 Task: Look for space in Roșiorii de Vede, Romania from 5th June, 2023 to 16th June, 2023 for 2 adults in price range Rs.14000 to Rs.18000. Place can be entire place with 1  bedroom having 1 bed and 1 bathroom. Property type can be house, flat, guest house, hotel. Booking option can be shelf check-in. Required host language is English.
Action: Mouse moved to (542, 85)
Screenshot: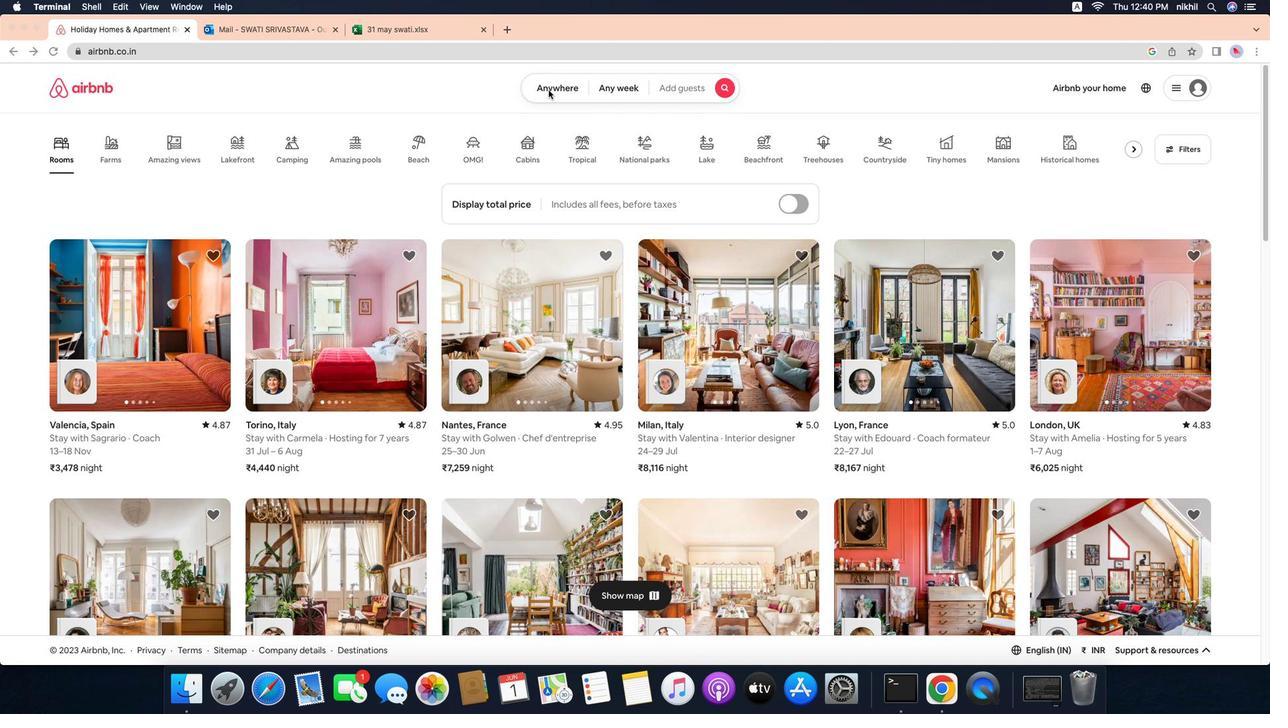 
Action: Mouse pressed left at (542, 85)
Screenshot: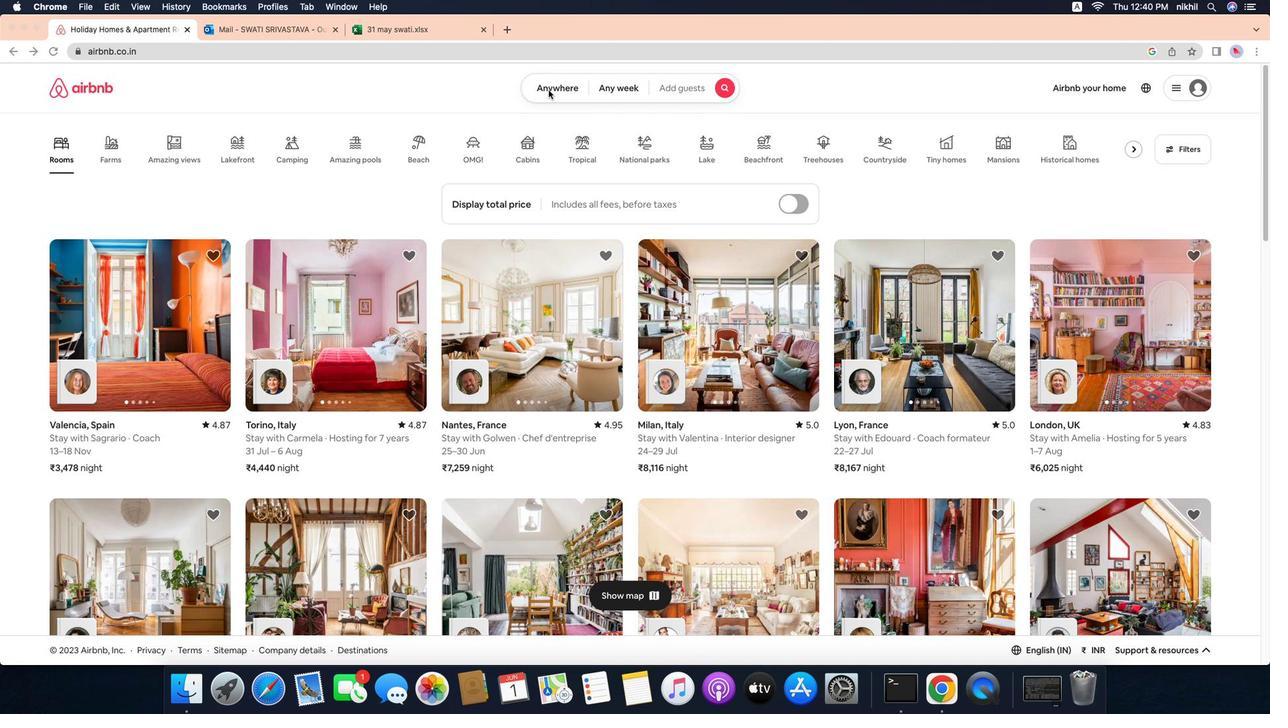 
Action: Mouse moved to (543, 86)
Screenshot: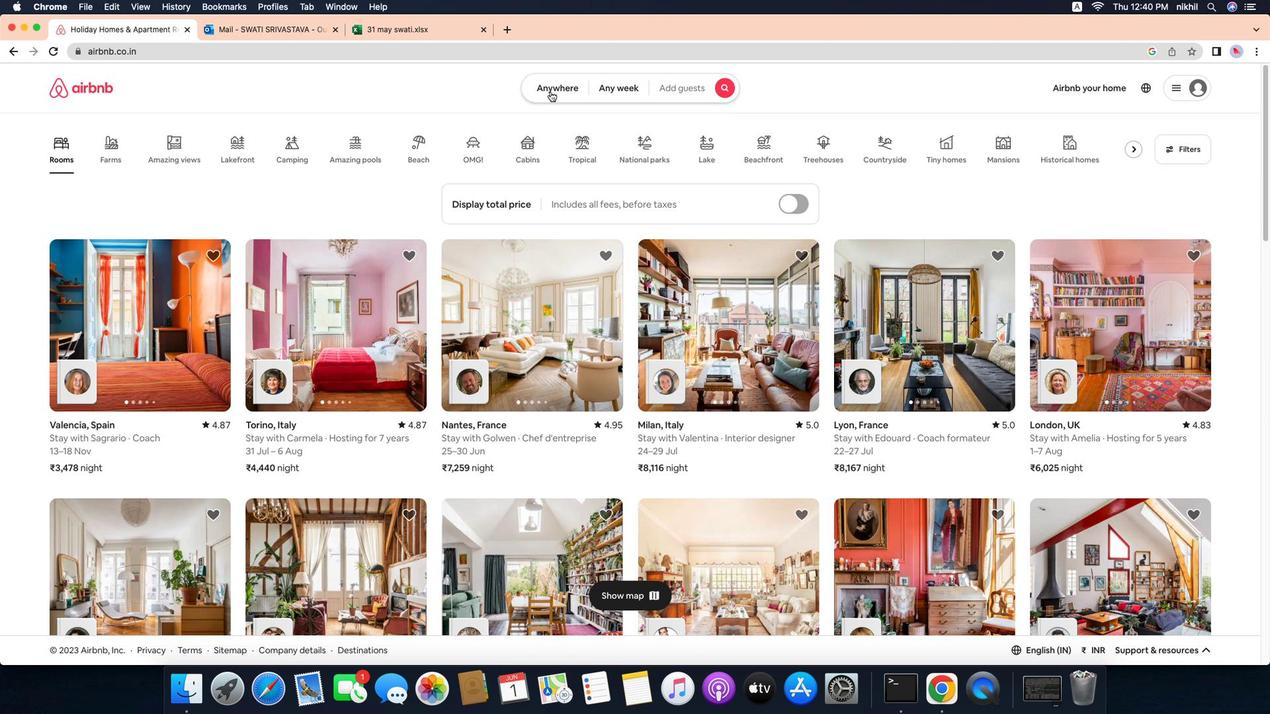 
Action: Mouse pressed left at (543, 86)
Screenshot: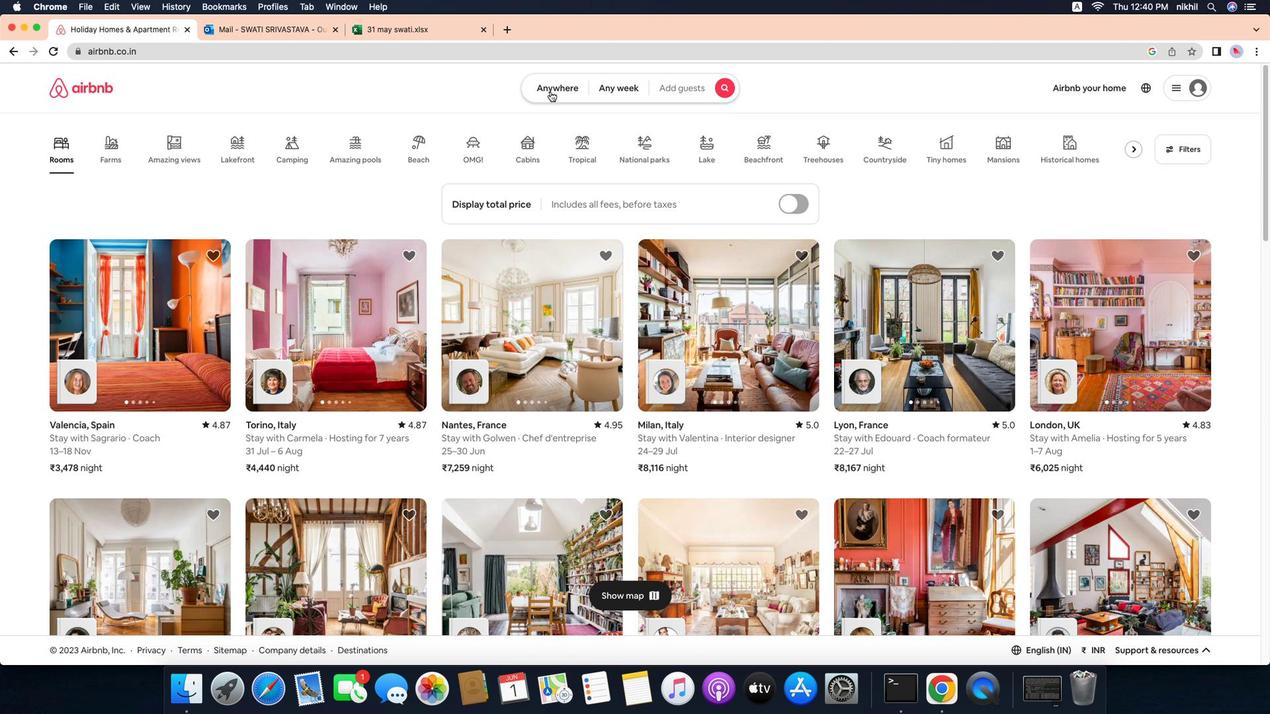 
Action: Mouse moved to (516, 146)
Screenshot: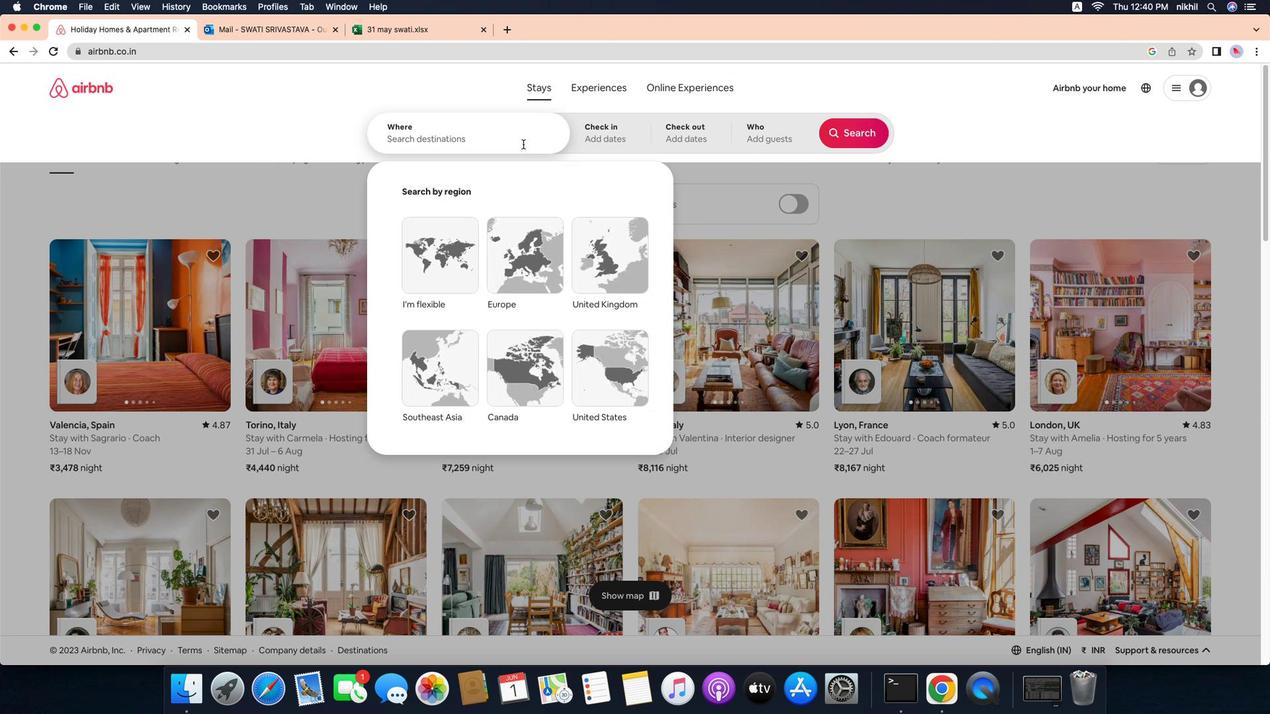 
Action: Mouse pressed left at (516, 146)
Screenshot: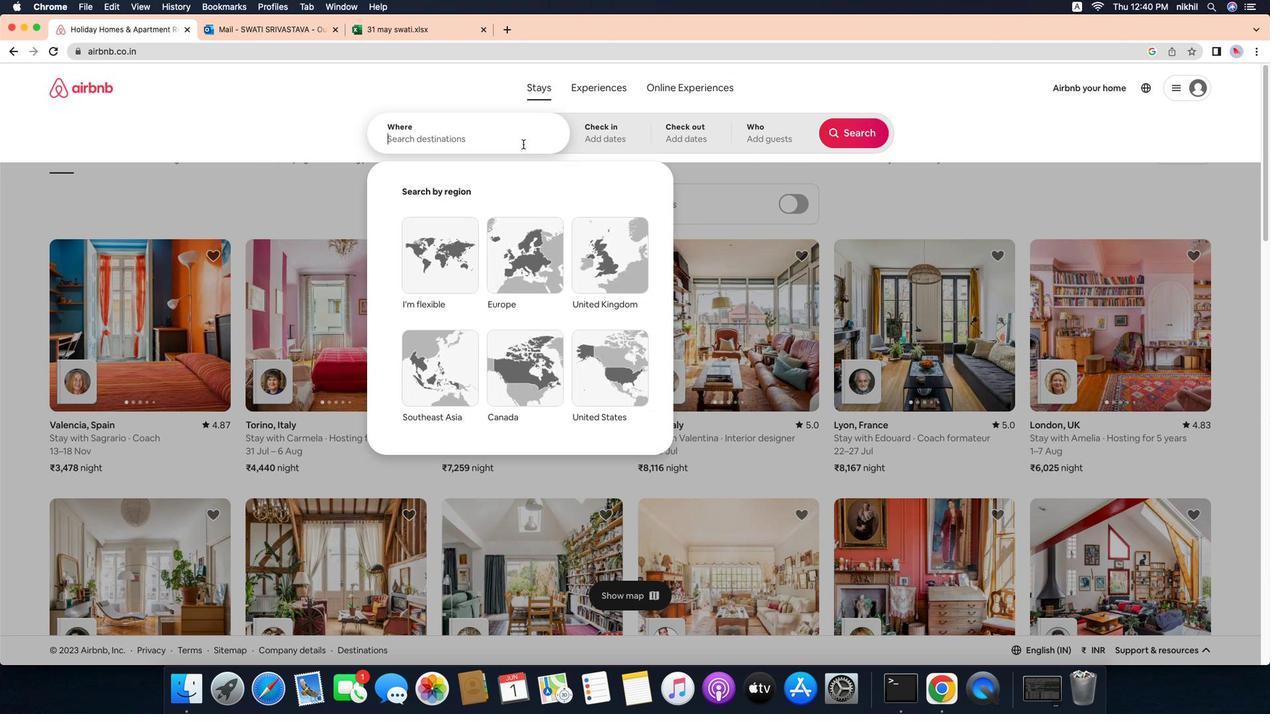 
Action: Mouse moved to (516, 145)
Screenshot: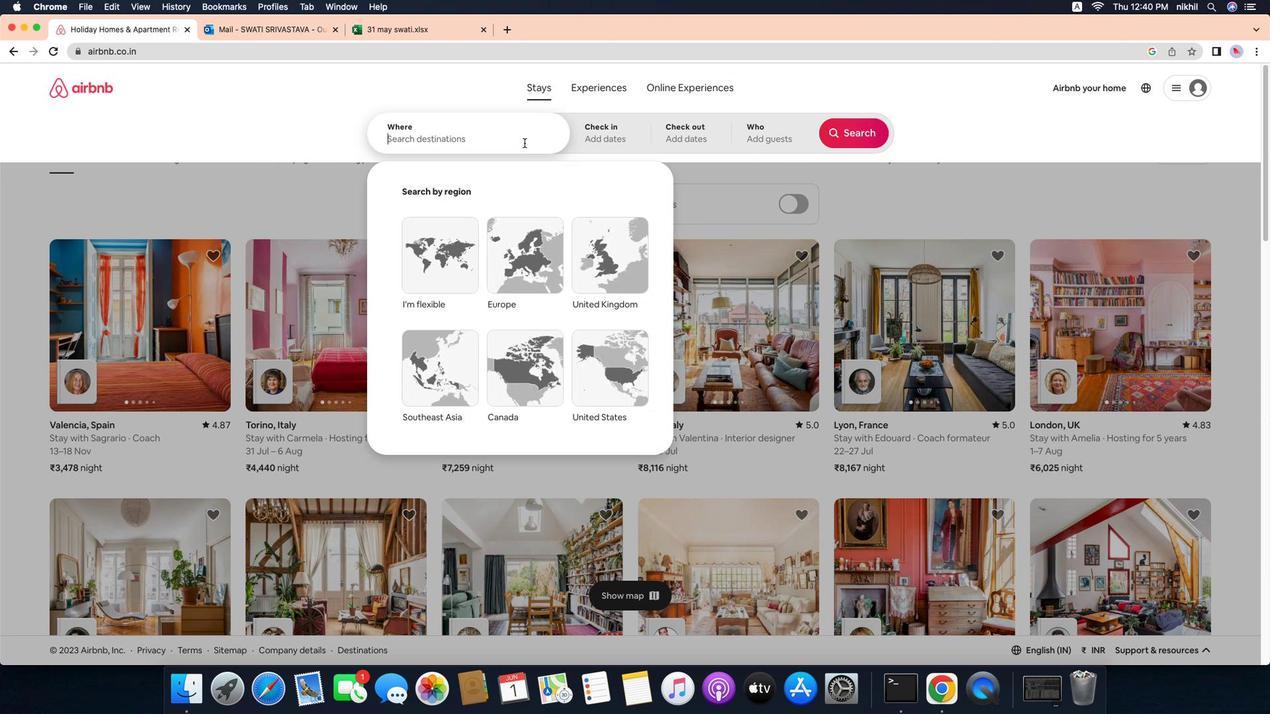
Action: Key pressed Key.caps_lock'R'Key.caps_lock'o''s''i''o''r''i''i'Key.space
Screenshot: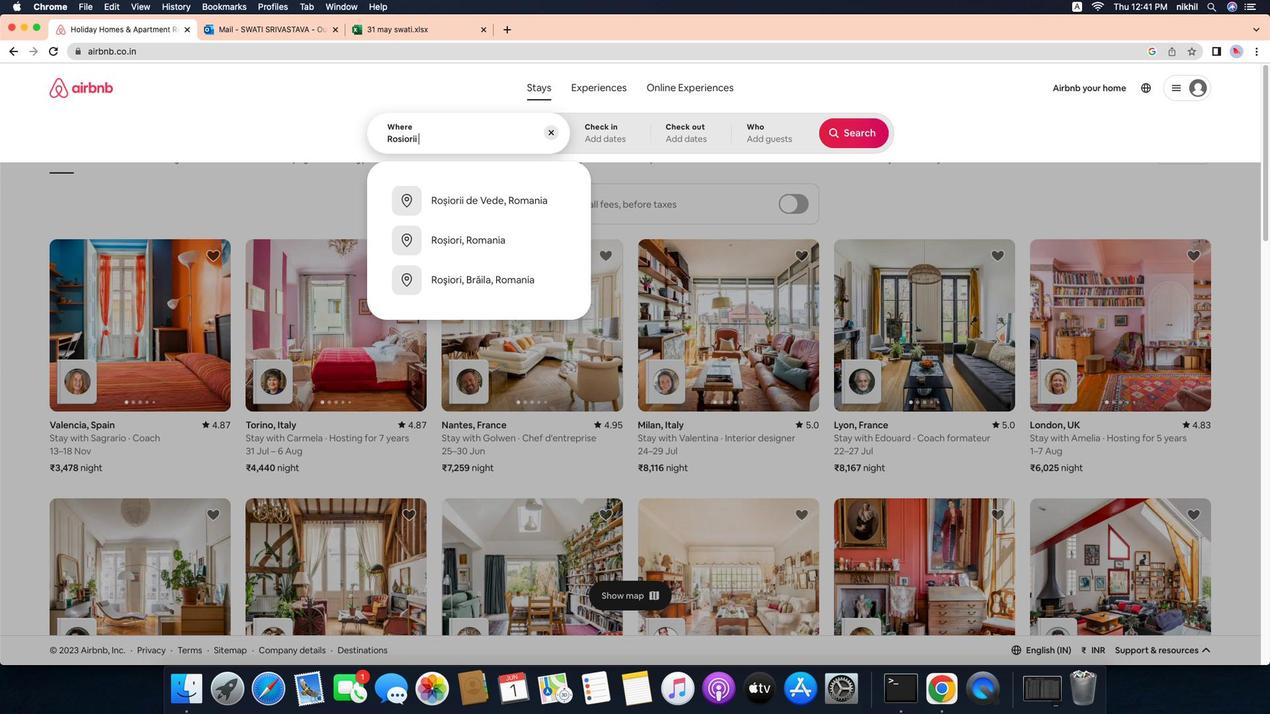
Action: Mouse moved to (541, 211)
Screenshot: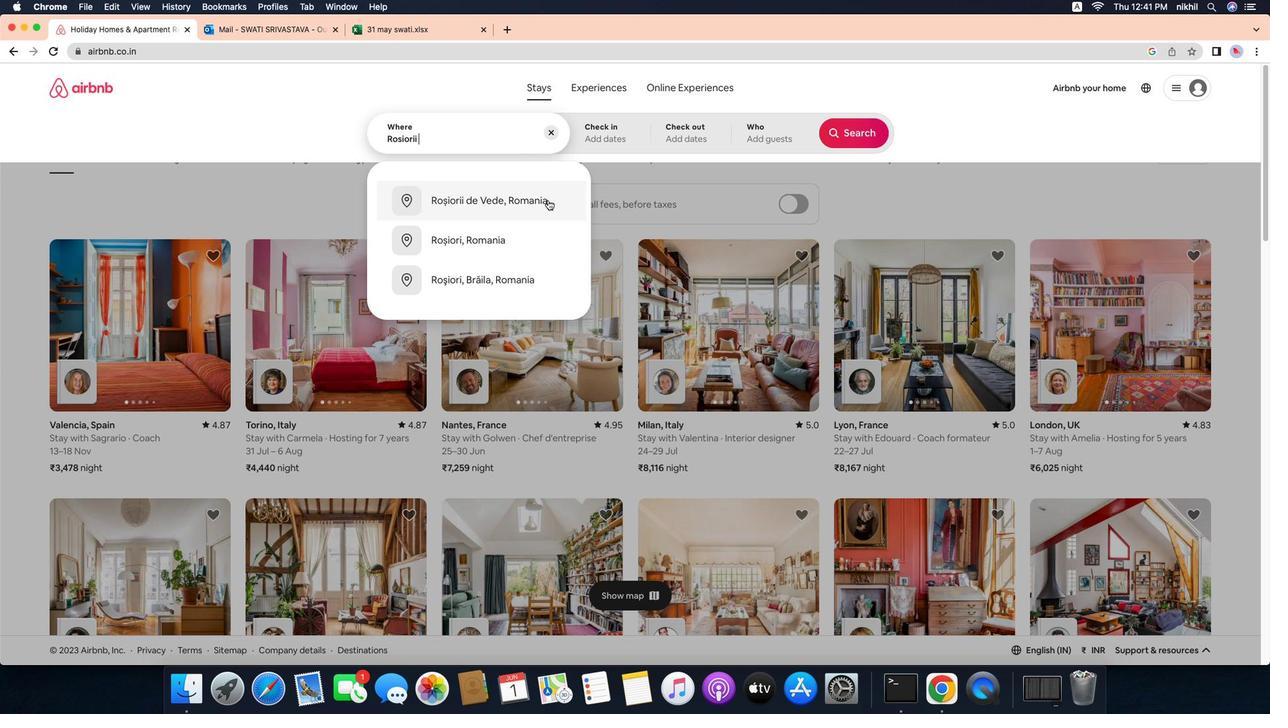 
Action: Mouse pressed left at (541, 211)
Screenshot: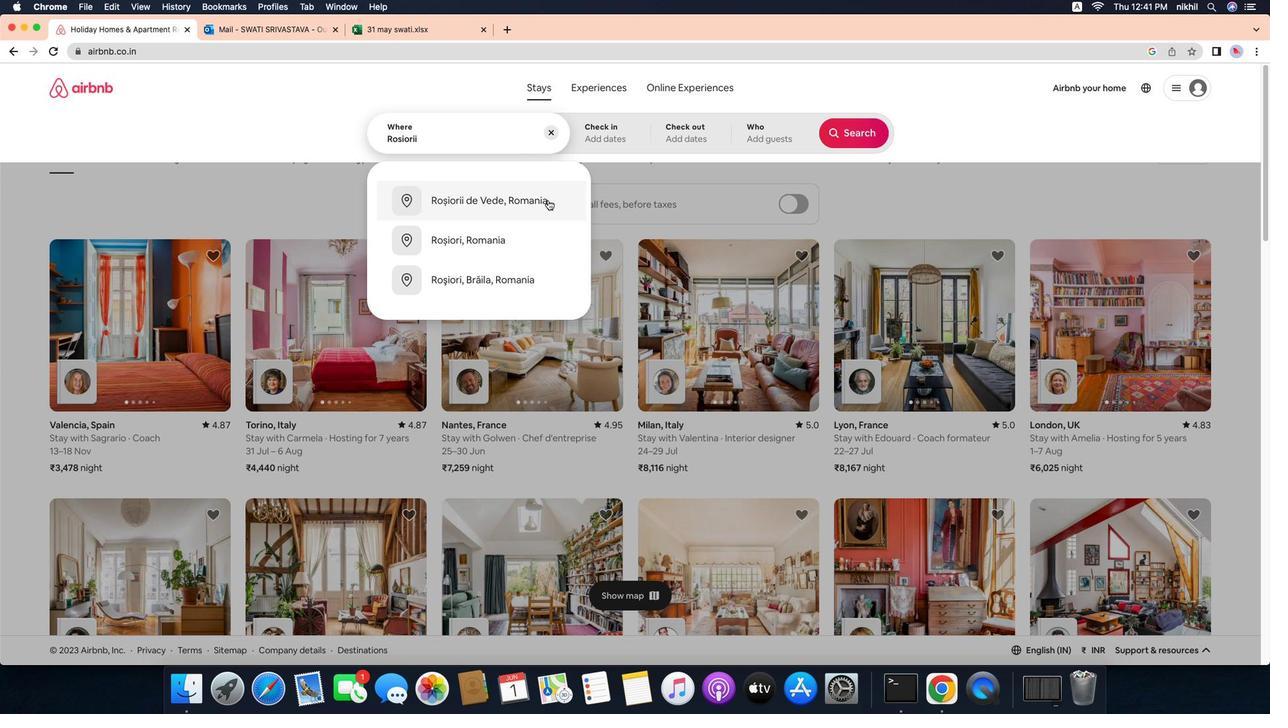 
Action: Mouse moved to (449, 332)
Screenshot: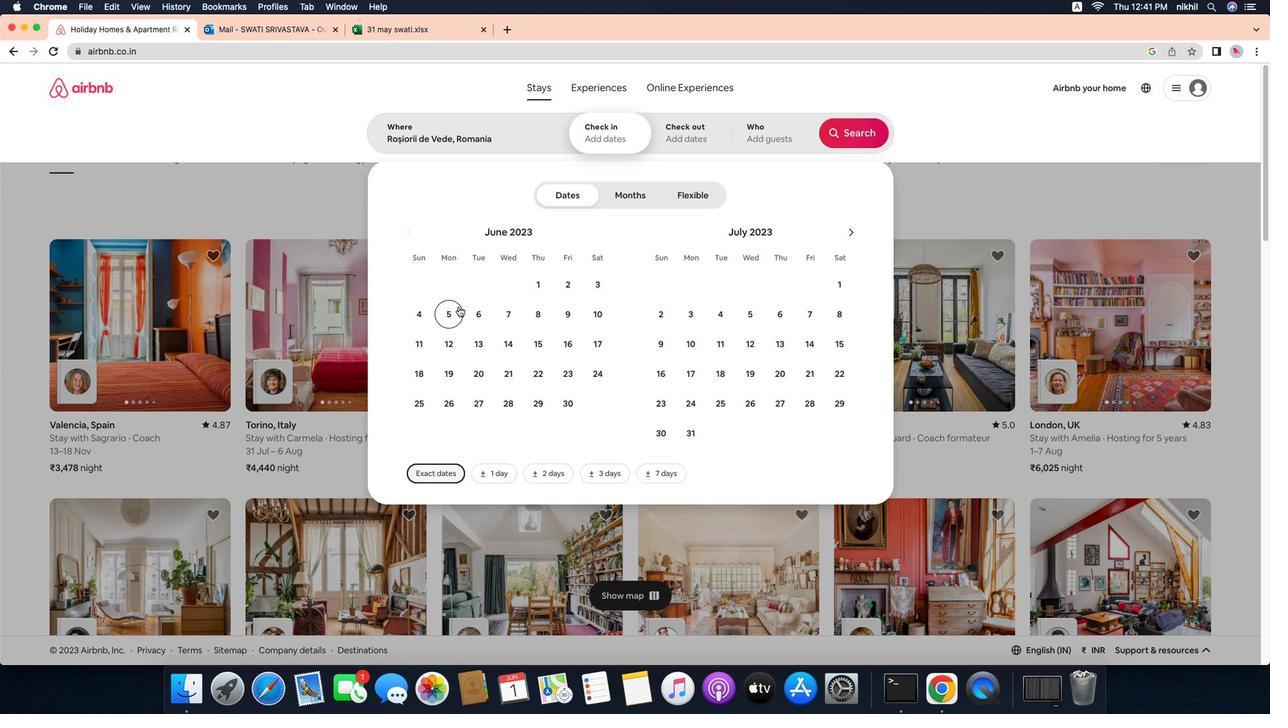 
Action: Mouse pressed left at (449, 332)
Screenshot: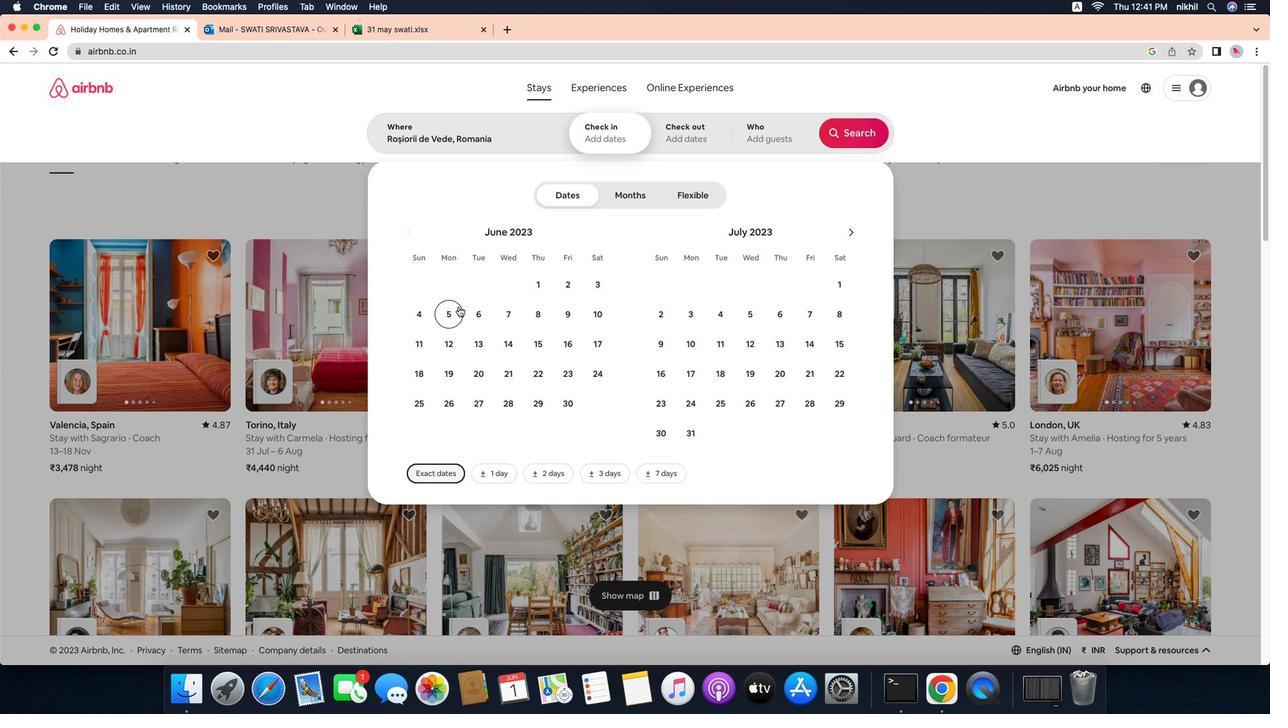 
Action: Mouse moved to (569, 382)
Screenshot: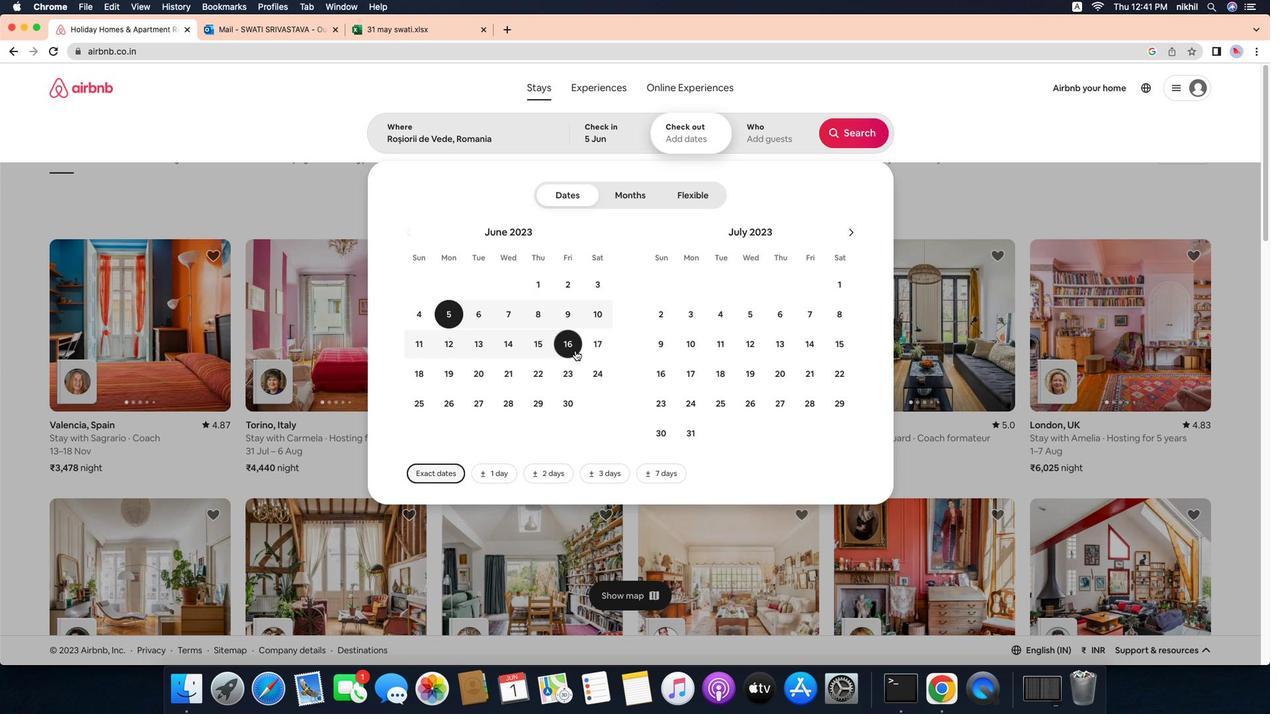 
Action: Mouse pressed left at (569, 382)
Screenshot: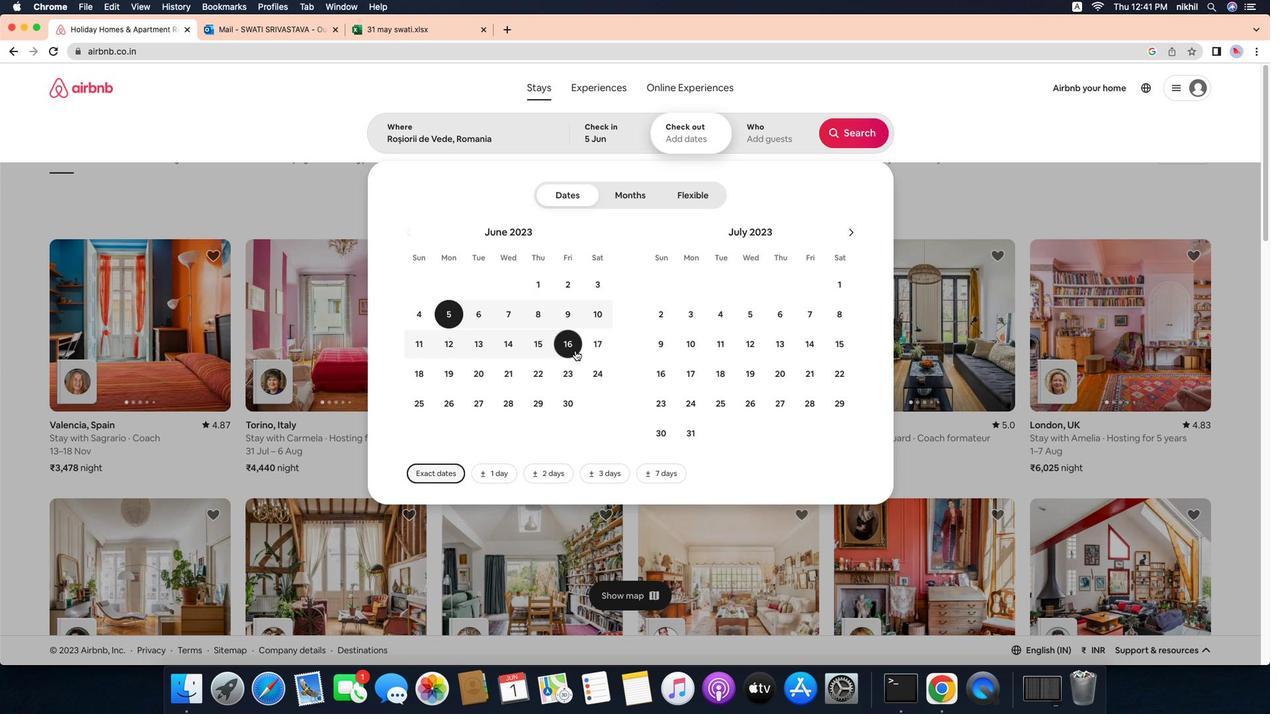 
Action: Mouse moved to (770, 138)
Screenshot: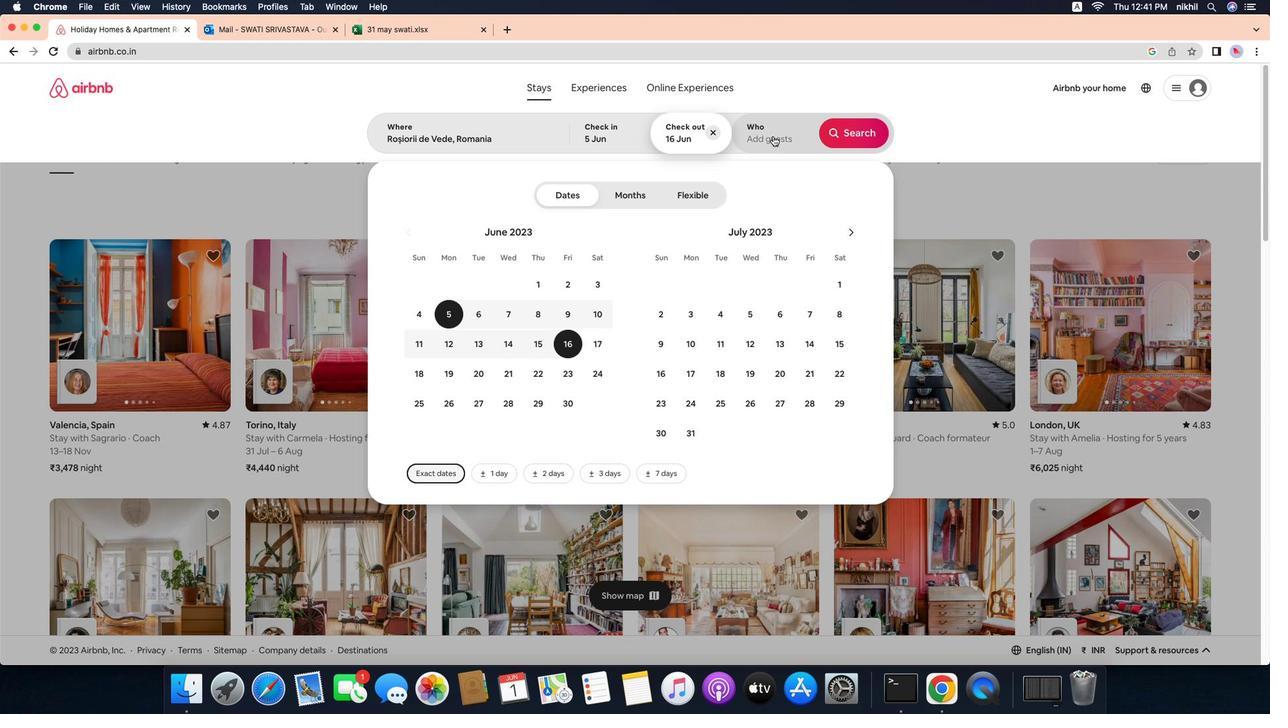 
Action: Mouse pressed left at (770, 138)
Screenshot: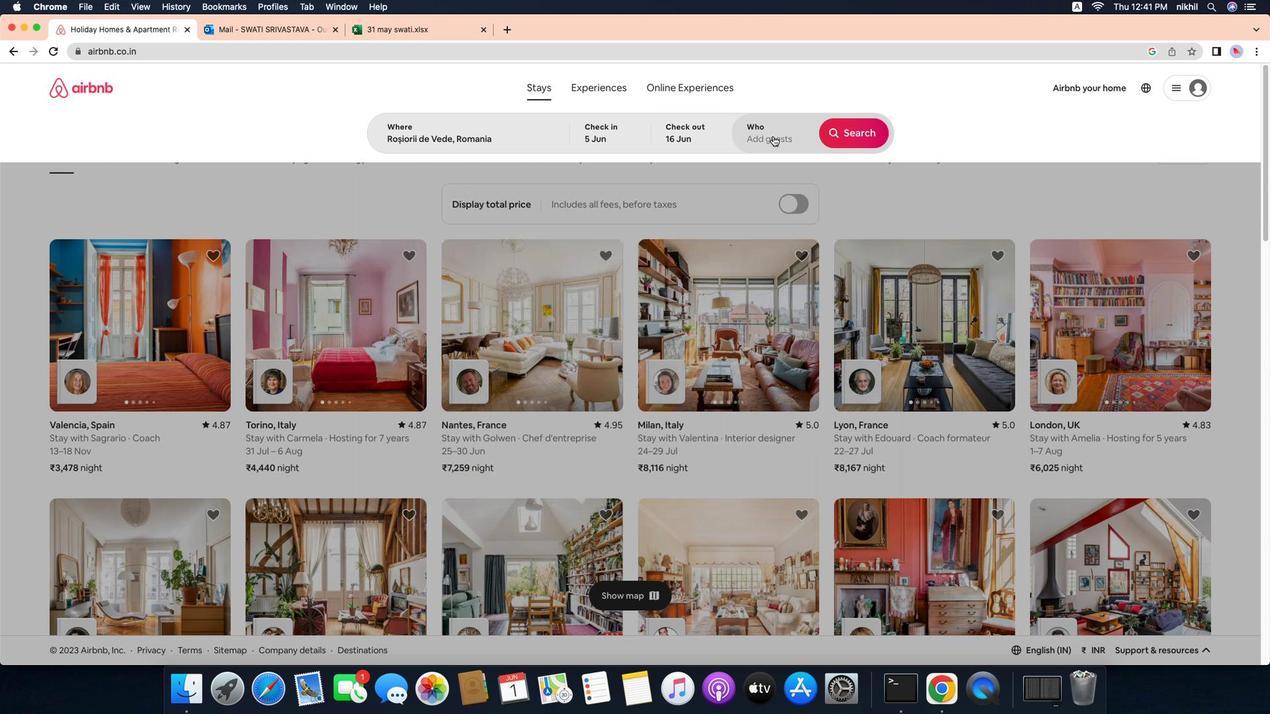 
Action: Mouse moved to (864, 205)
Screenshot: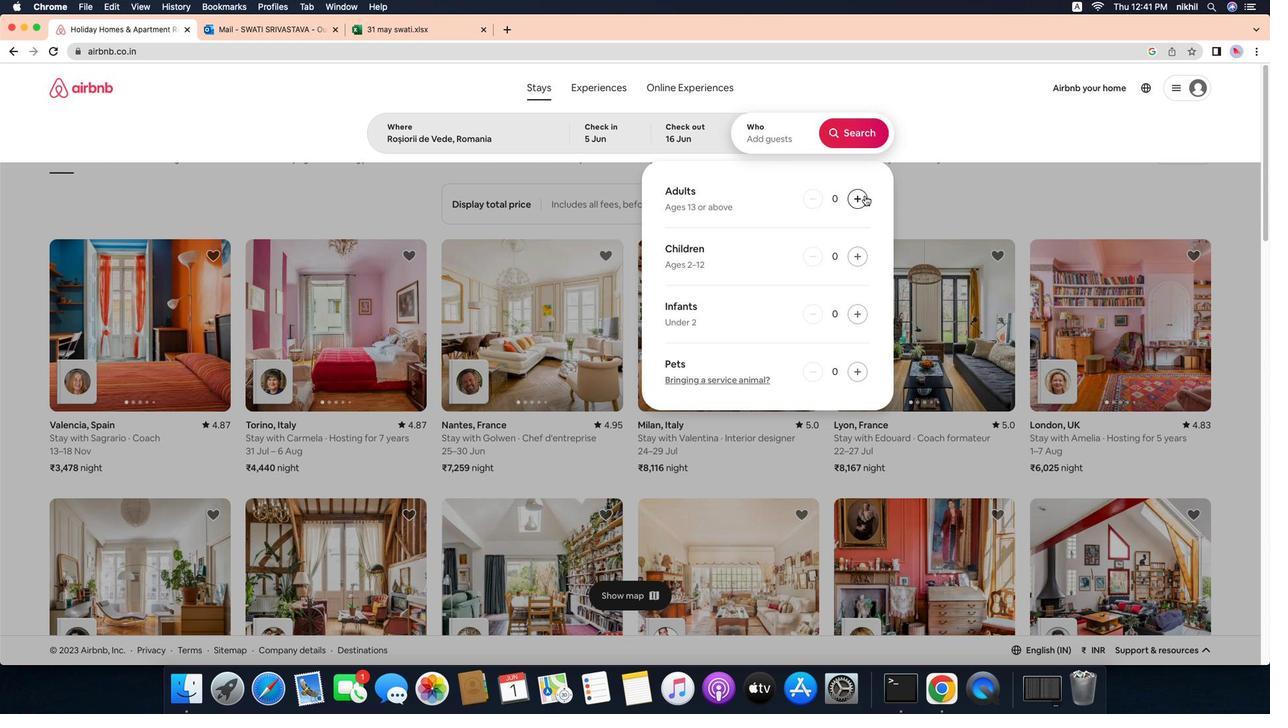 
Action: Mouse pressed left at (864, 205)
Screenshot: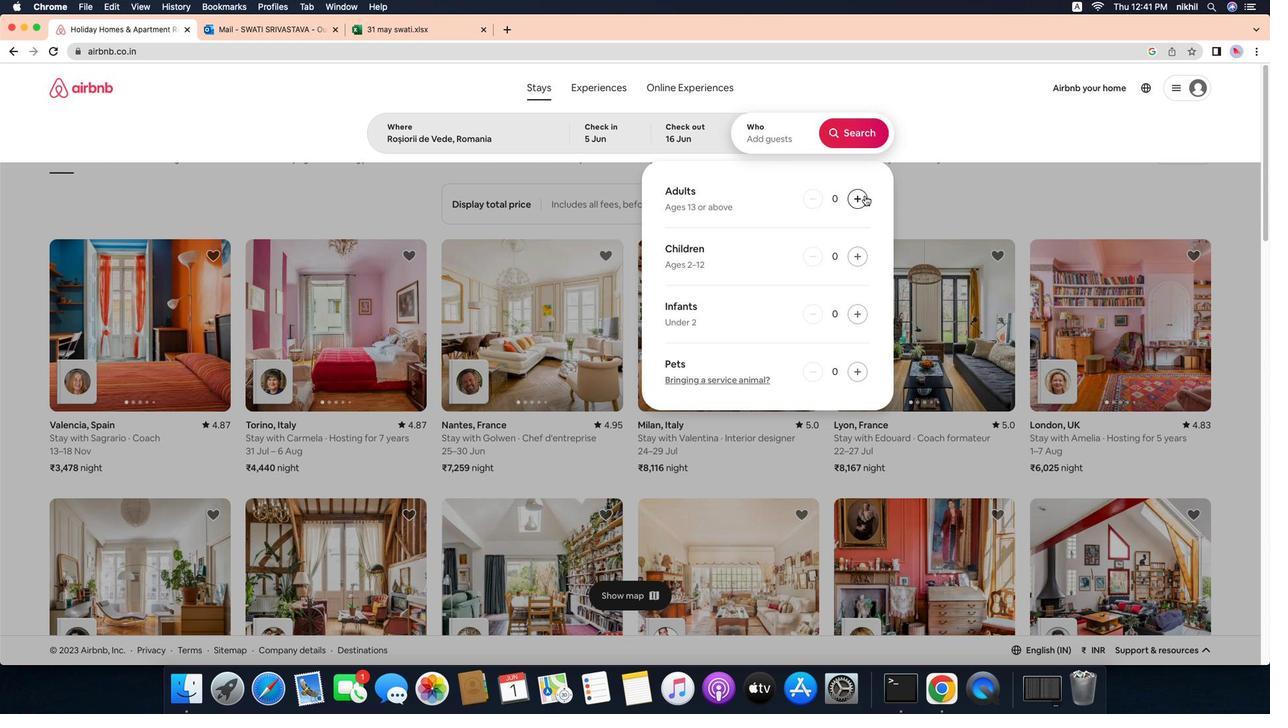 
Action: Mouse pressed left at (864, 205)
Screenshot: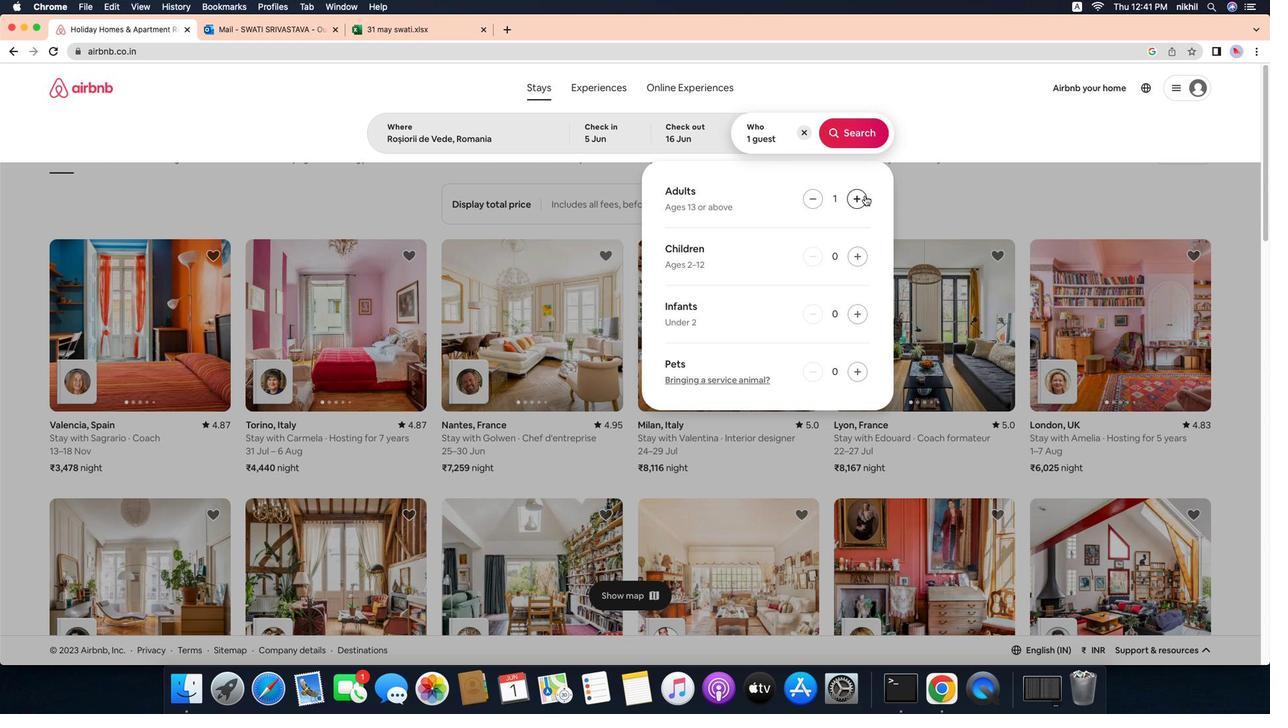
Action: Mouse moved to (856, 140)
Screenshot: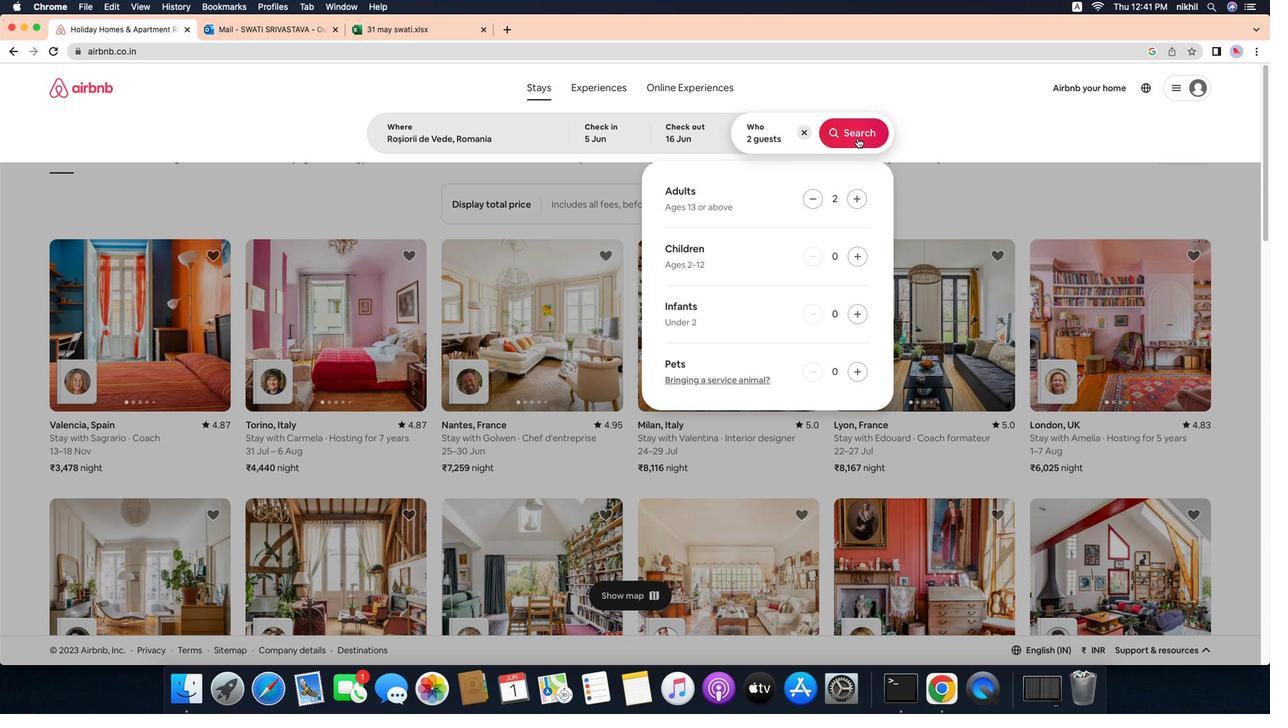 
Action: Mouse pressed left at (856, 140)
Screenshot: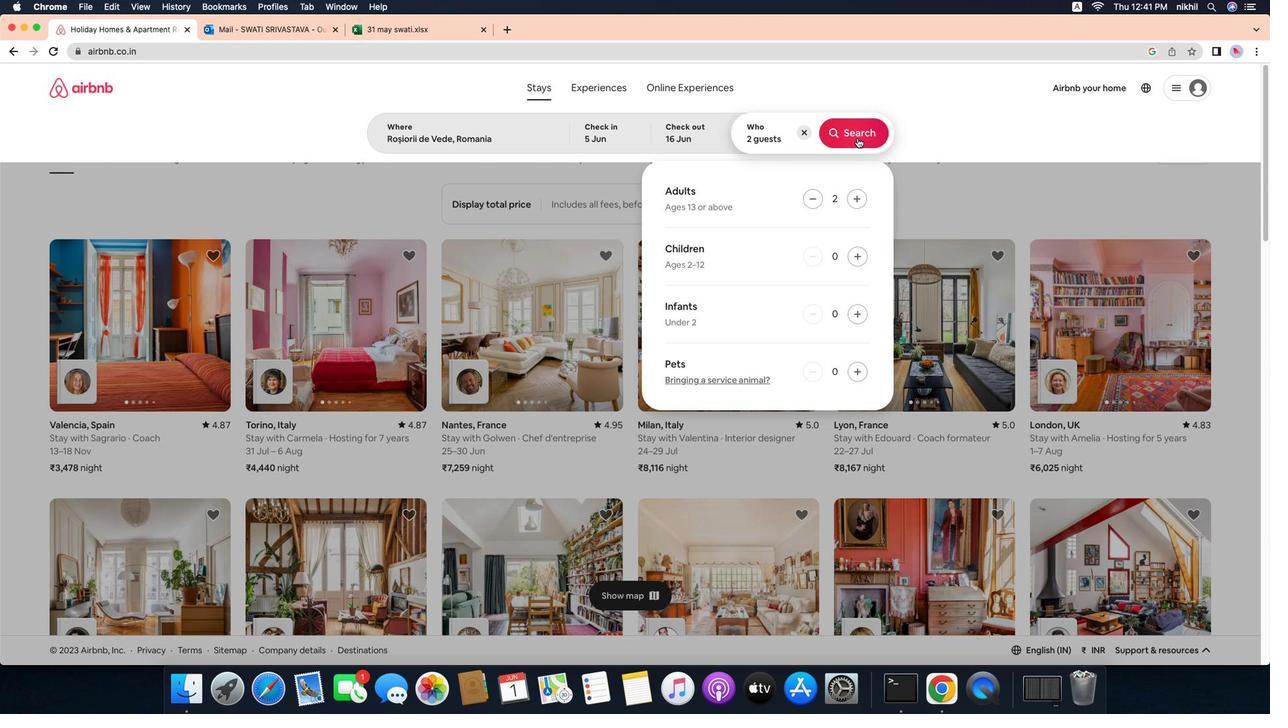 
Action: Mouse moved to (1226, 150)
Screenshot: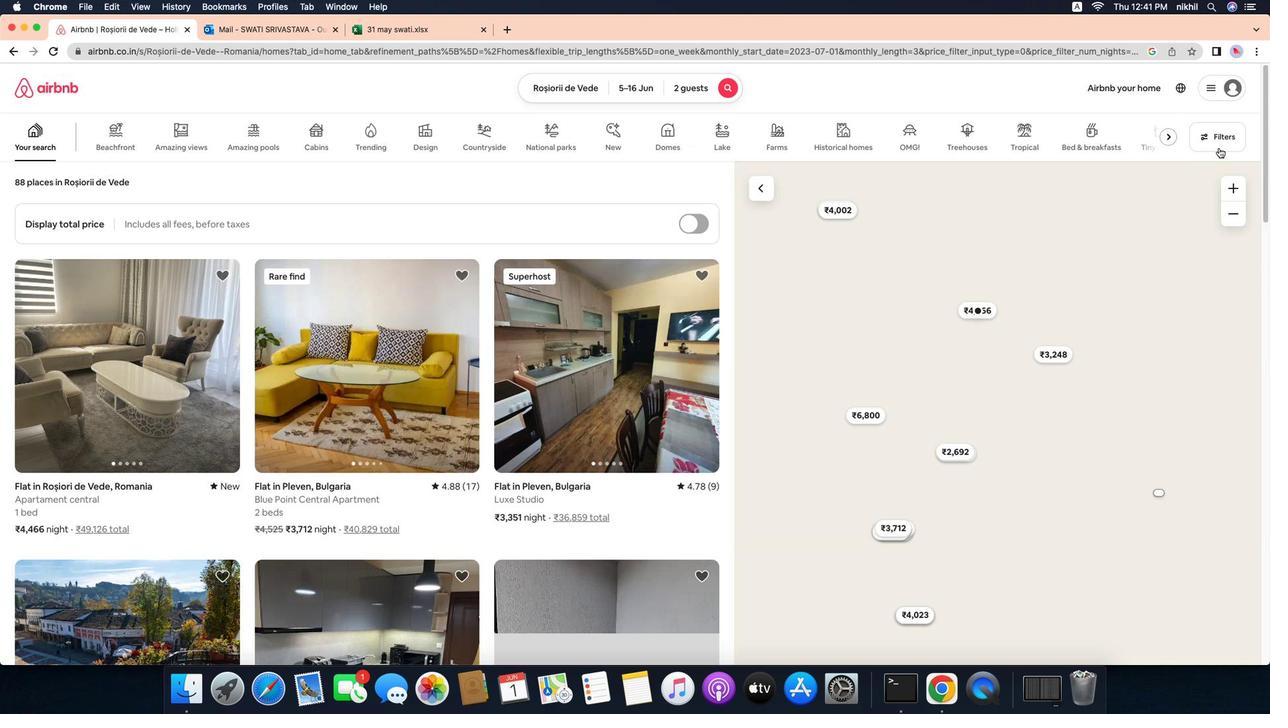 
Action: Mouse pressed left at (1226, 150)
Screenshot: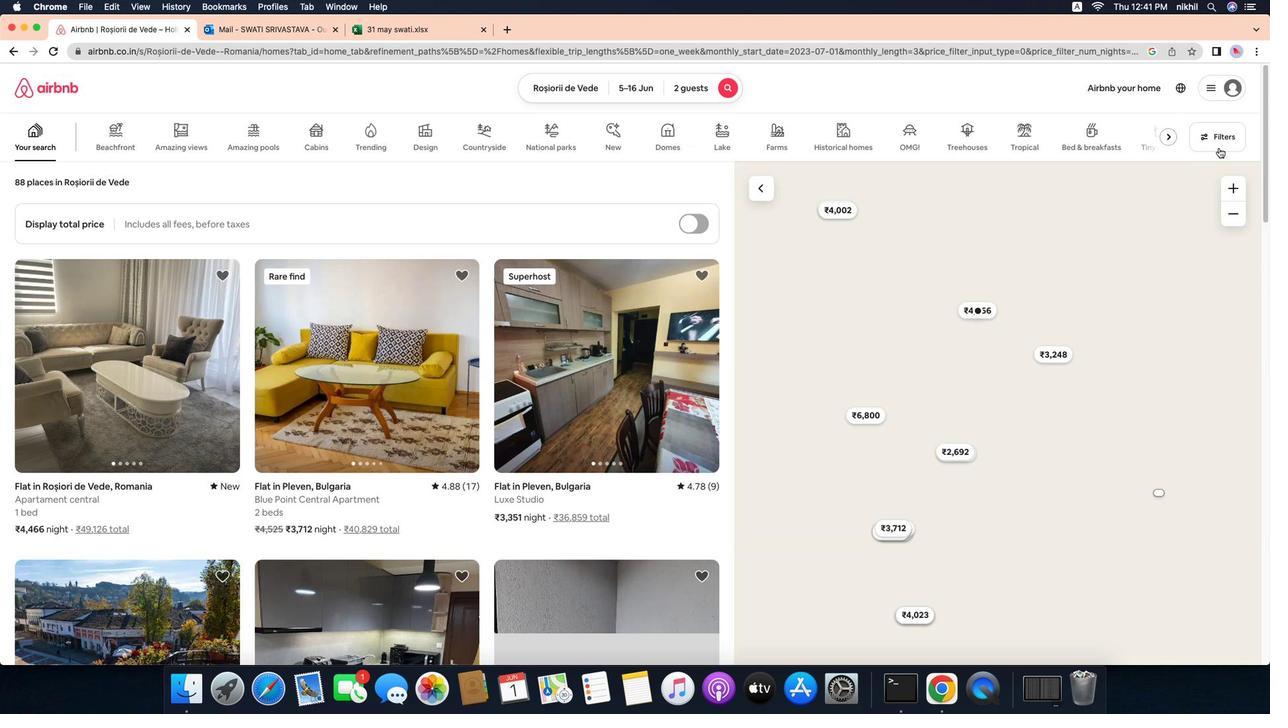 
Action: Mouse moved to (510, 489)
Screenshot: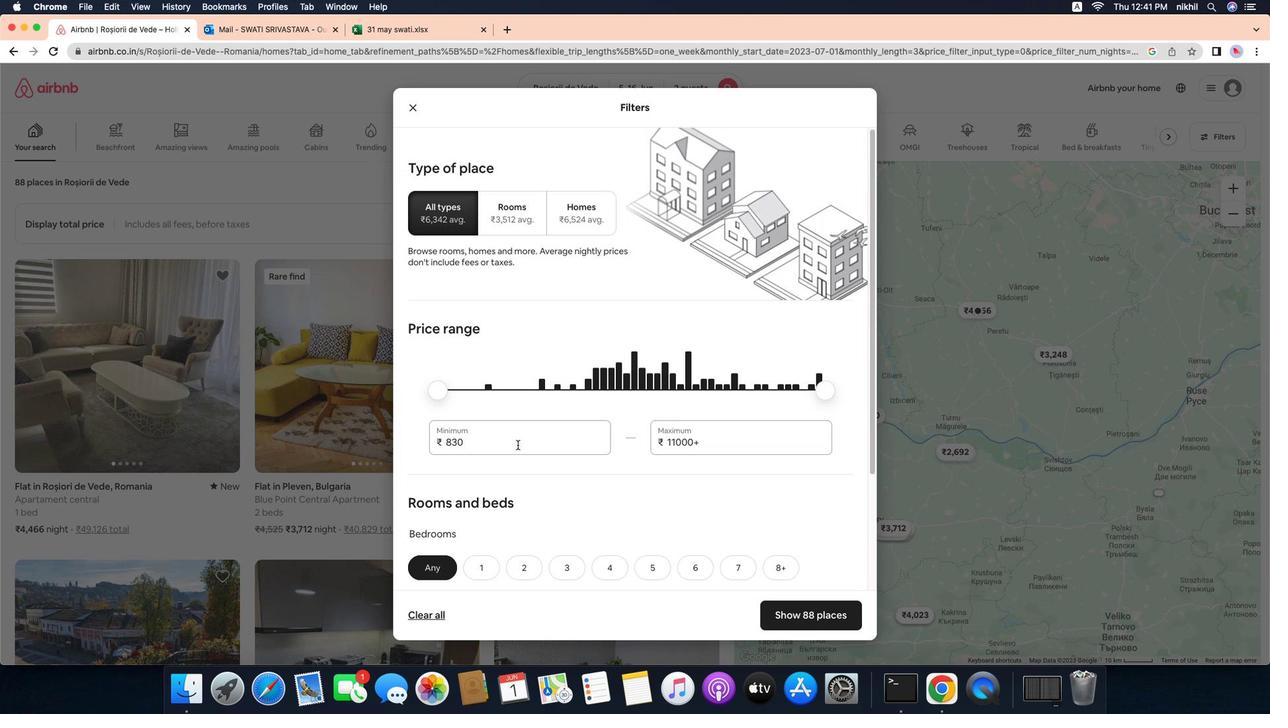 
Action: Mouse pressed left at (510, 489)
Screenshot: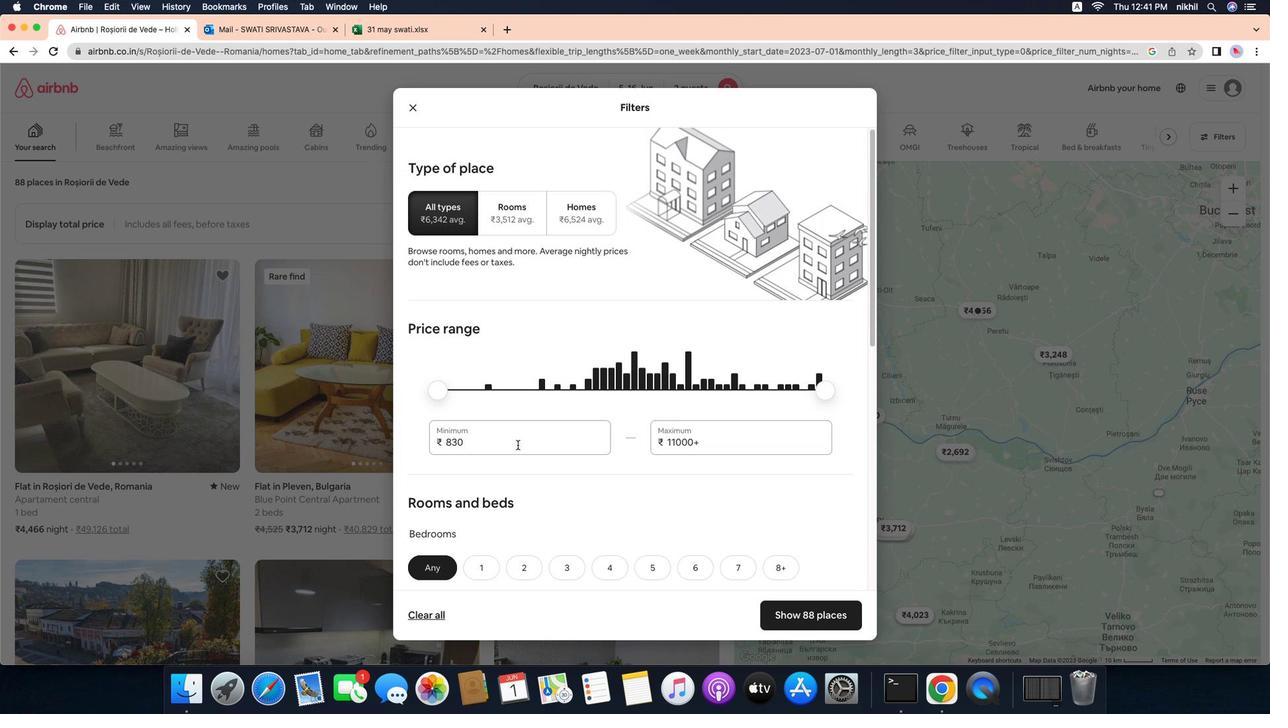 
Action: Key pressed Key.backspaceKey.backspaceKey.backspace'1''4''0''0''0'
Screenshot: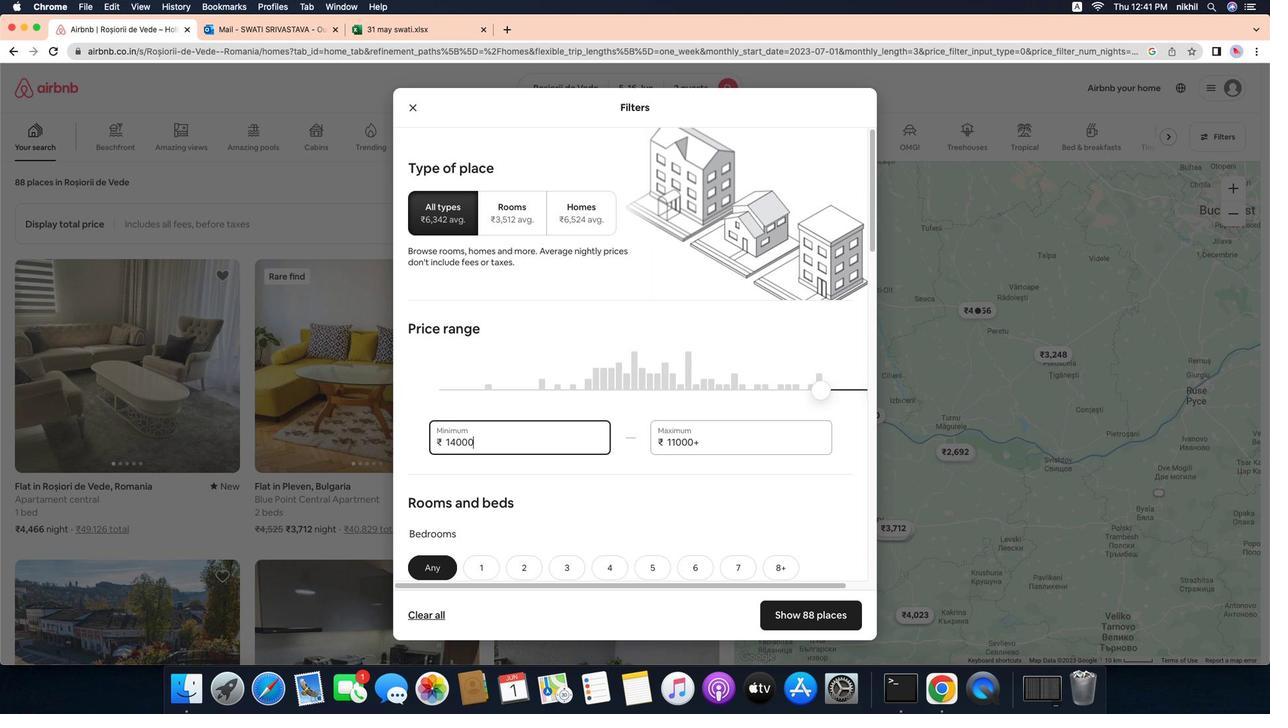 
Action: Mouse moved to (717, 492)
Screenshot: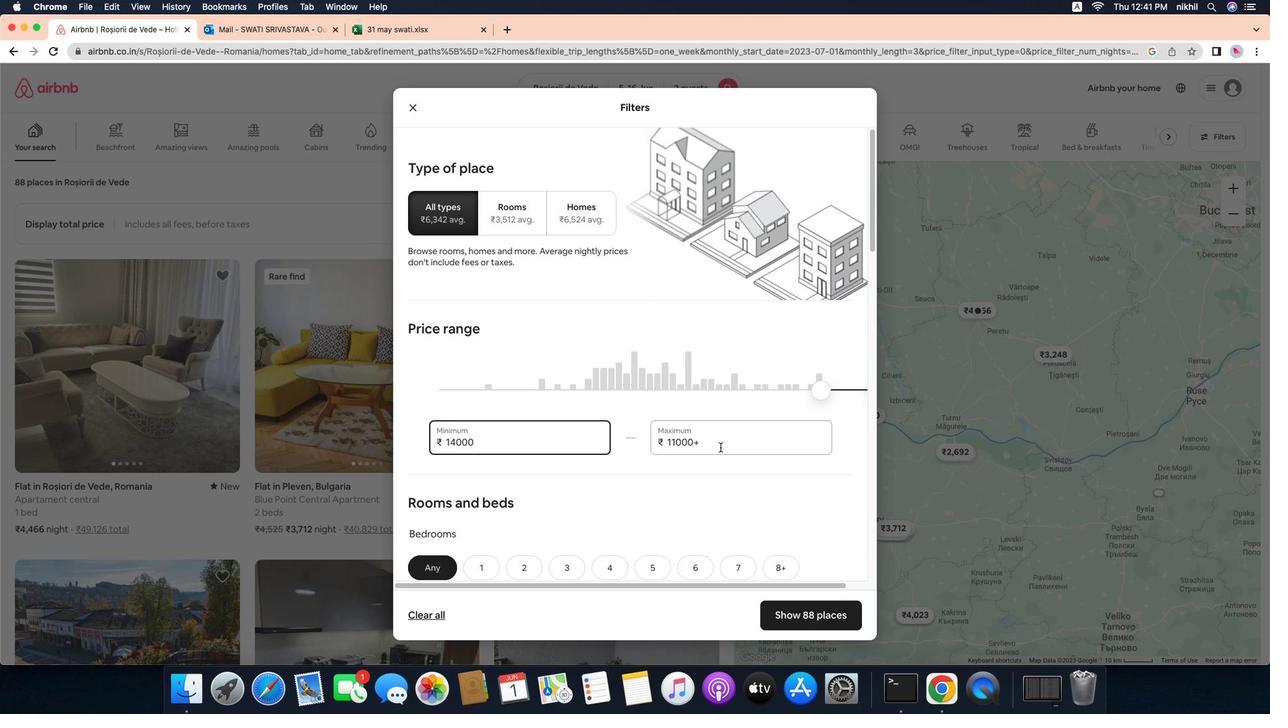 
Action: Mouse pressed left at (717, 492)
Screenshot: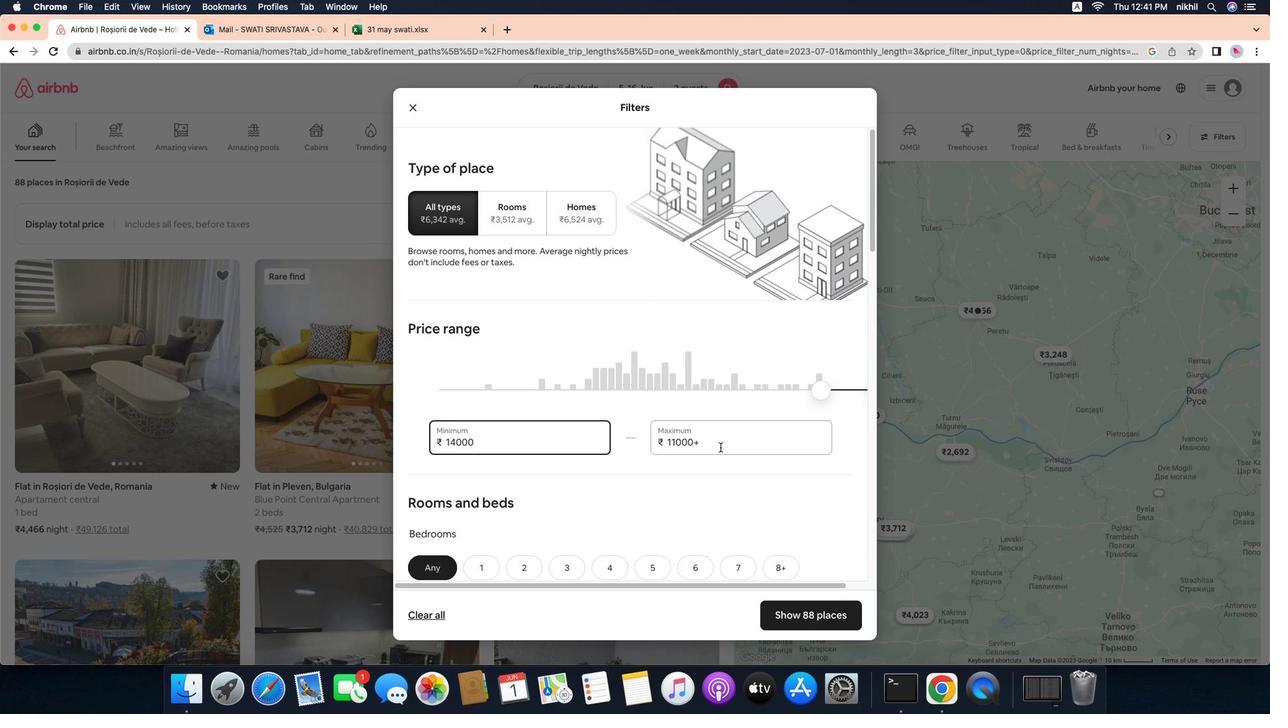 
Action: Key pressed Key.backspaceKey.backspaceKey.backspaceKey.backspaceKey.backspaceKey.backspace'1''8''0''0''0'
Screenshot: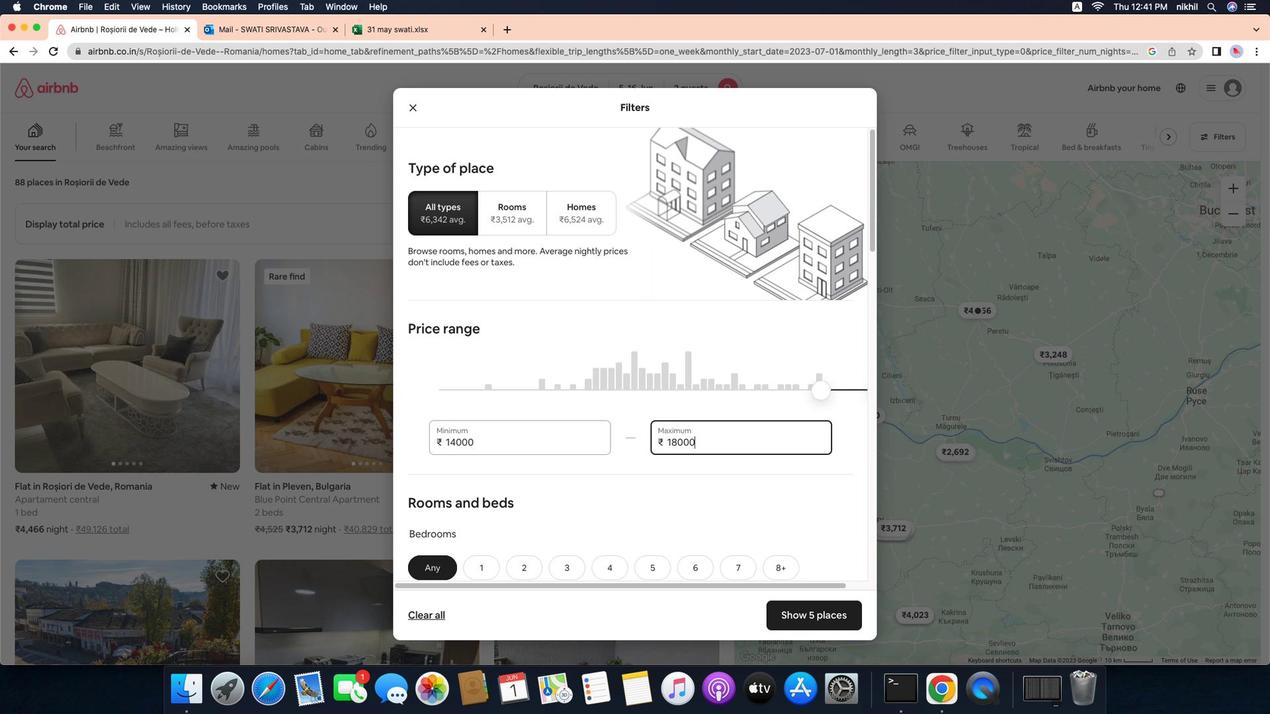 
Action: Mouse moved to (645, 531)
Screenshot: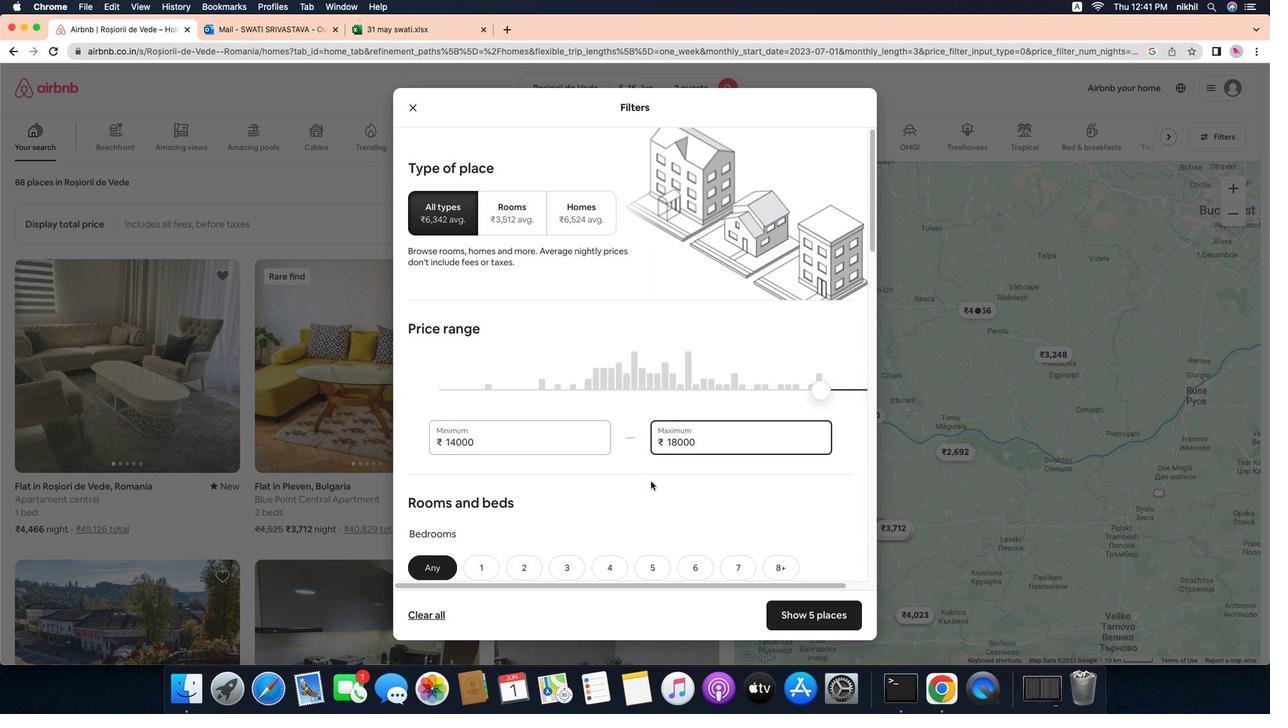 
Action: Mouse scrolled (645, 531) with delta (-17, -17)
Screenshot: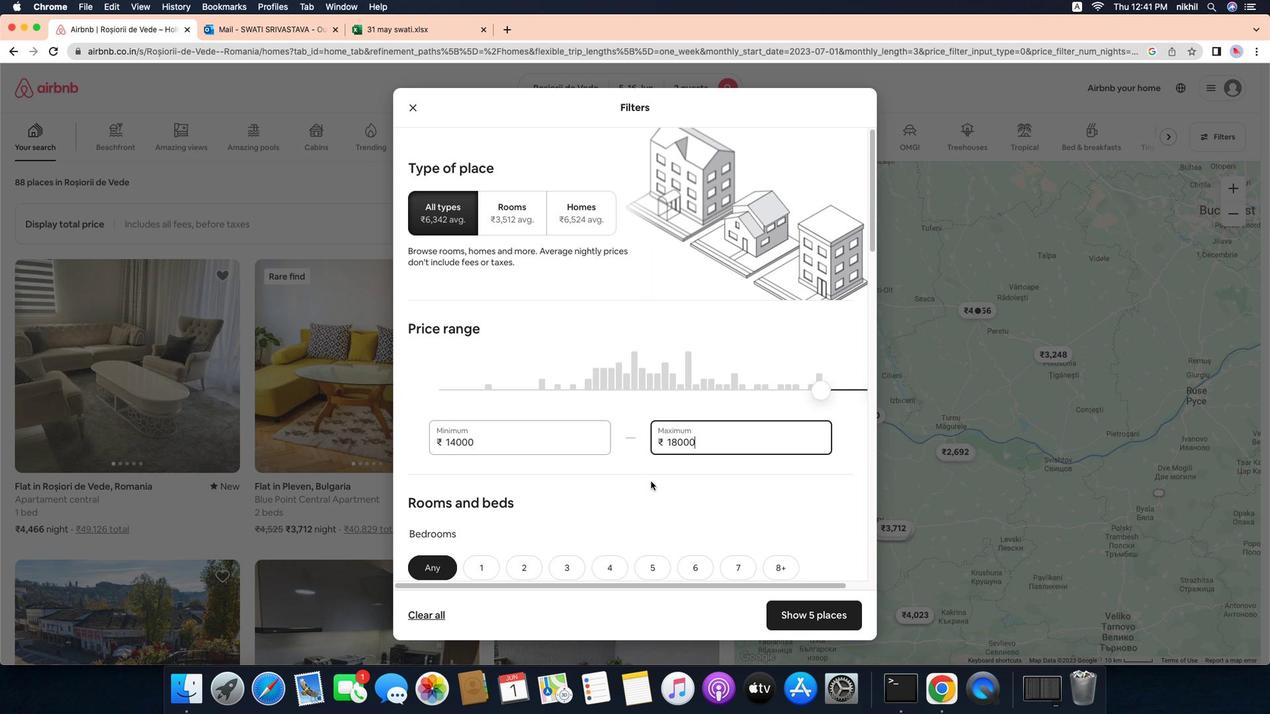 
Action: Mouse scrolled (645, 531) with delta (-17, -17)
Screenshot: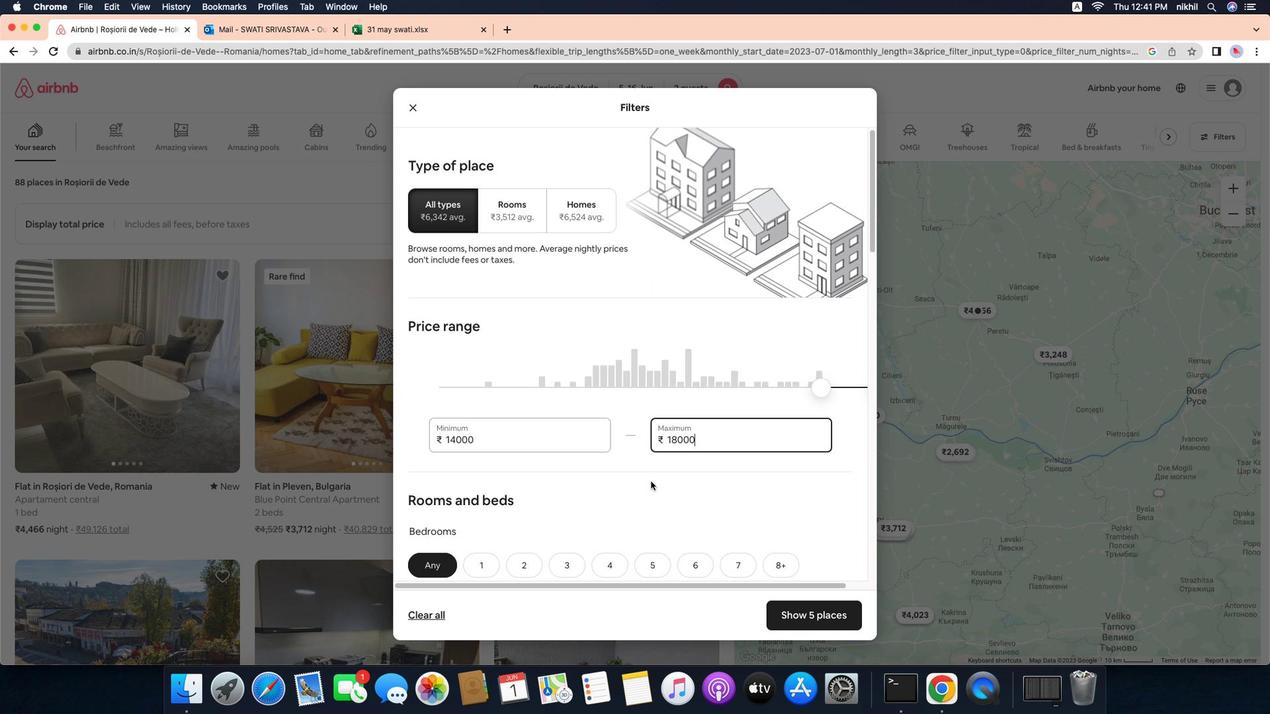 
Action: Mouse scrolled (645, 531) with delta (-17, -18)
Screenshot: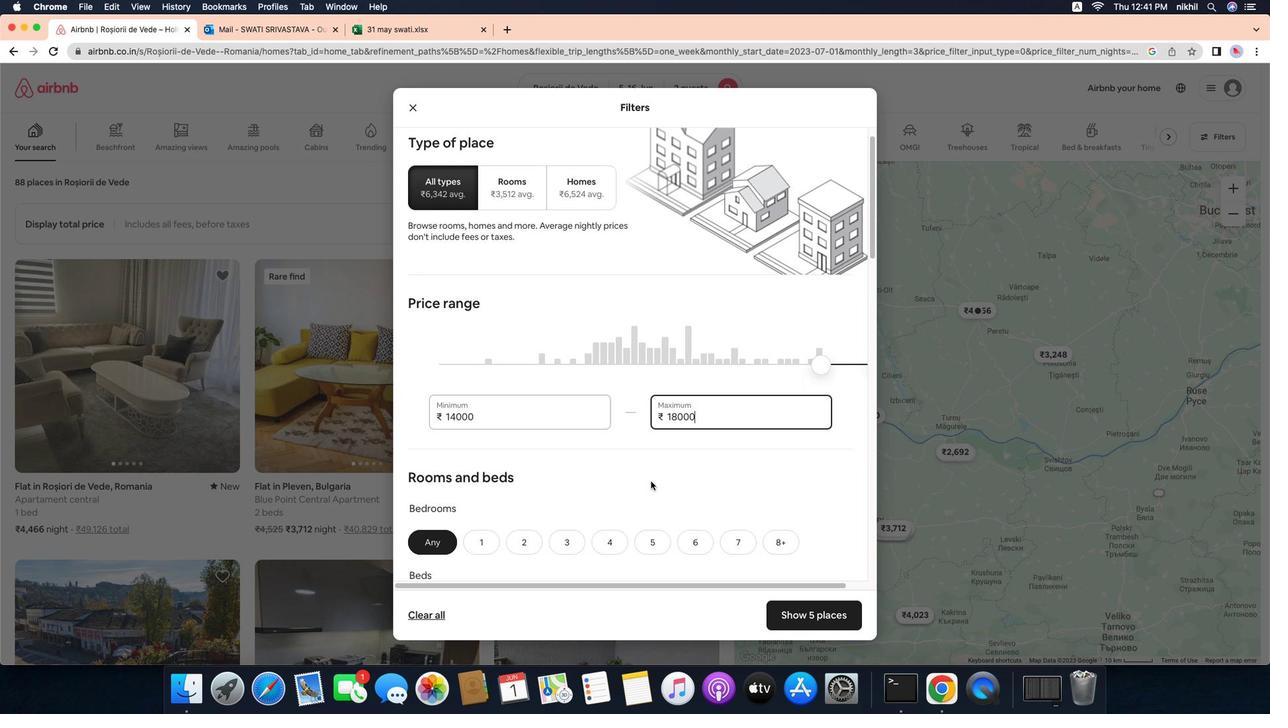 
Action: Mouse moved to (647, 529)
Screenshot: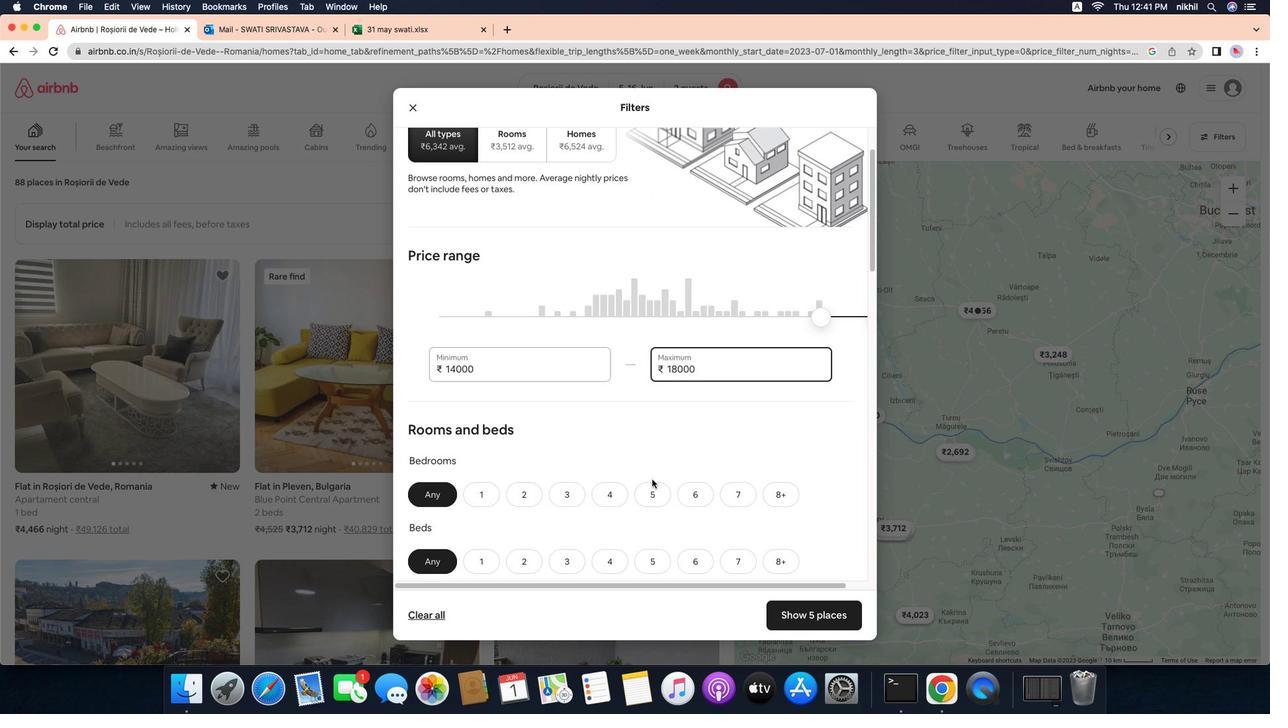 
Action: Mouse scrolled (647, 529) with delta (-17, -17)
Screenshot: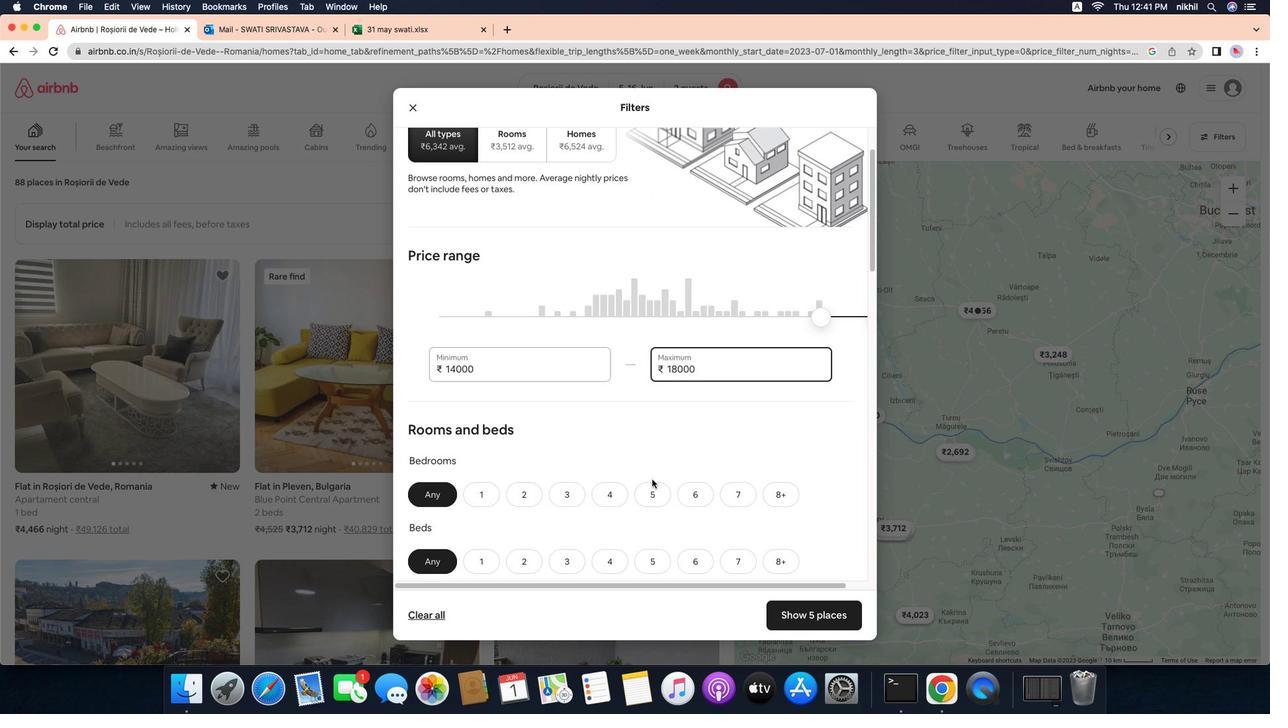 
Action: Mouse scrolled (647, 529) with delta (-17, -17)
Screenshot: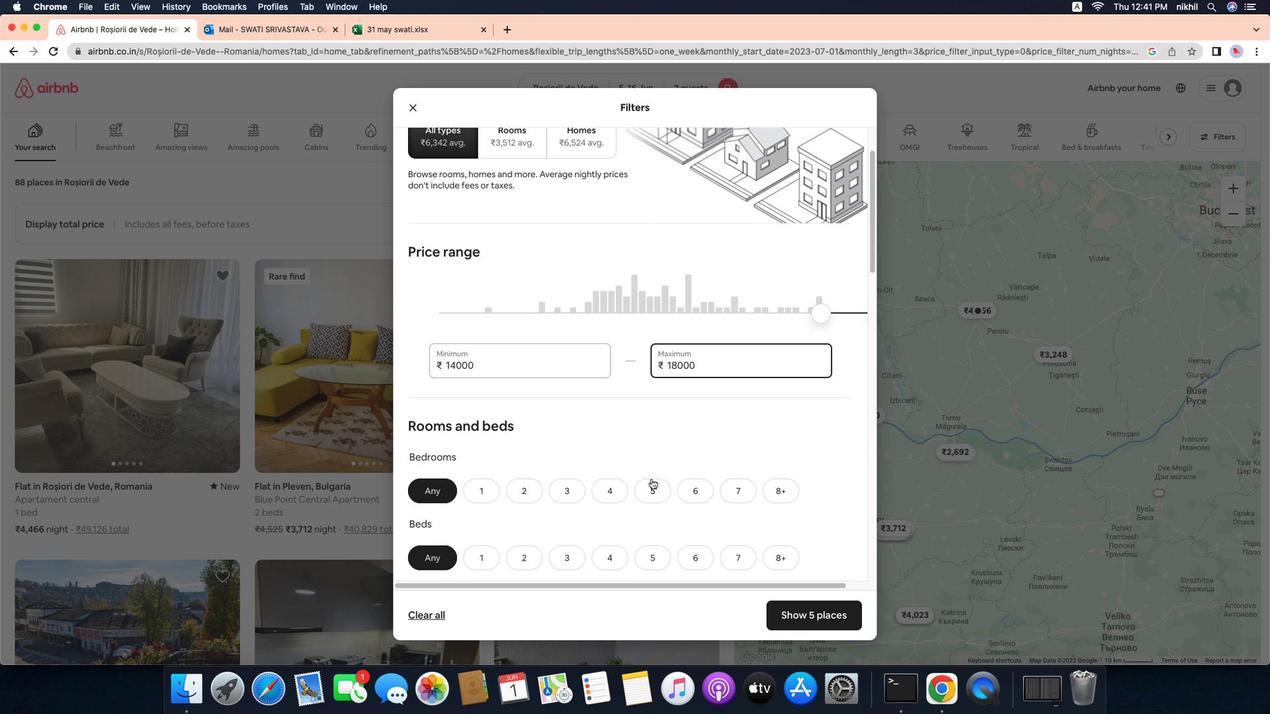 
Action: Mouse moved to (647, 528)
Screenshot: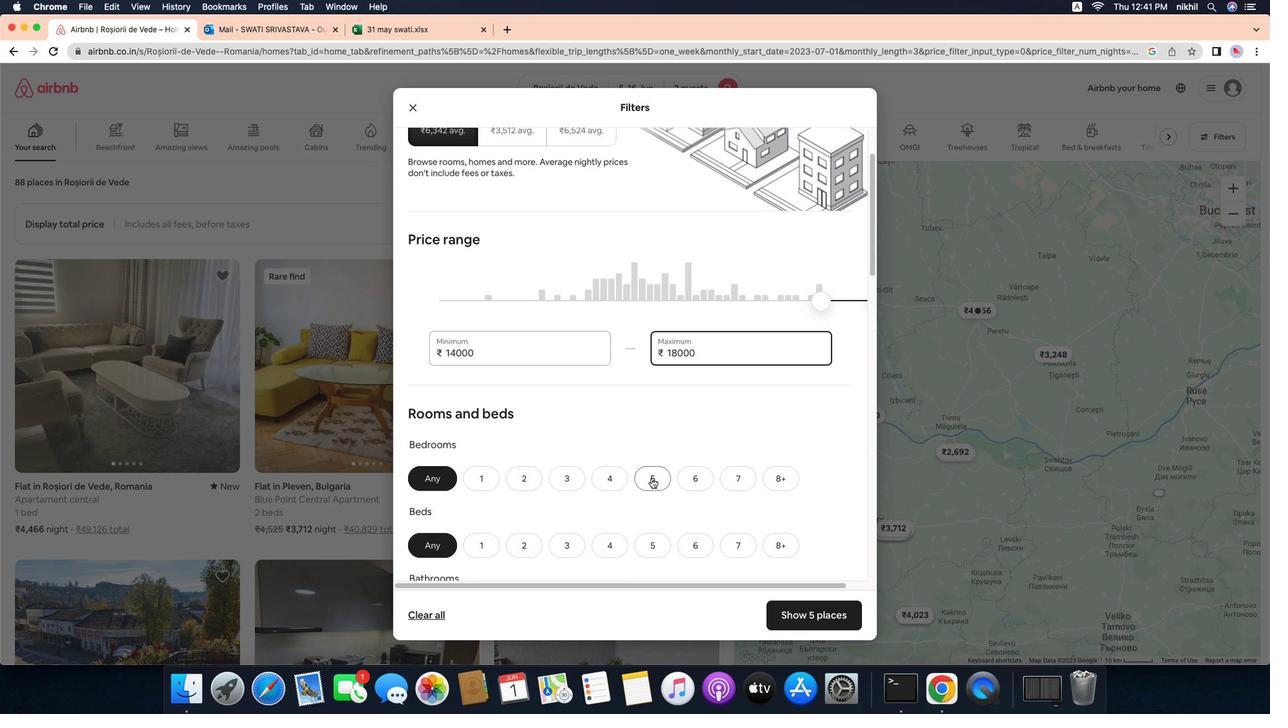 
Action: Mouse scrolled (647, 528) with delta (-17, -18)
Screenshot: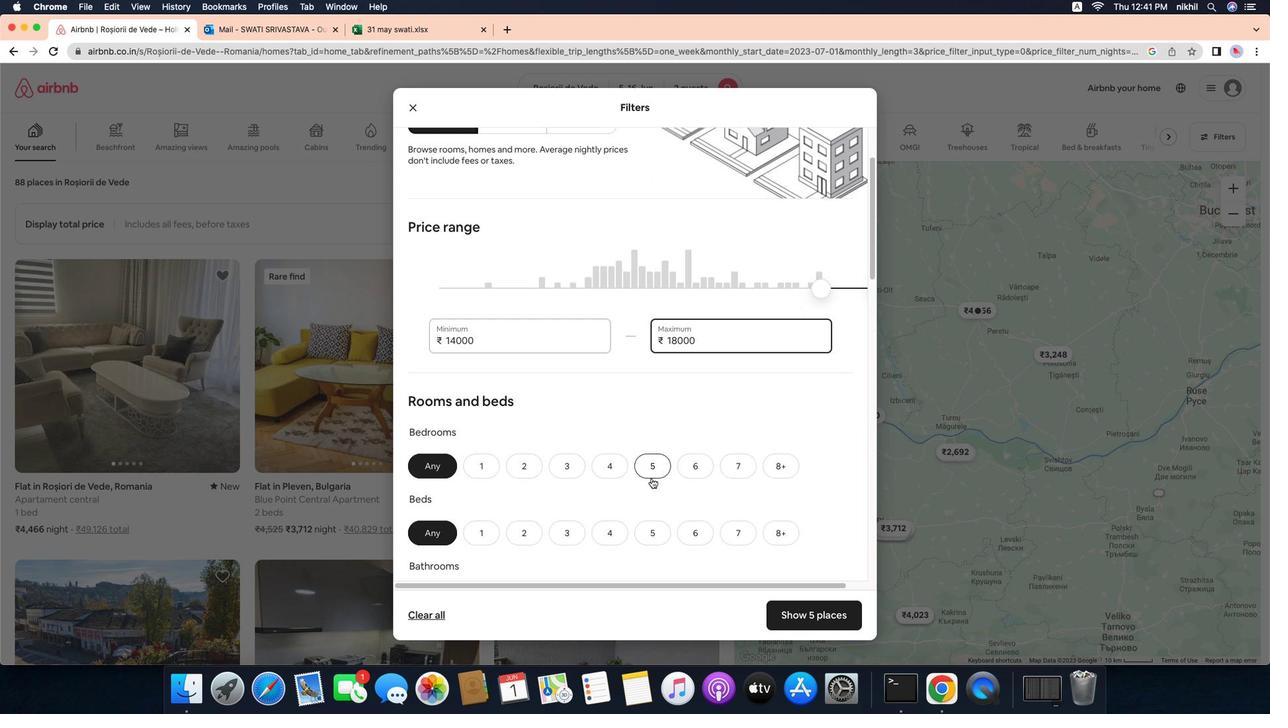 
Action: Mouse moved to (481, 463)
Screenshot: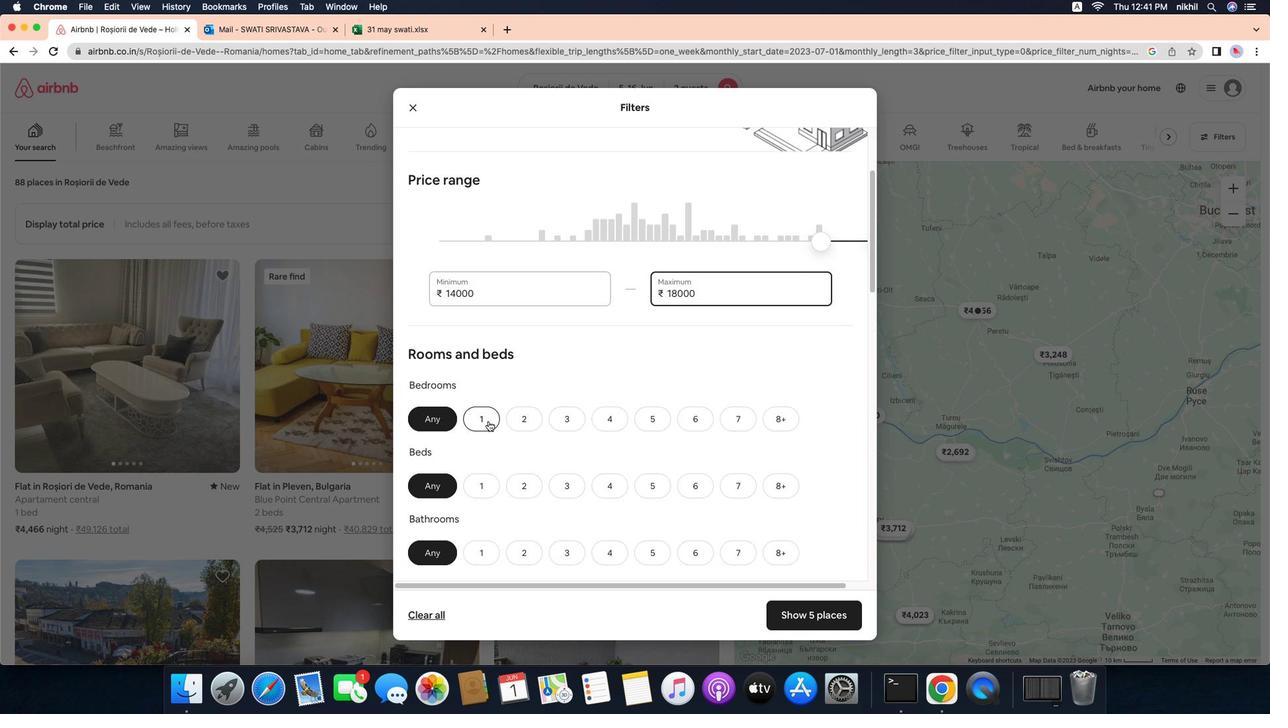 
Action: Mouse pressed left at (481, 463)
Screenshot: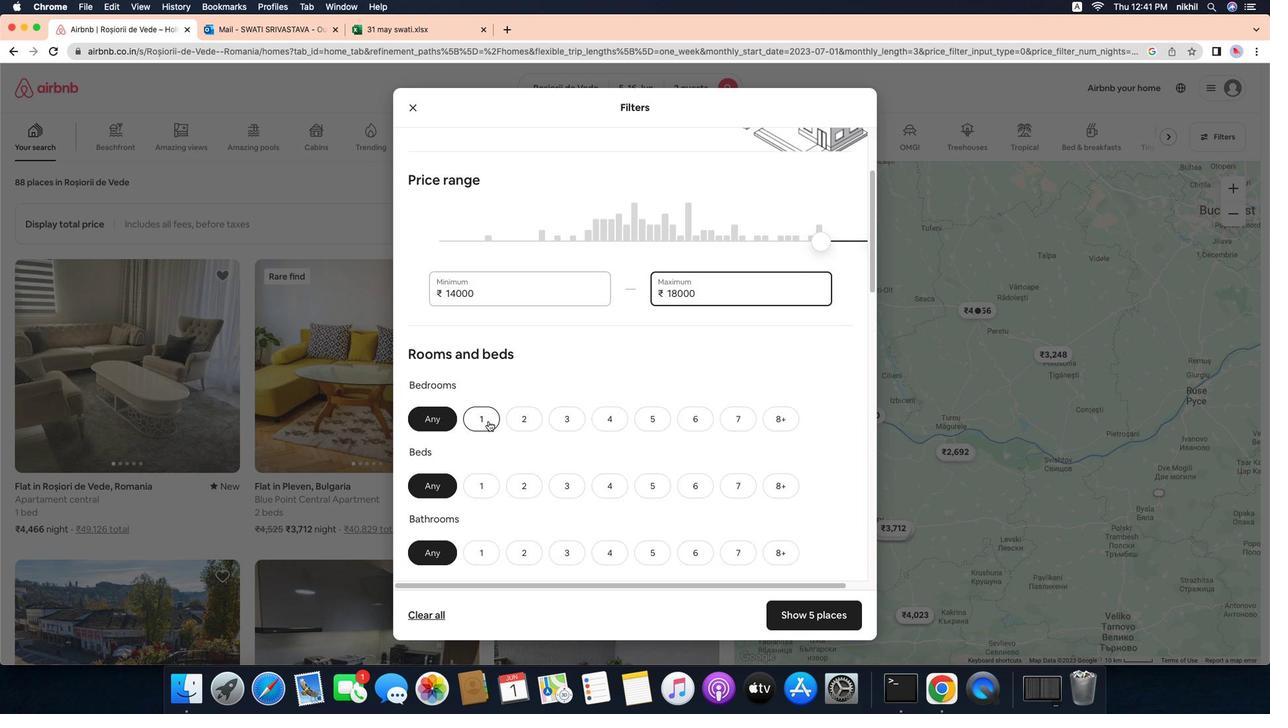
Action: Mouse moved to (476, 536)
Screenshot: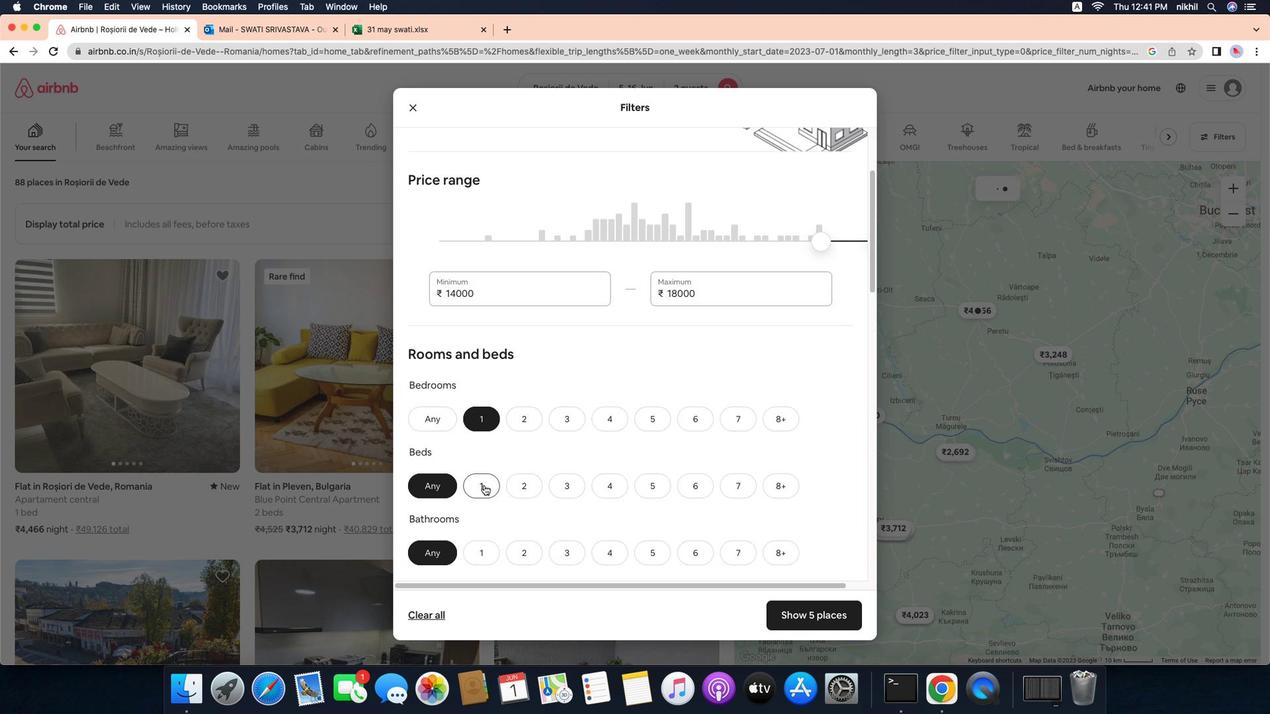 
Action: Mouse pressed left at (476, 536)
Screenshot: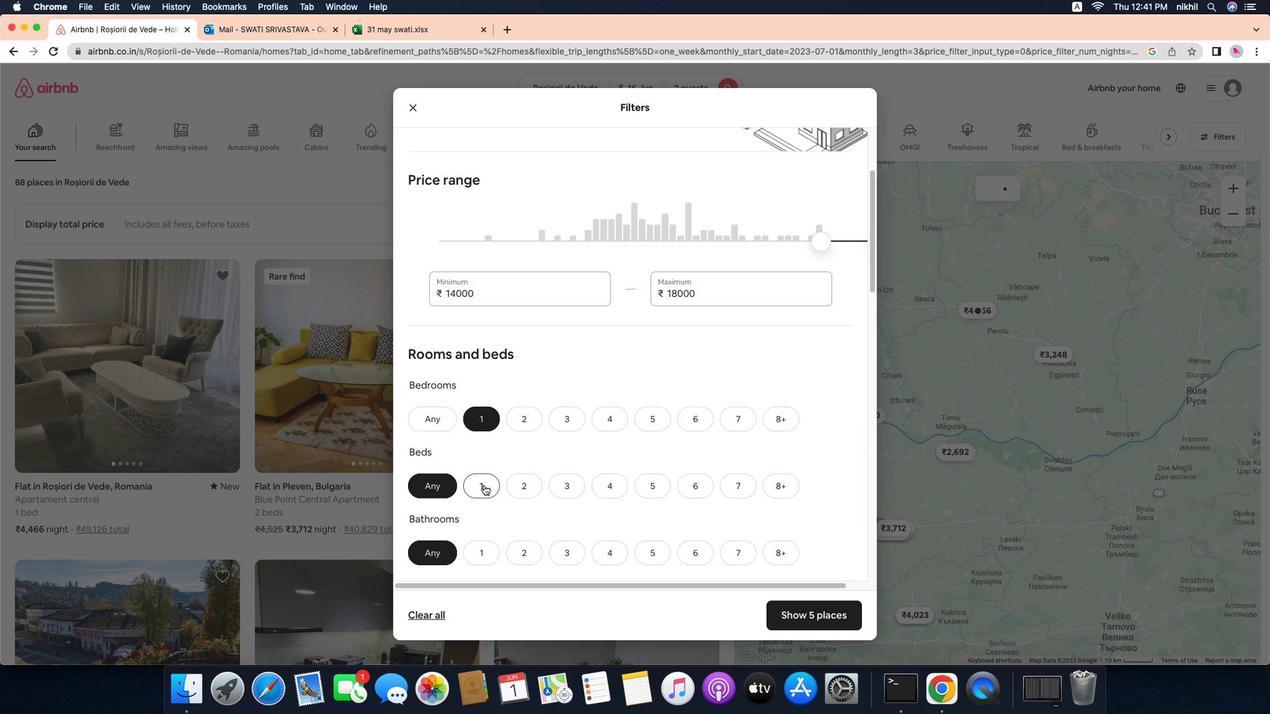 
Action: Mouse moved to (474, 611)
Screenshot: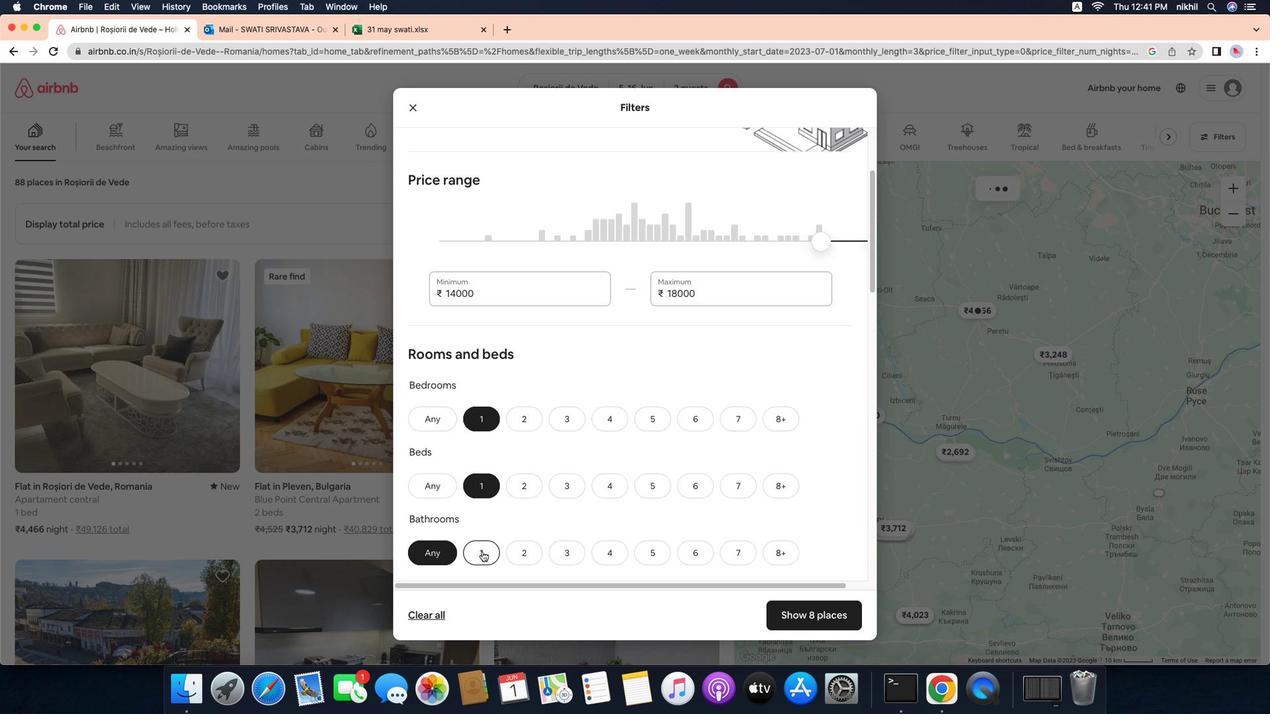 
Action: Mouse pressed left at (474, 611)
Screenshot: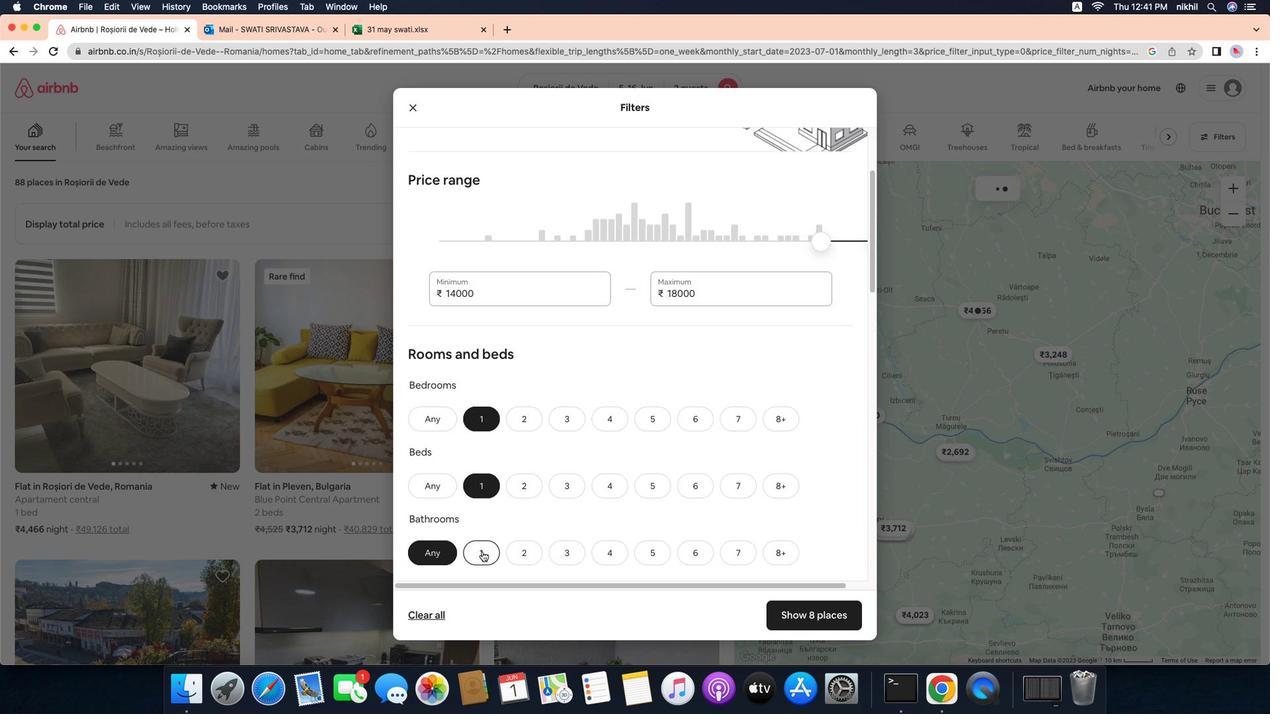 
Action: Mouse moved to (583, 532)
Screenshot: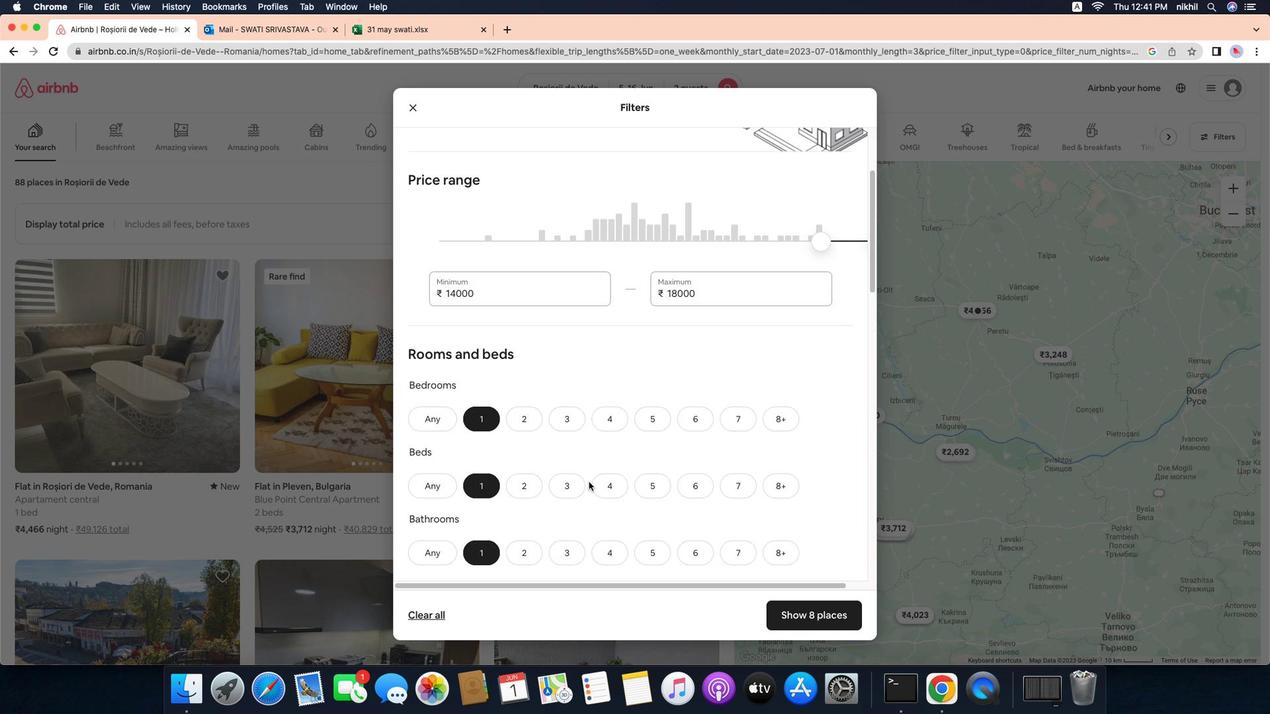 
Action: Mouse scrolled (583, 532) with delta (-17, -17)
Screenshot: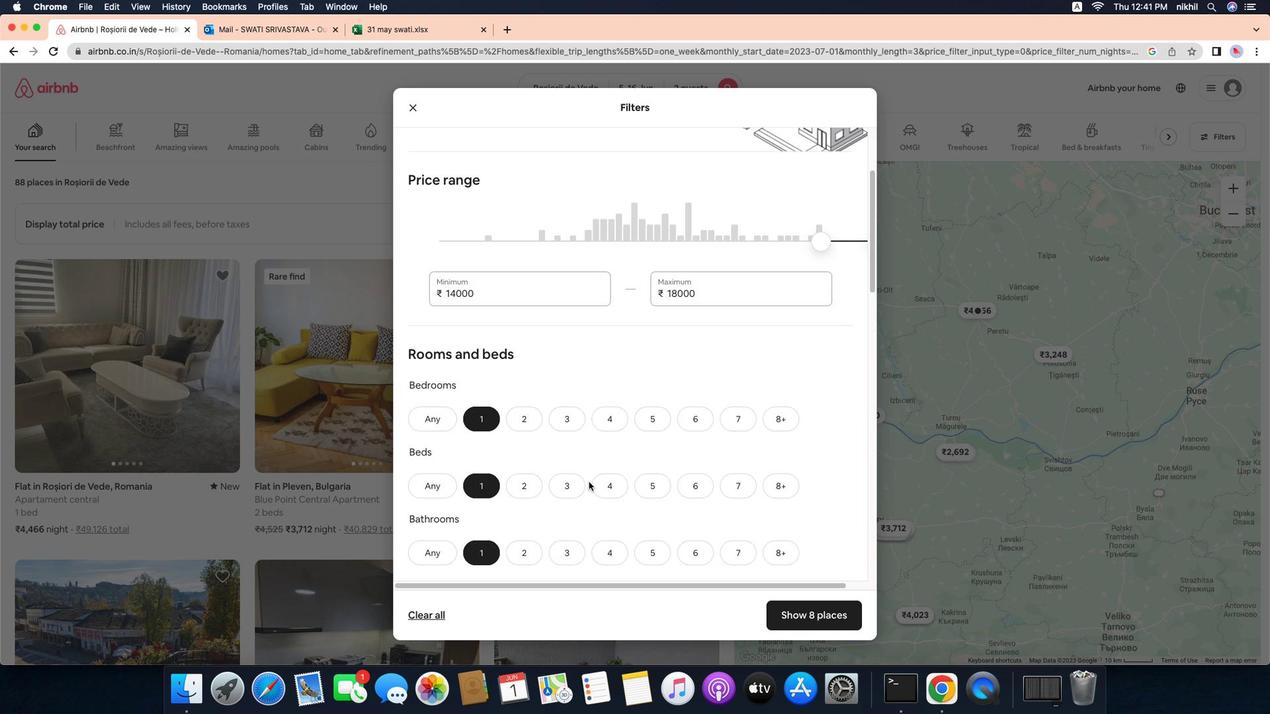 
Action: Mouse scrolled (583, 532) with delta (-17, -17)
Screenshot: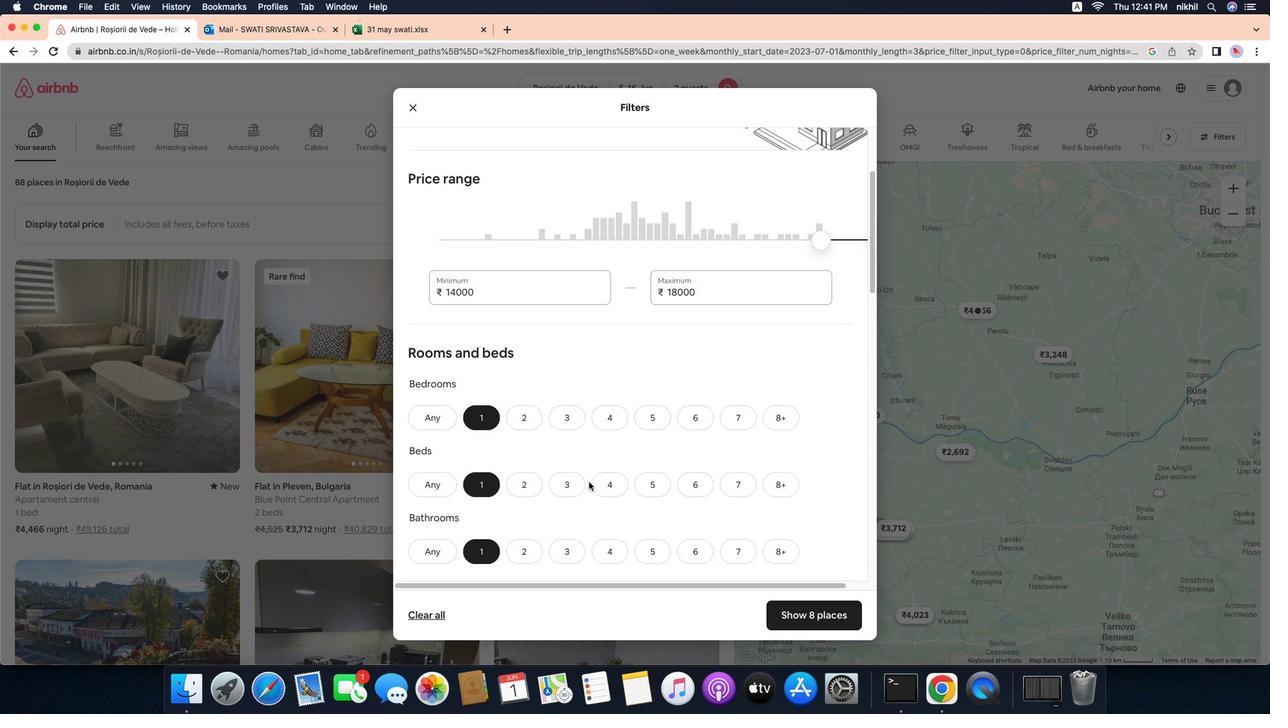 
Action: Mouse scrolled (583, 532) with delta (-17, -19)
Screenshot: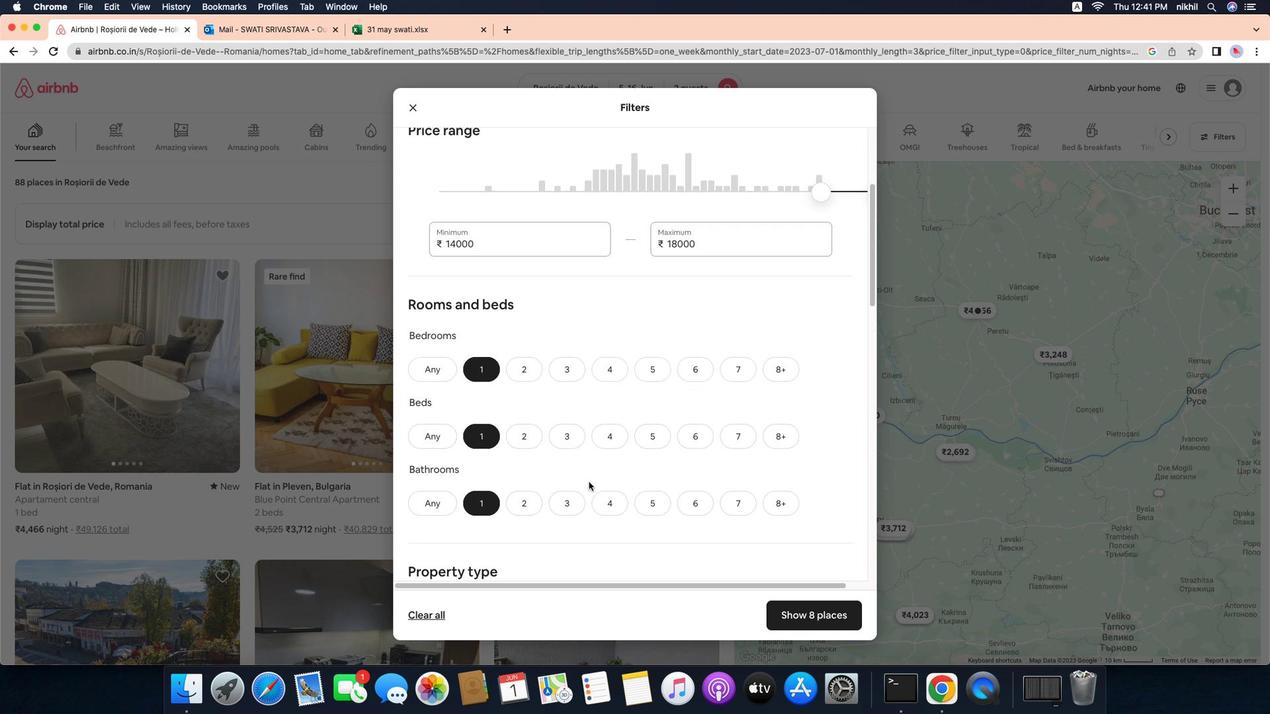 
Action: Mouse scrolled (583, 532) with delta (-17, -21)
Screenshot: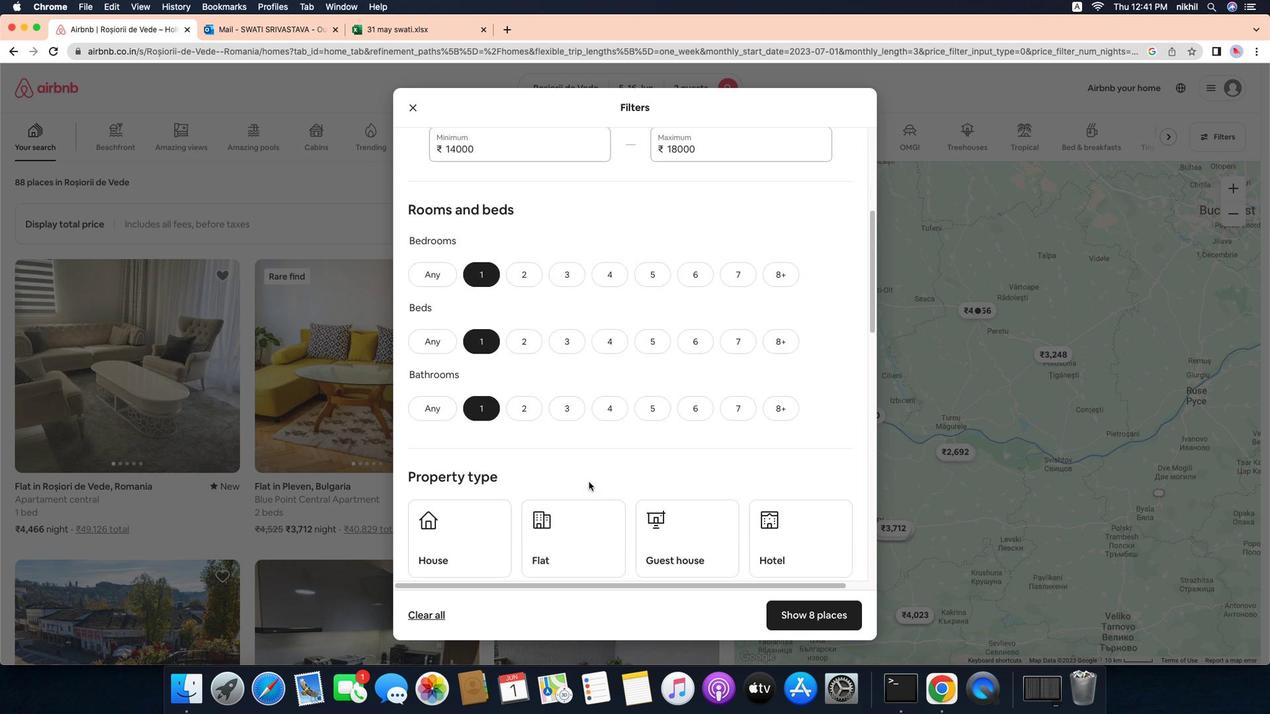 
Action: Mouse moved to (473, 461)
Screenshot: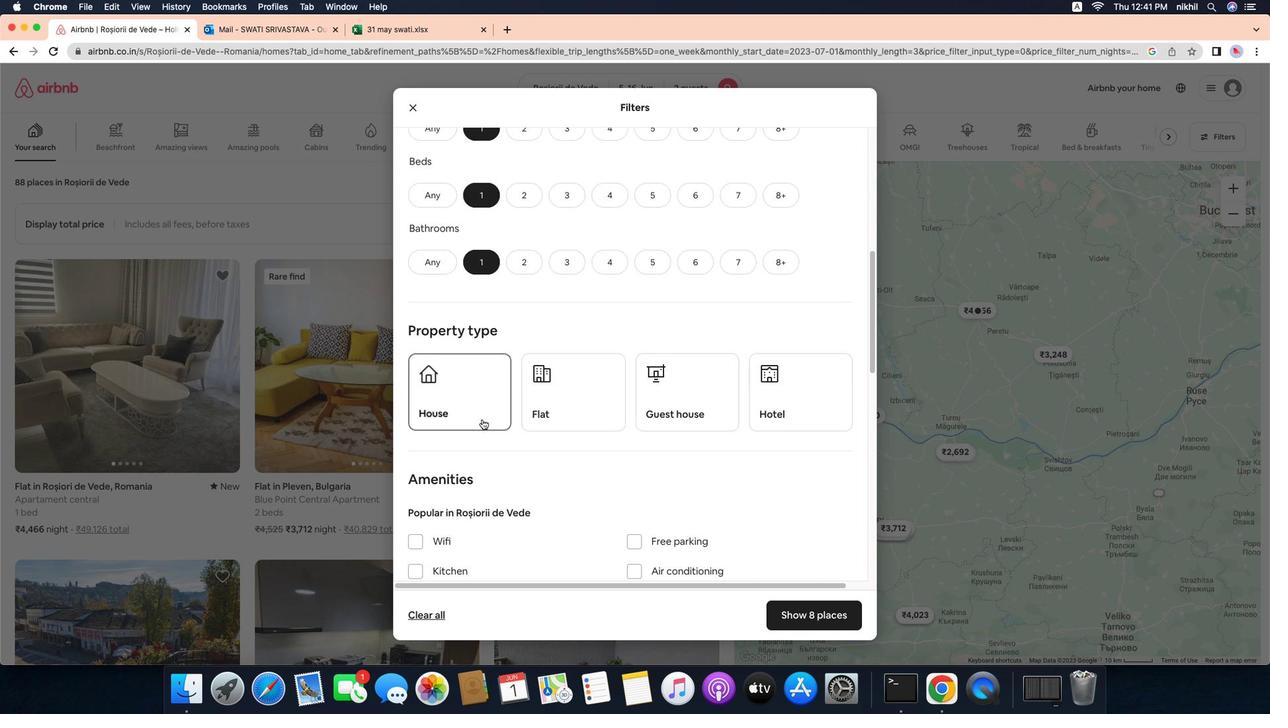 
Action: Mouse pressed left at (473, 461)
Screenshot: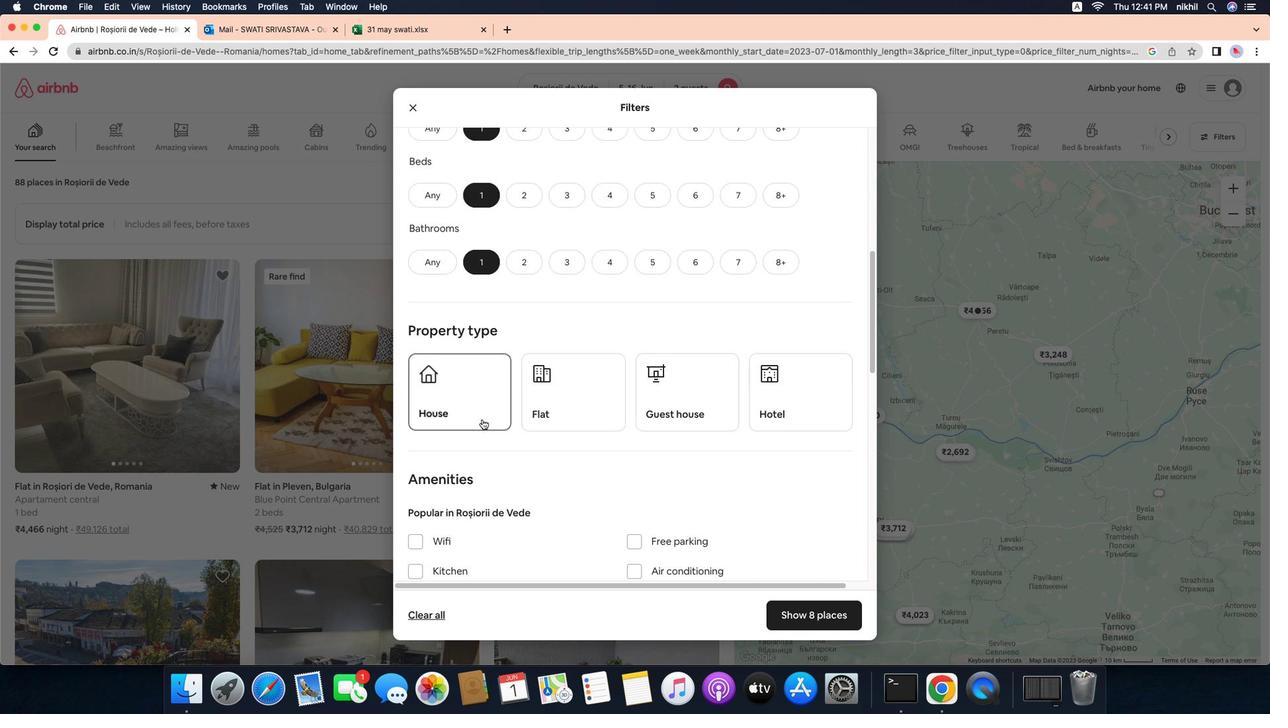 
Action: Mouse moved to (561, 446)
Screenshot: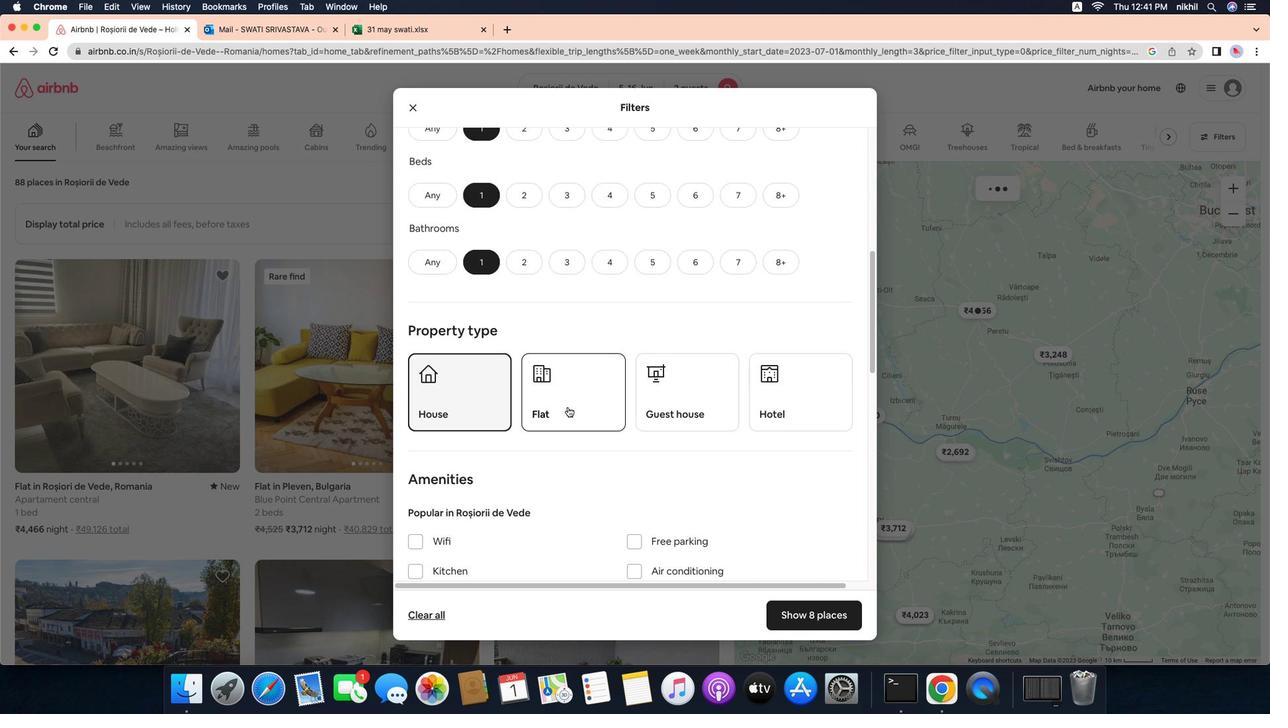 
Action: Mouse pressed left at (561, 446)
Screenshot: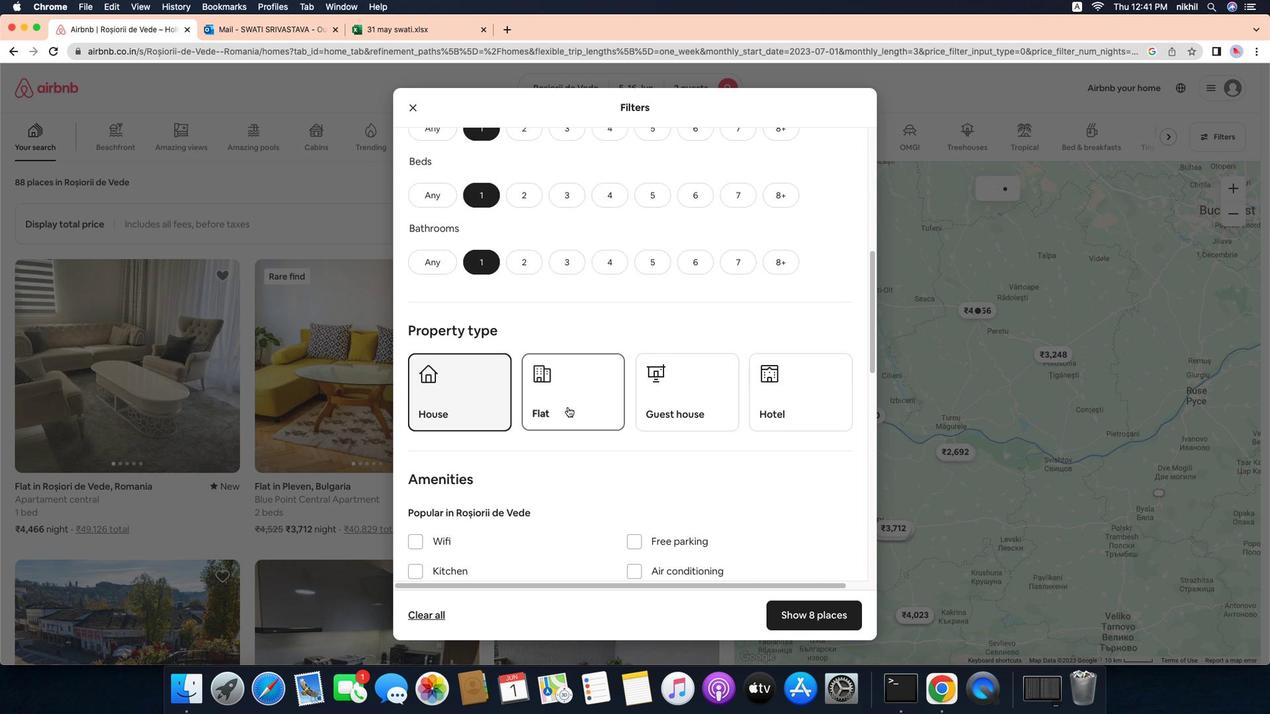 
Action: Mouse moved to (698, 425)
Screenshot: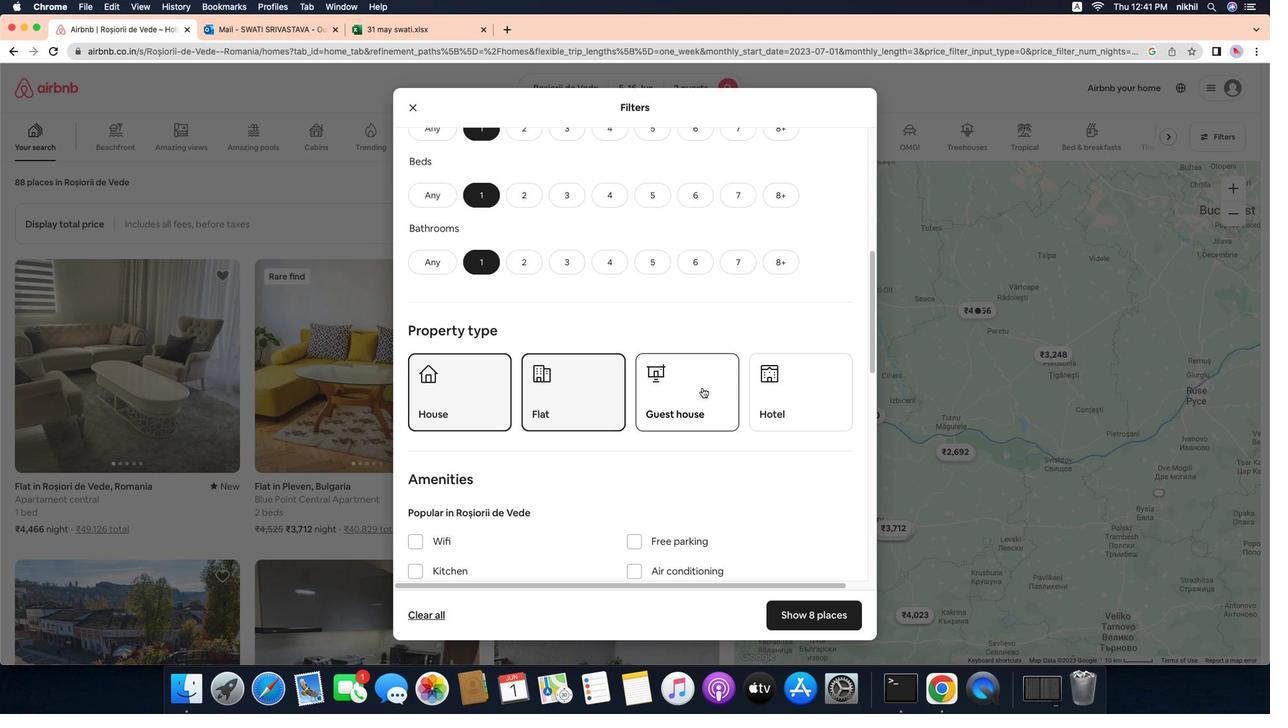 
Action: Mouse pressed left at (698, 425)
Screenshot: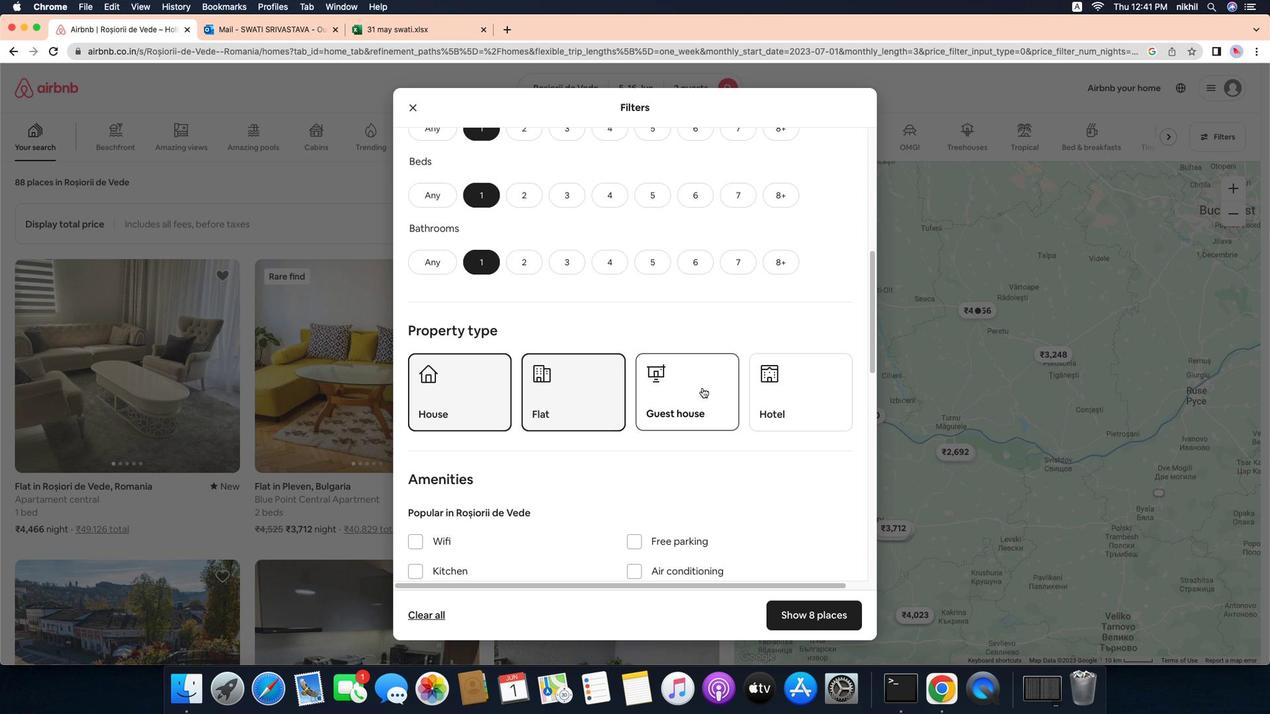 
Action: Mouse moved to (791, 431)
Screenshot: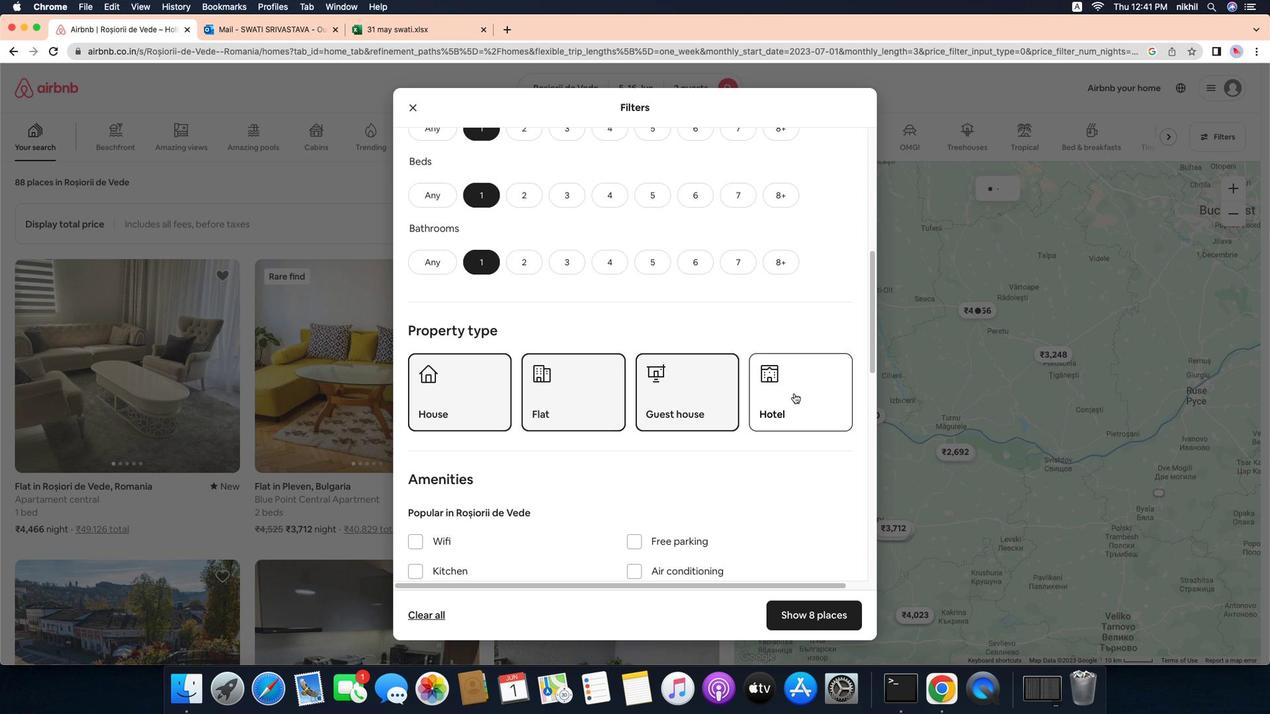 
Action: Mouse pressed left at (791, 431)
Screenshot: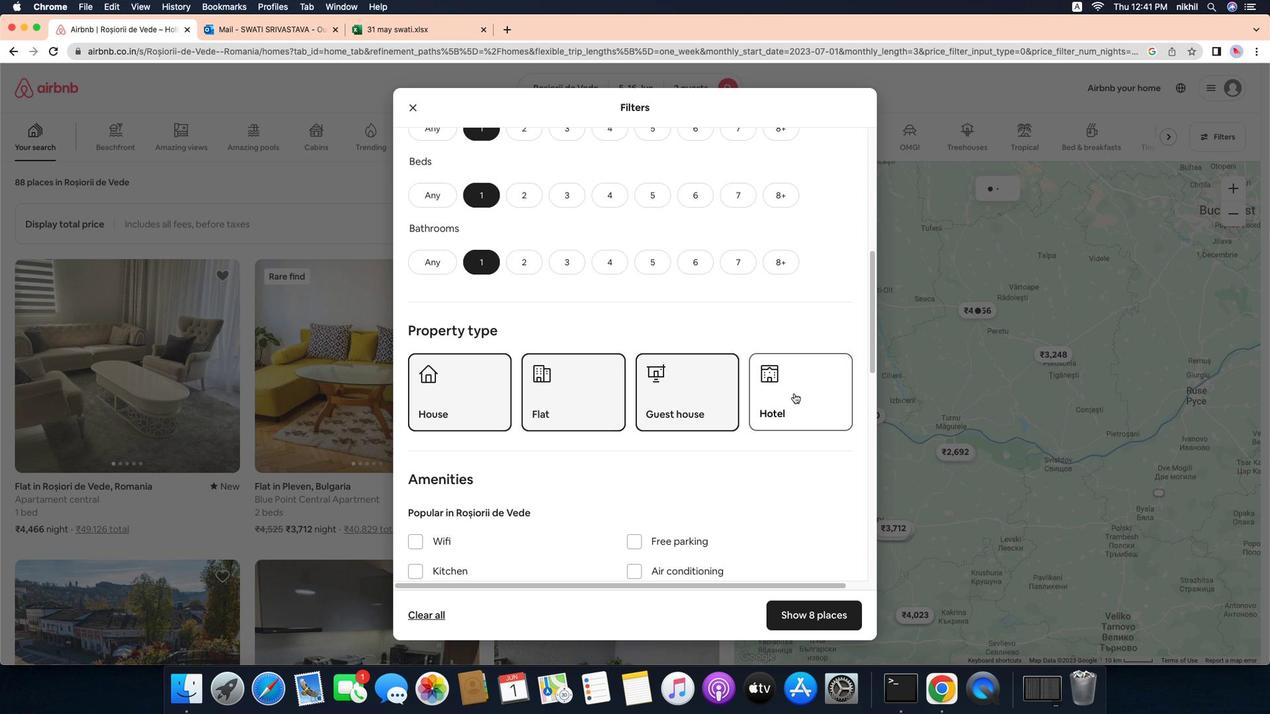 
Action: Mouse moved to (711, 430)
Screenshot: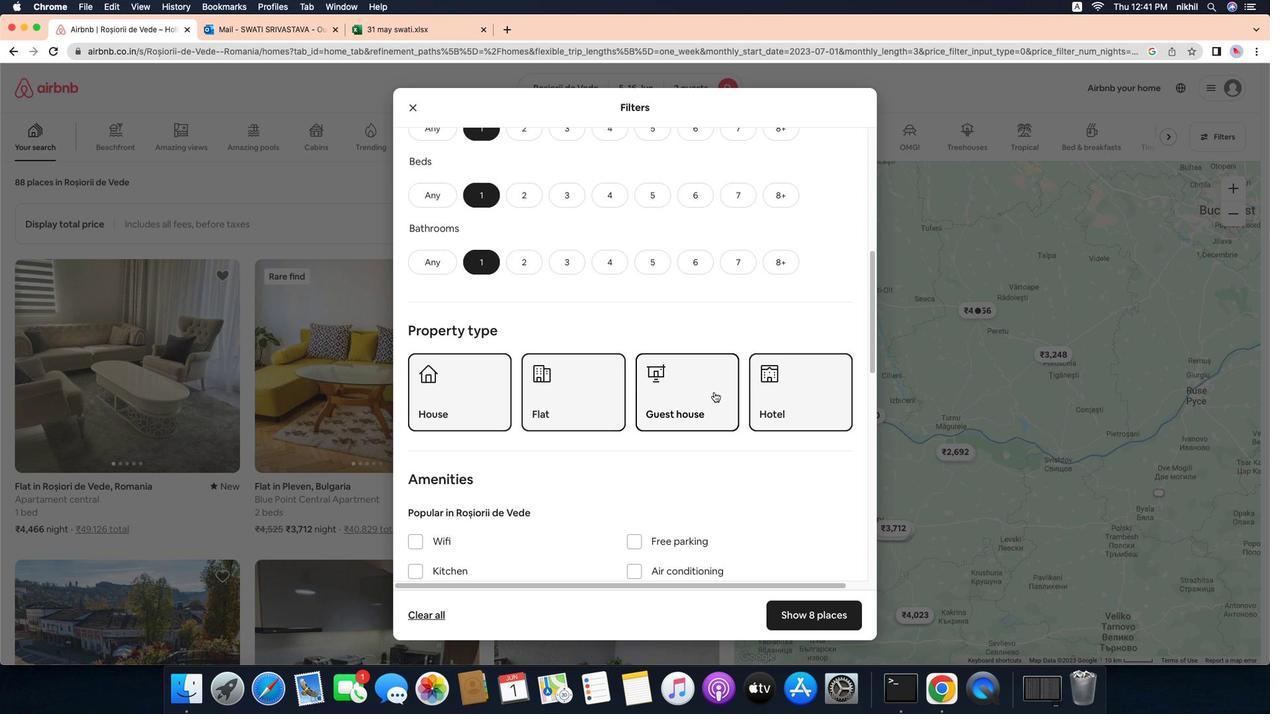 
Action: Mouse scrolled (711, 430) with delta (-17, -17)
Screenshot: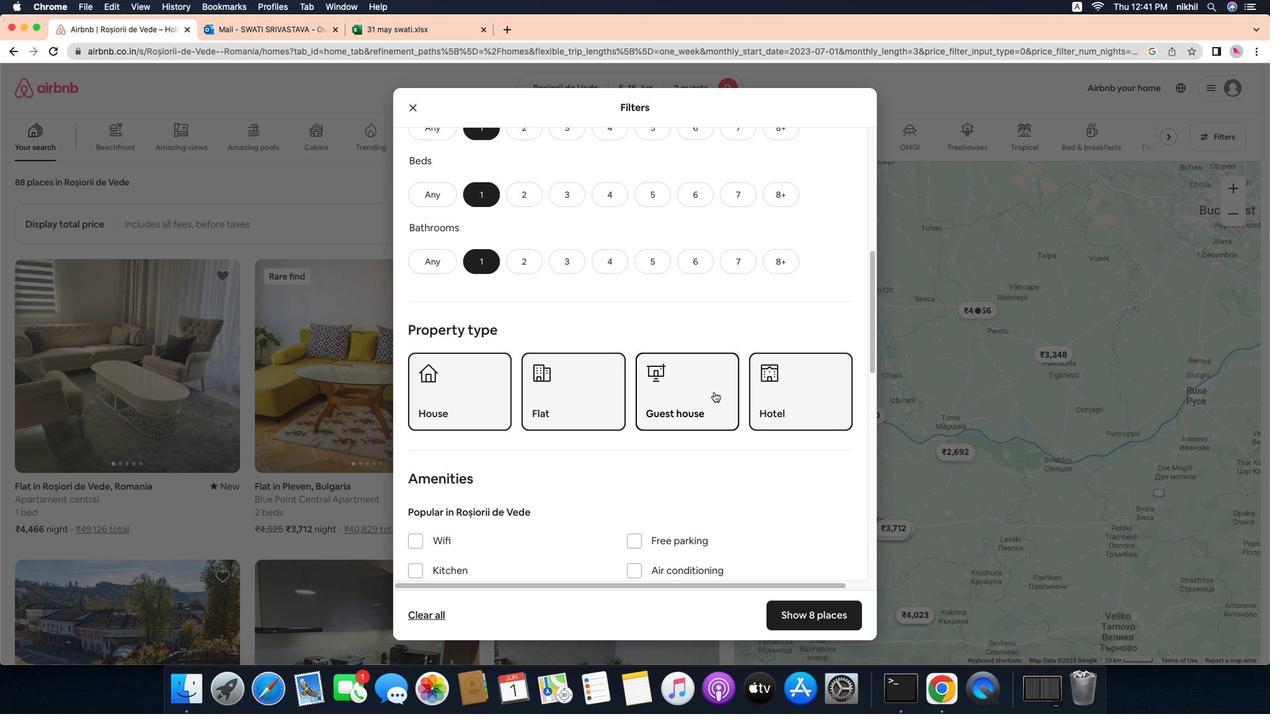 
Action: Mouse scrolled (711, 430) with delta (-17, -17)
Screenshot: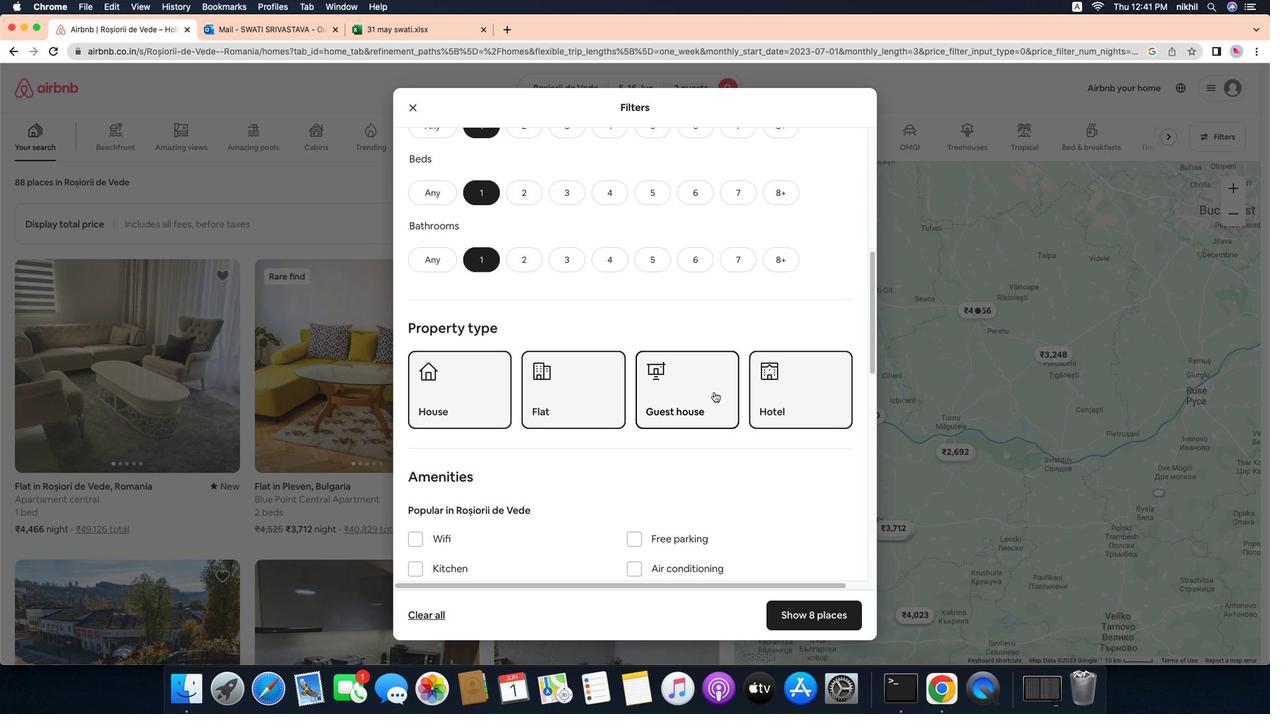 
Action: Mouse scrolled (711, 430) with delta (-17, -18)
Screenshot: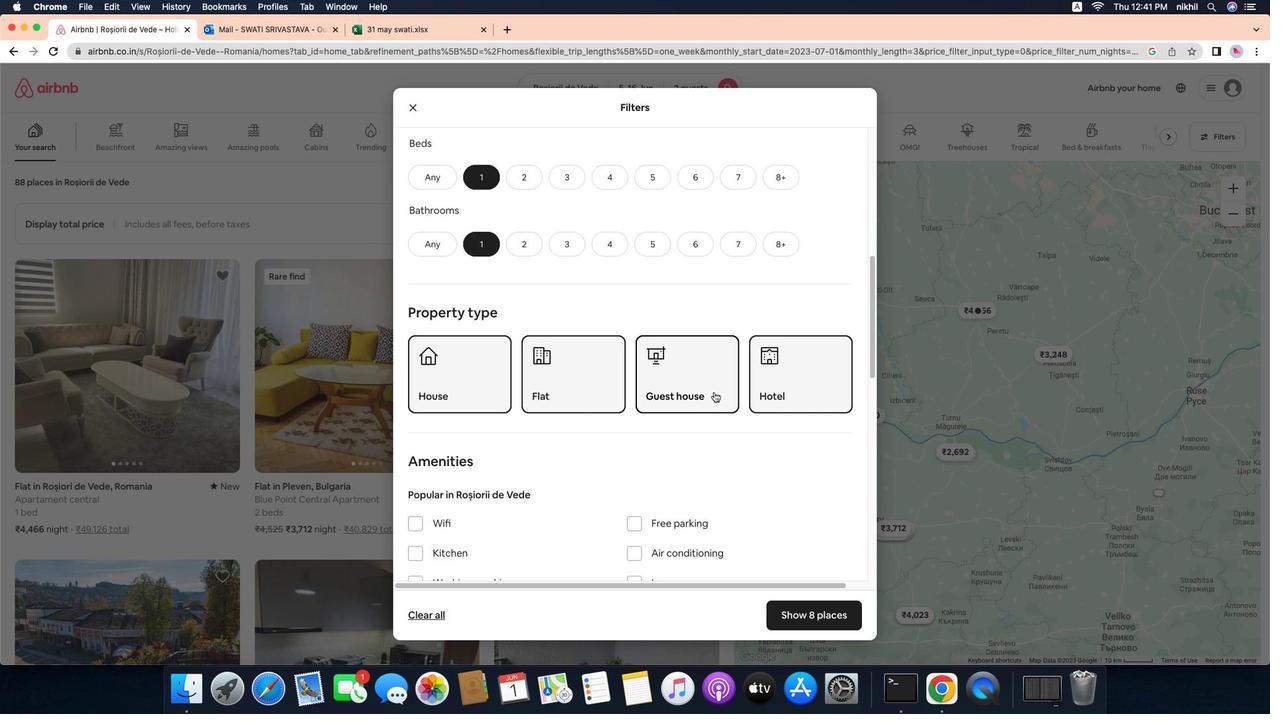 
Action: Mouse scrolled (711, 430) with delta (-17, -17)
Screenshot: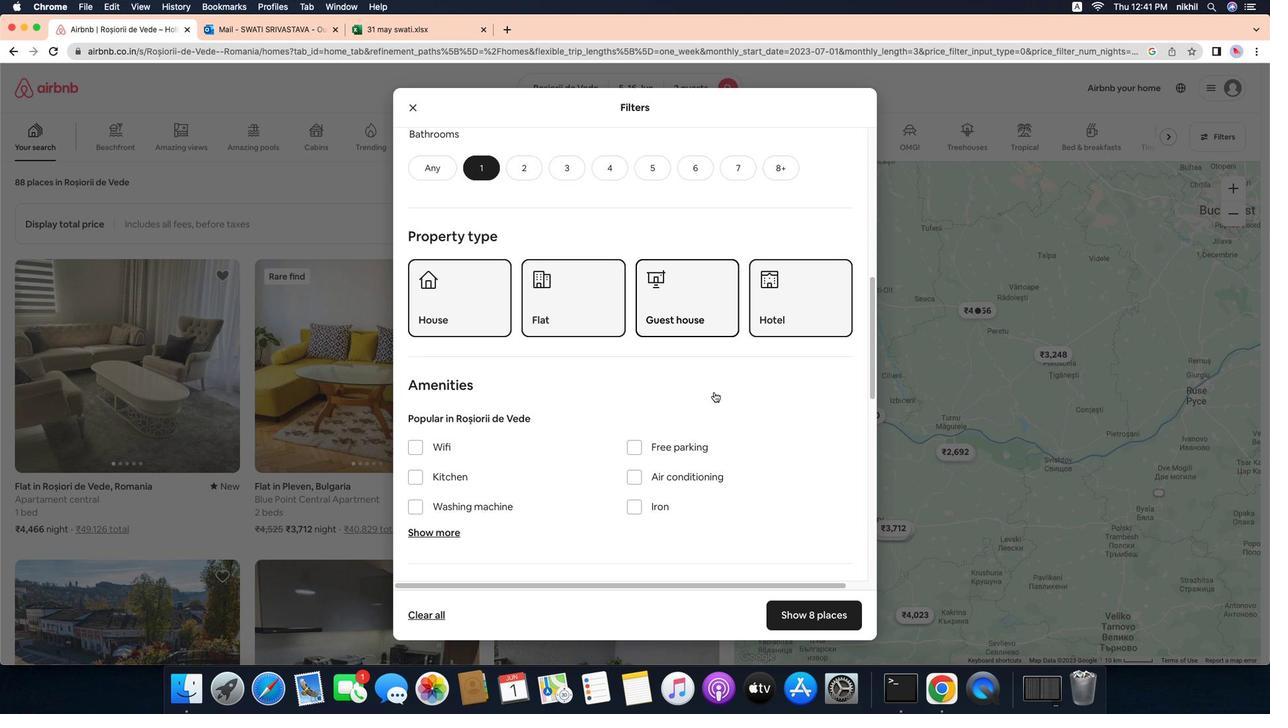 
Action: Mouse scrolled (711, 430) with delta (-17, -17)
Screenshot: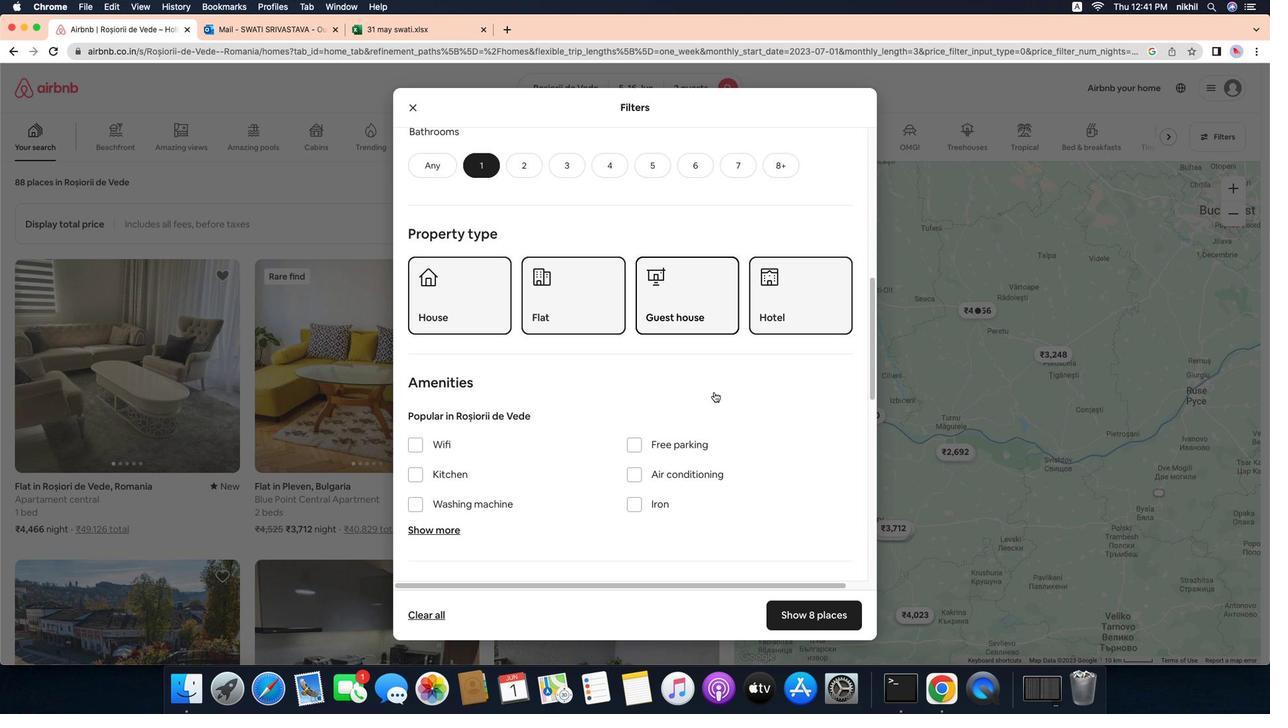 
Action: Mouse scrolled (711, 430) with delta (-17, -19)
Screenshot: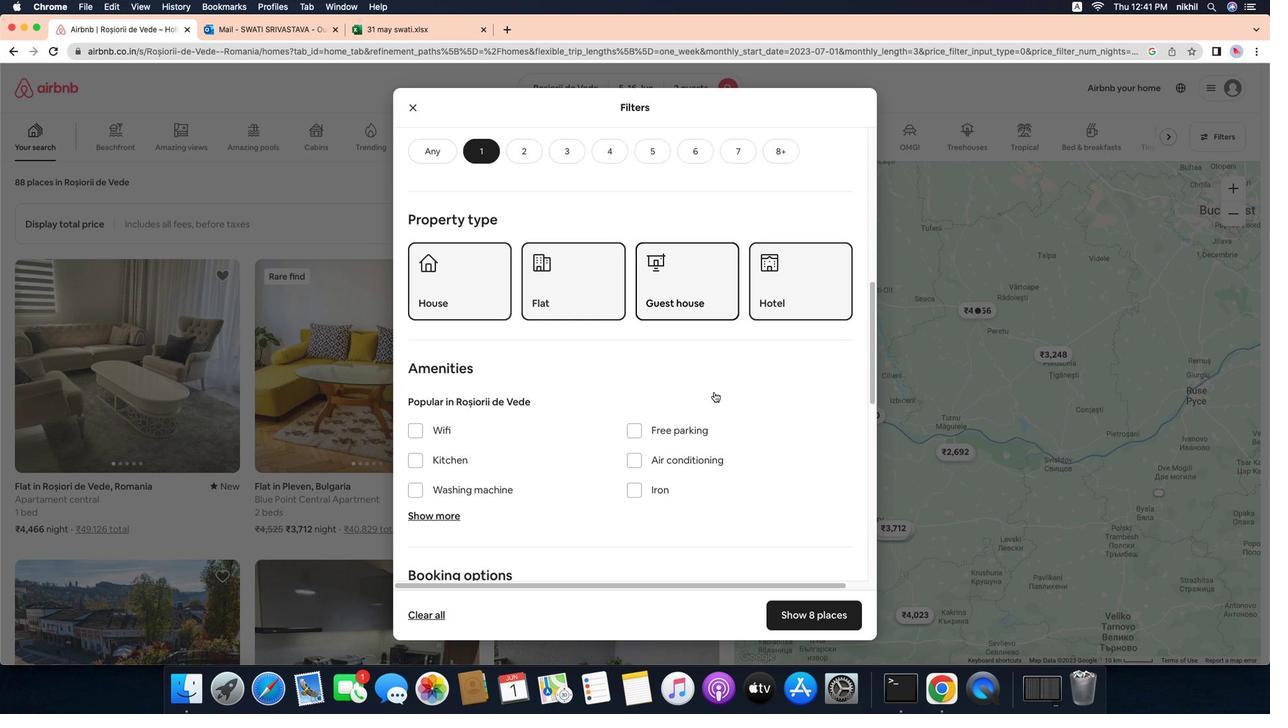 
Action: Mouse scrolled (711, 430) with delta (-17, -20)
Screenshot: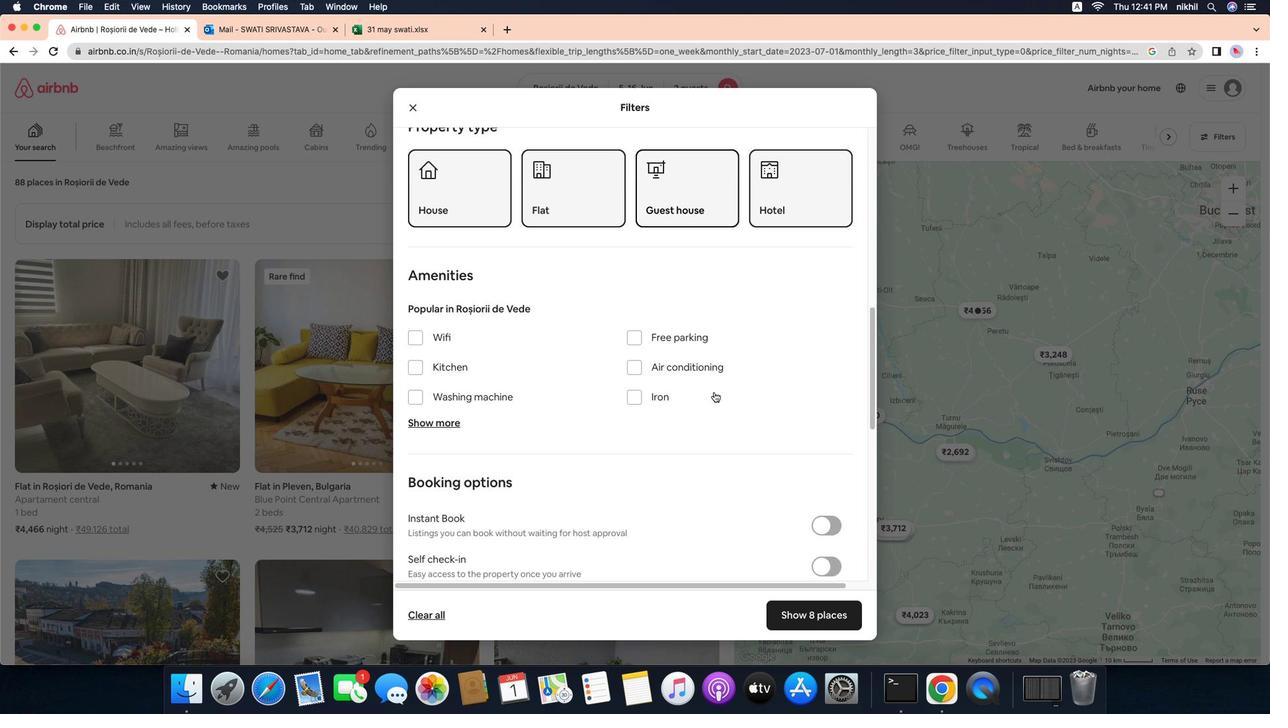 
Action: Mouse moved to (815, 449)
Screenshot: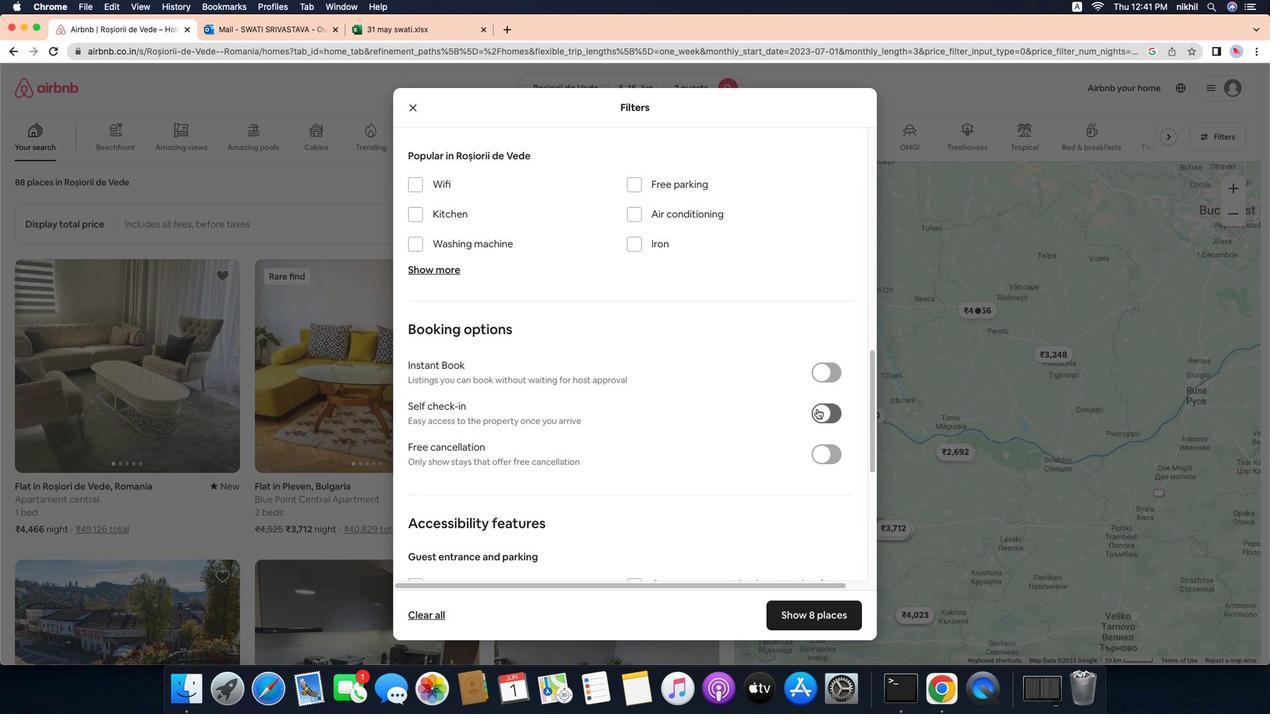 
Action: Mouse pressed left at (815, 449)
Screenshot: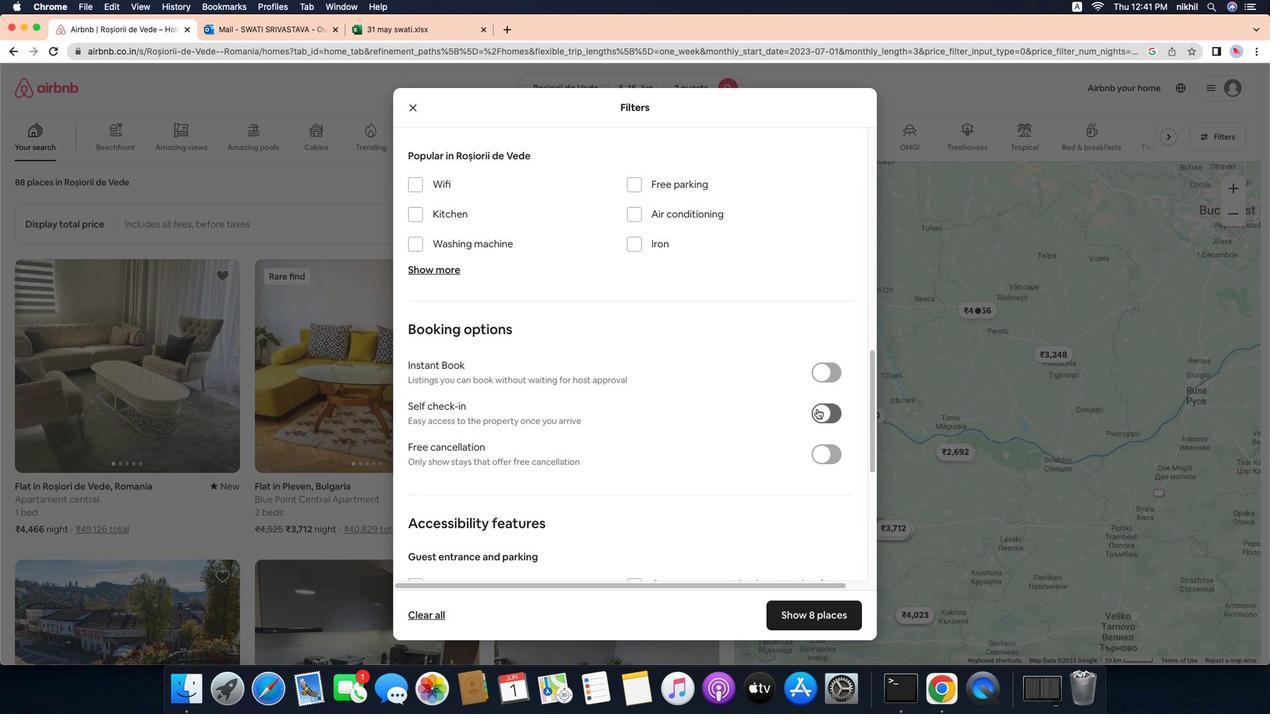
Action: Mouse moved to (655, 474)
Screenshot: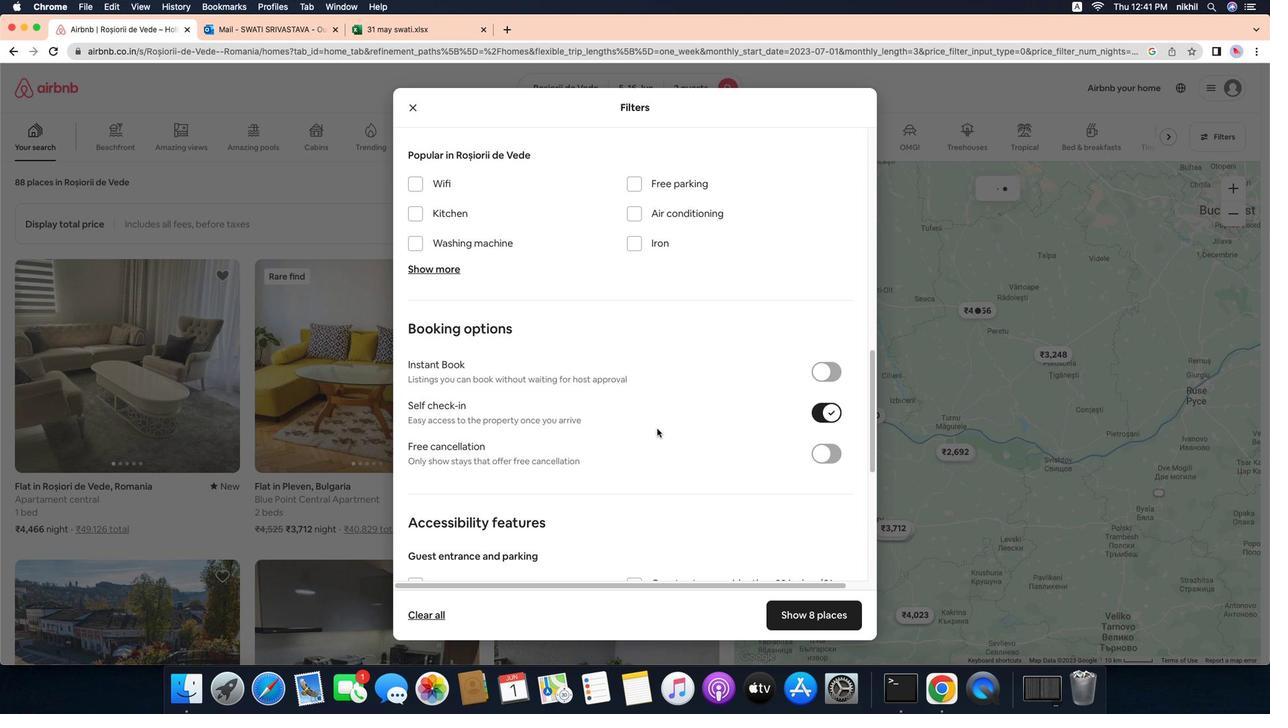 
Action: Mouse scrolled (655, 474) with delta (-17, -17)
Screenshot: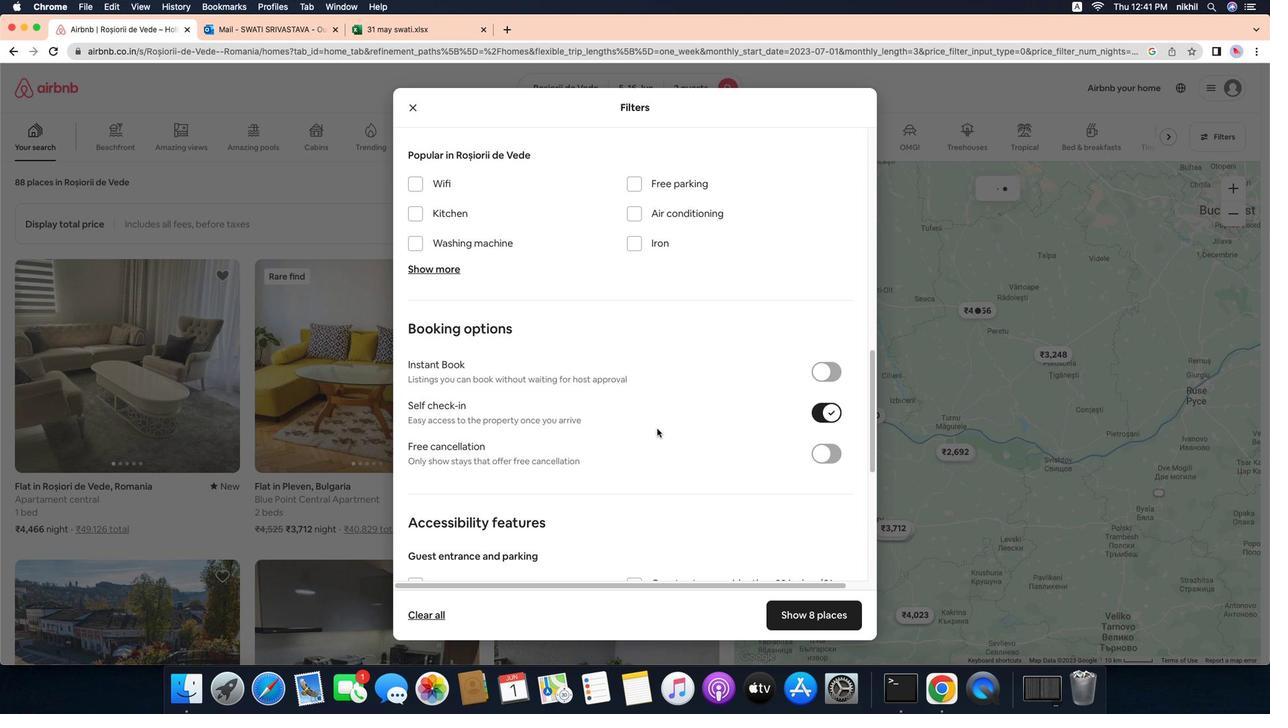 
Action: Mouse moved to (654, 473)
Screenshot: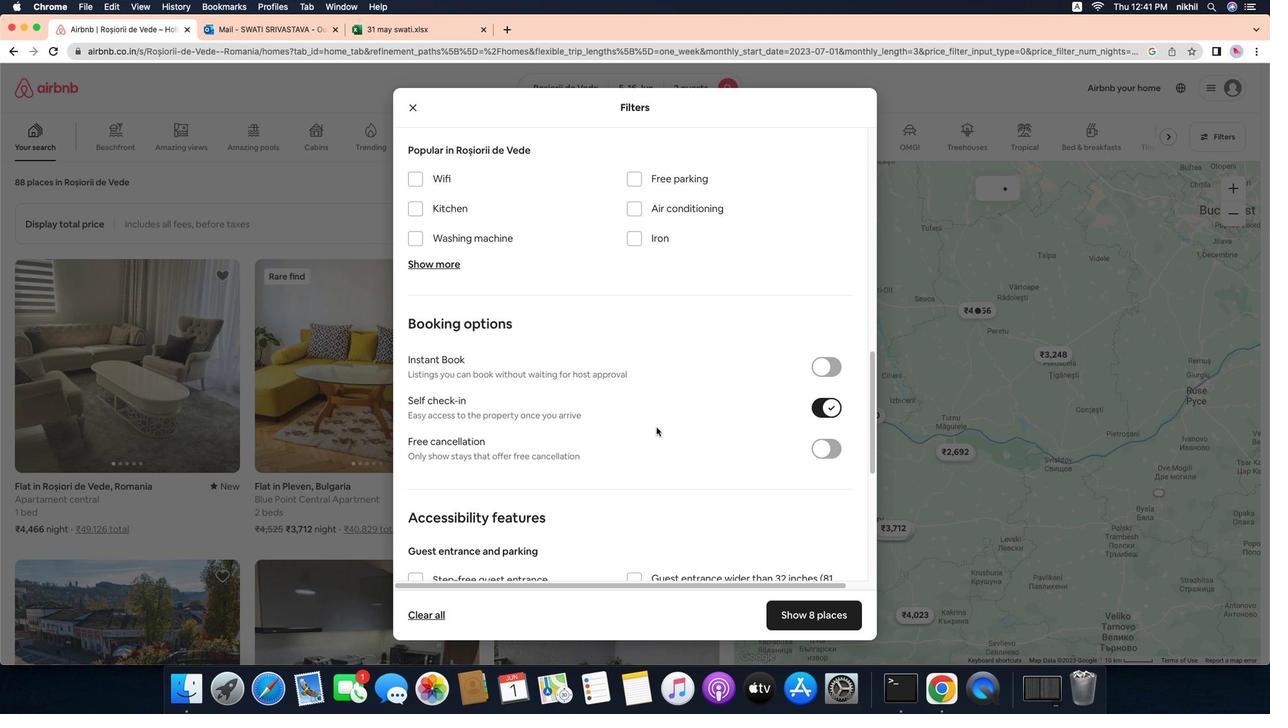 
Action: Mouse scrolled (654, 473) with delta (-17, -17)
Screenshot: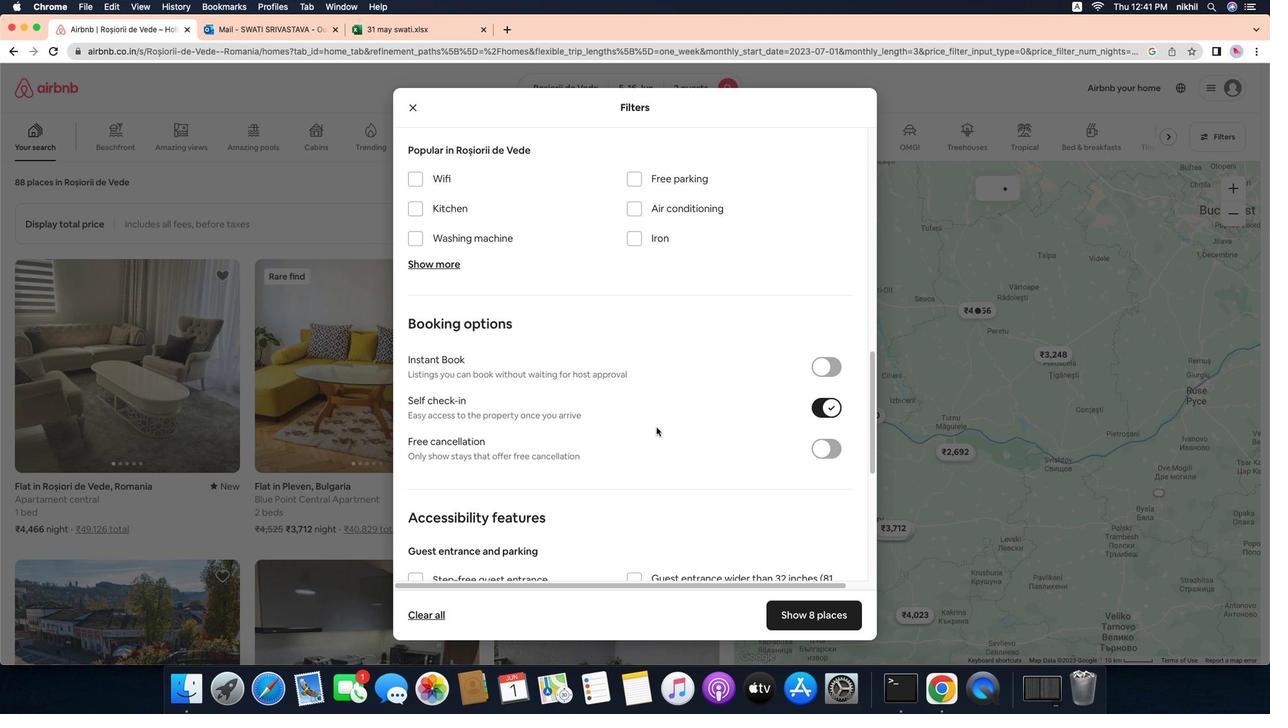 
Action: Mouse moved to (653, 472)
Screenshot: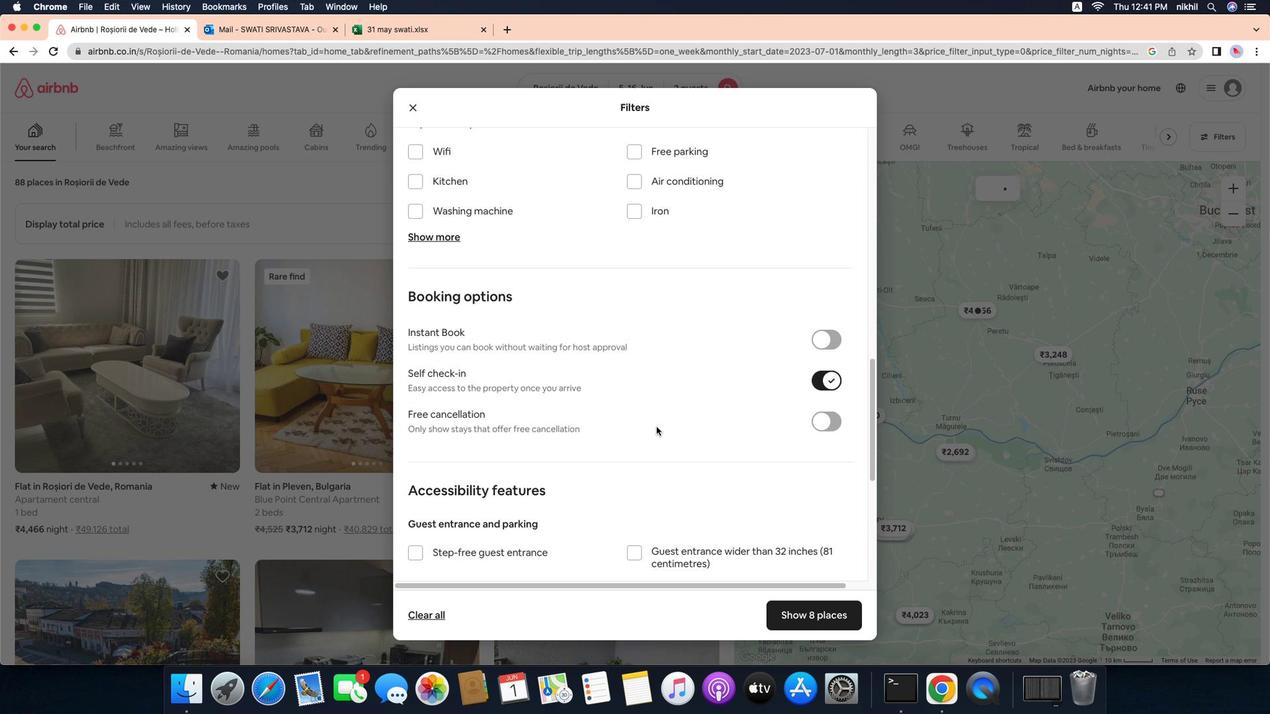 
Action: Mouse scrolled (653, 472) with delta (-17, -19)
Screenshot: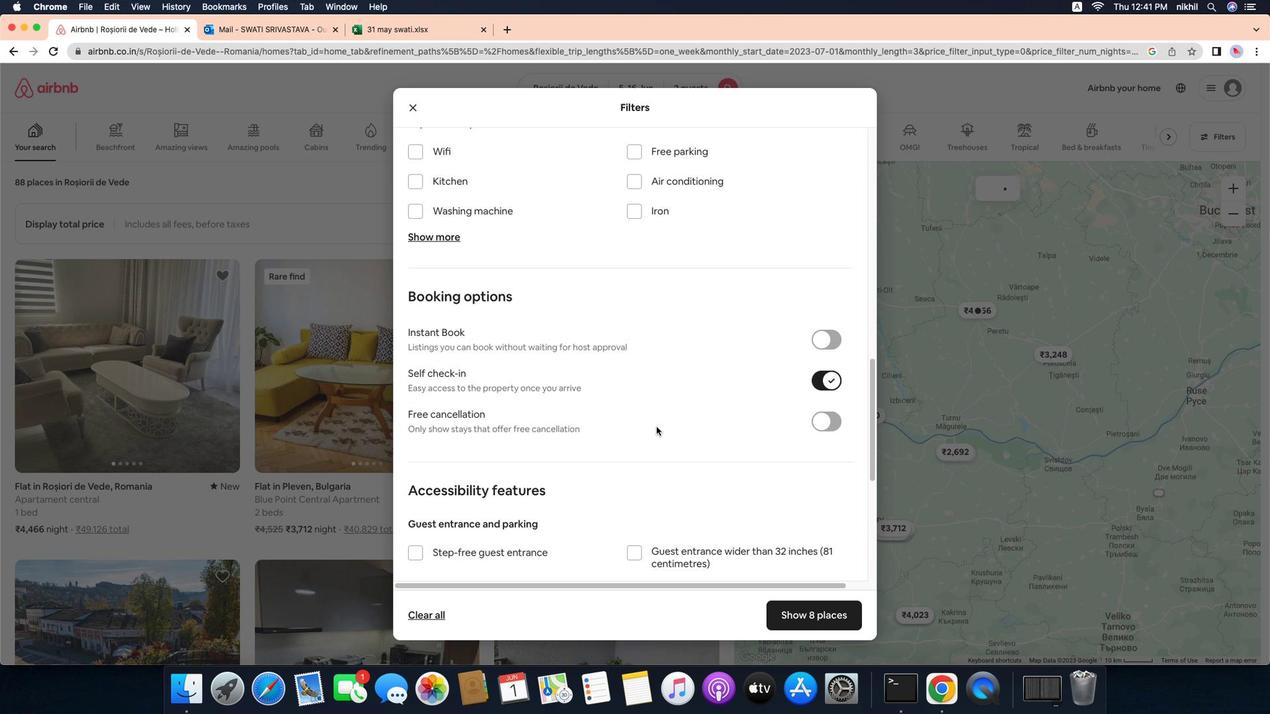 
Action: Mouse moved to (652, 469)
Screenshot: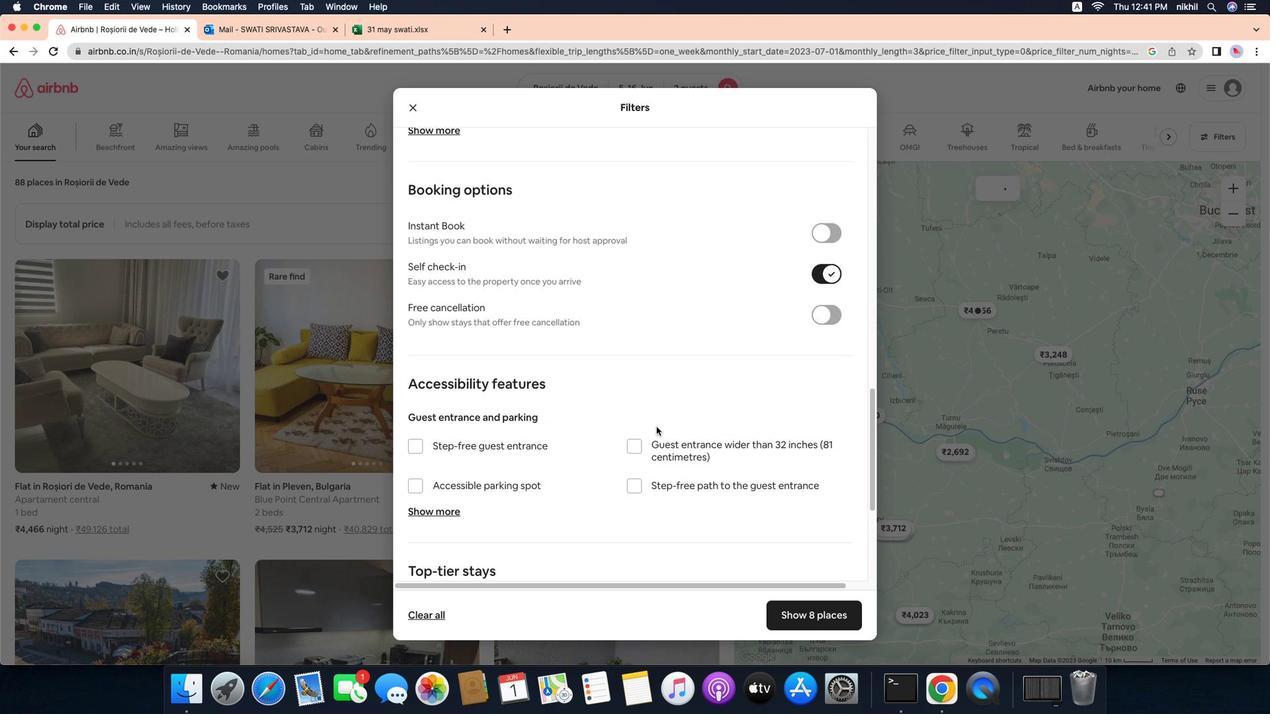 
Action: Mouse scrolled (652, 469) with delta (-17, -21)
Screenshot: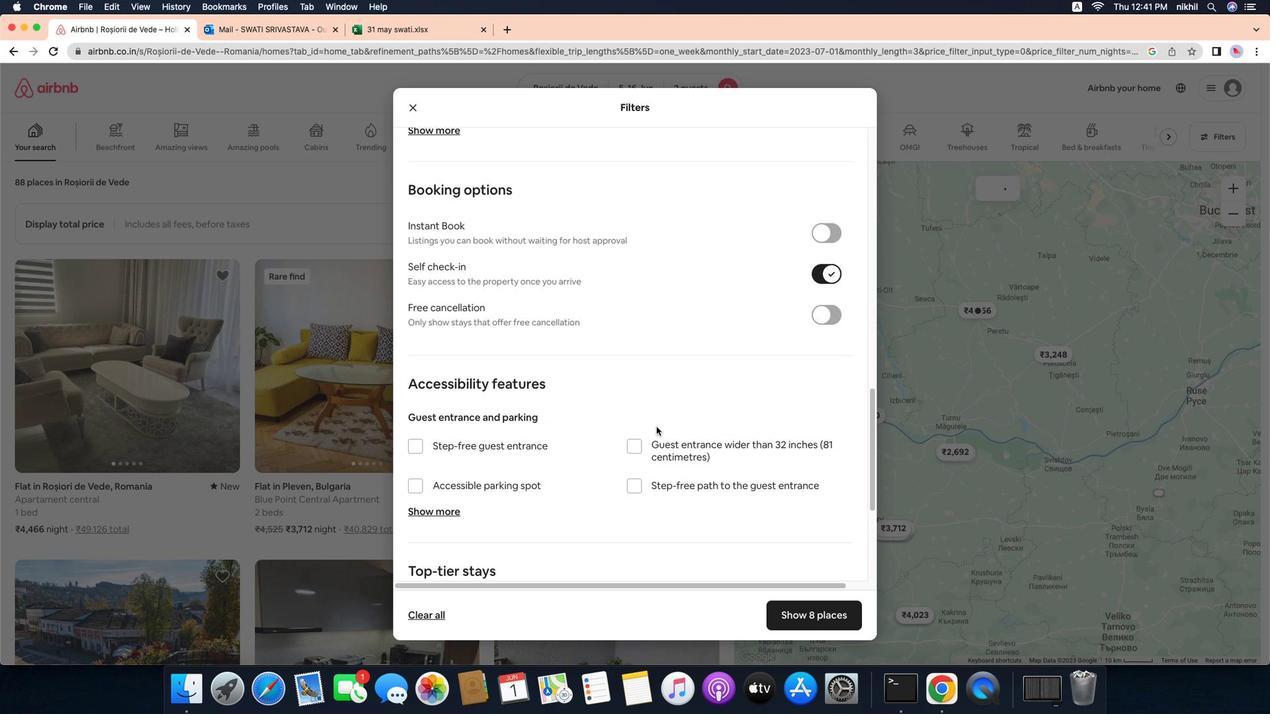 
Action: Mouse moved to (652, 469)
Screenshot: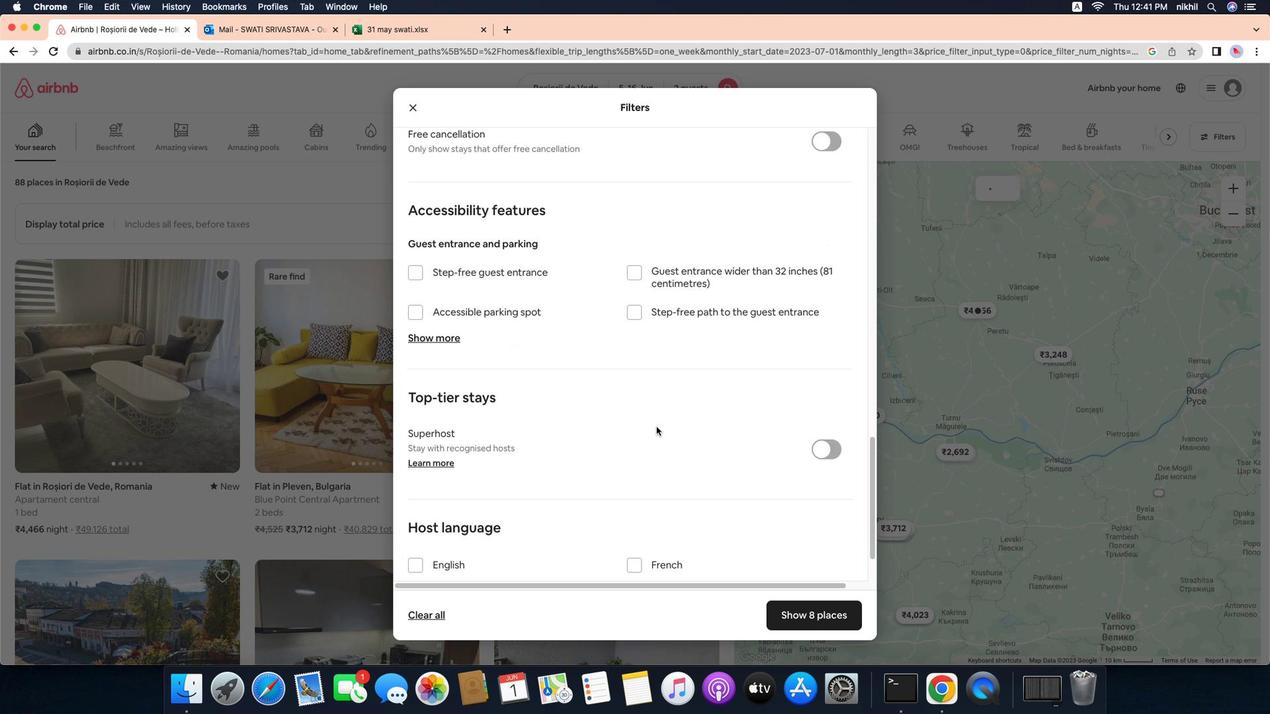 
Action: Mouse scrolled (652, 469) with delta (-17, -17)
Screenshot: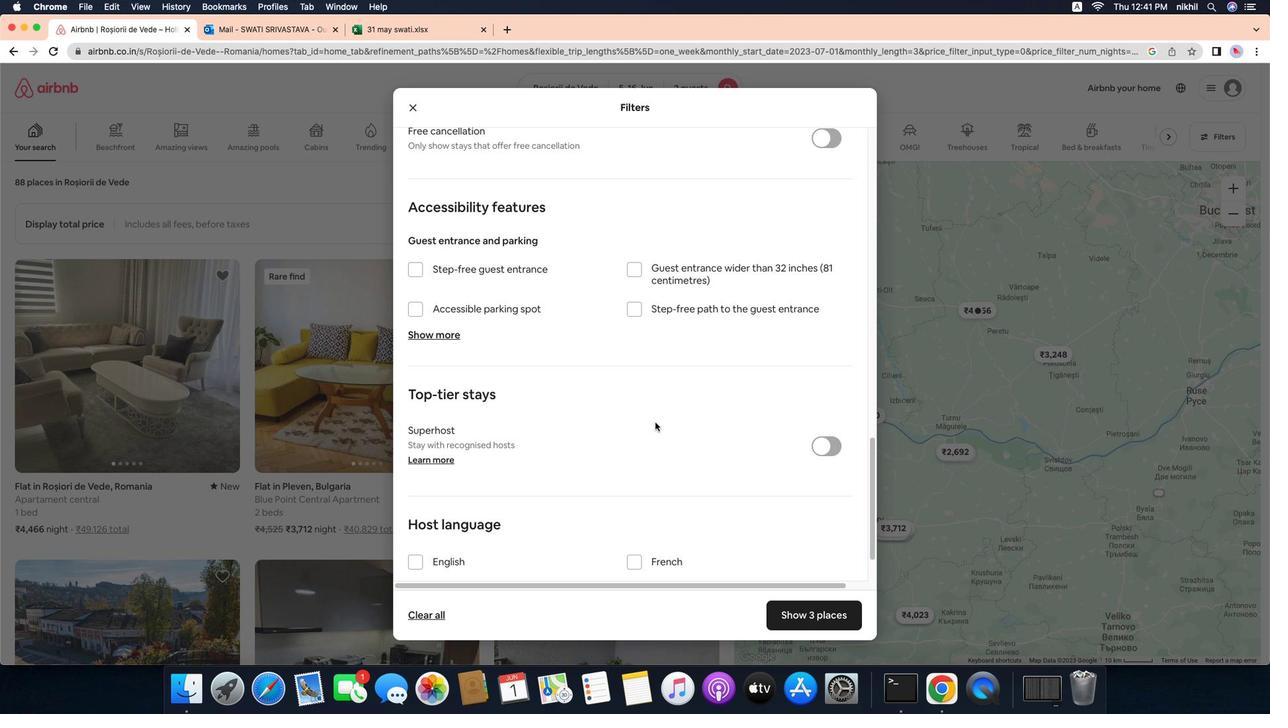 
Action: Mouse scrolled (652, 469) with delta (-17, -17)
Screenshot: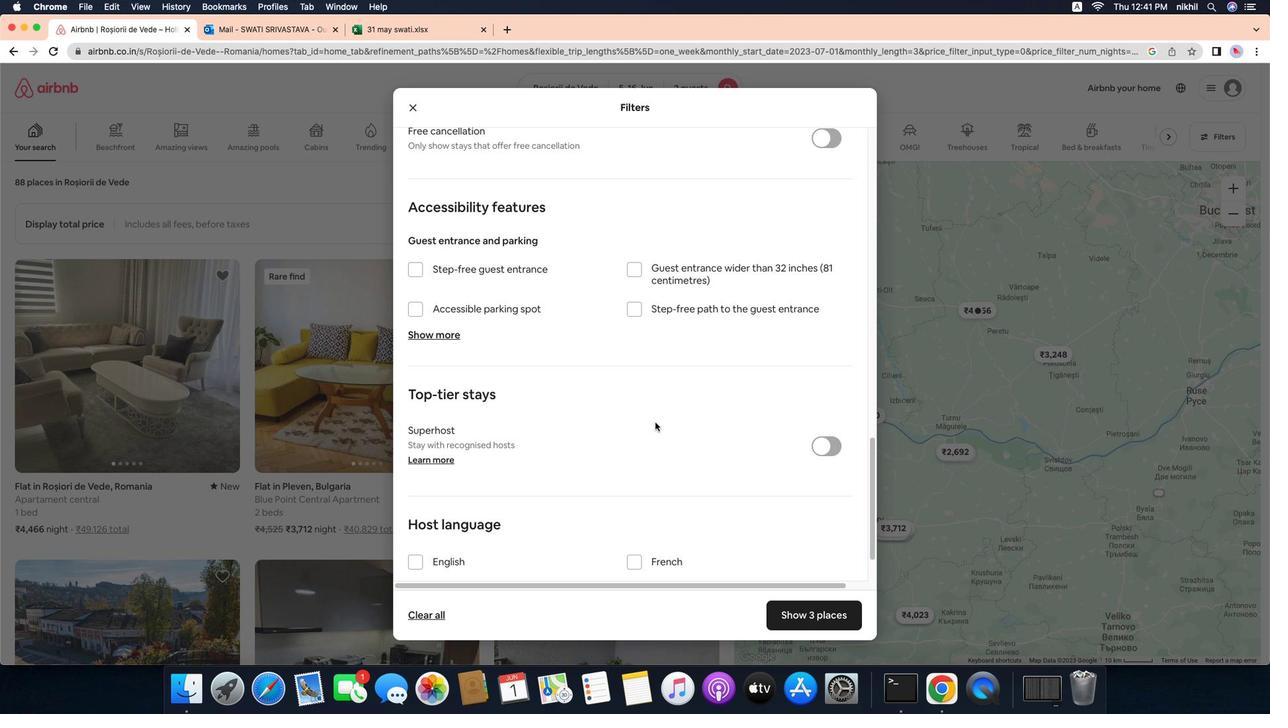 
Action: Mouse scrolled (652, 469) with delta (-17, -20)
Screenshot: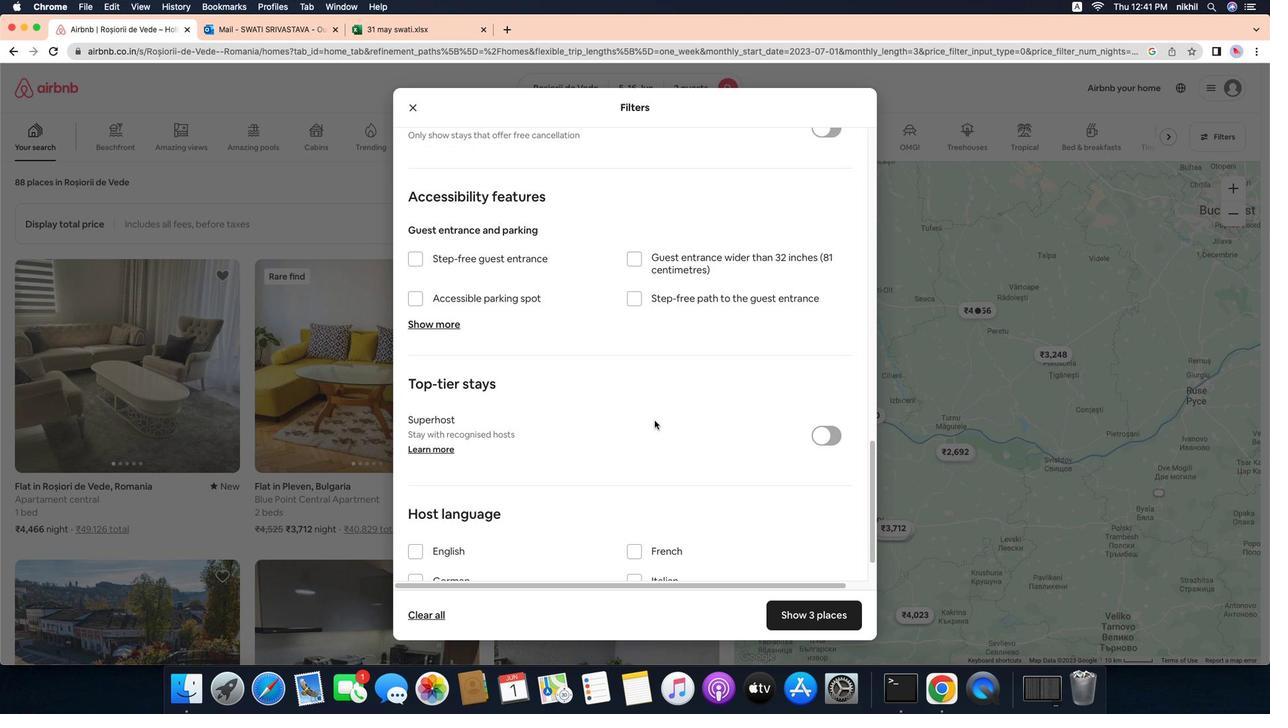 
Action: Mouse moved to (651, 466)
Screenshot: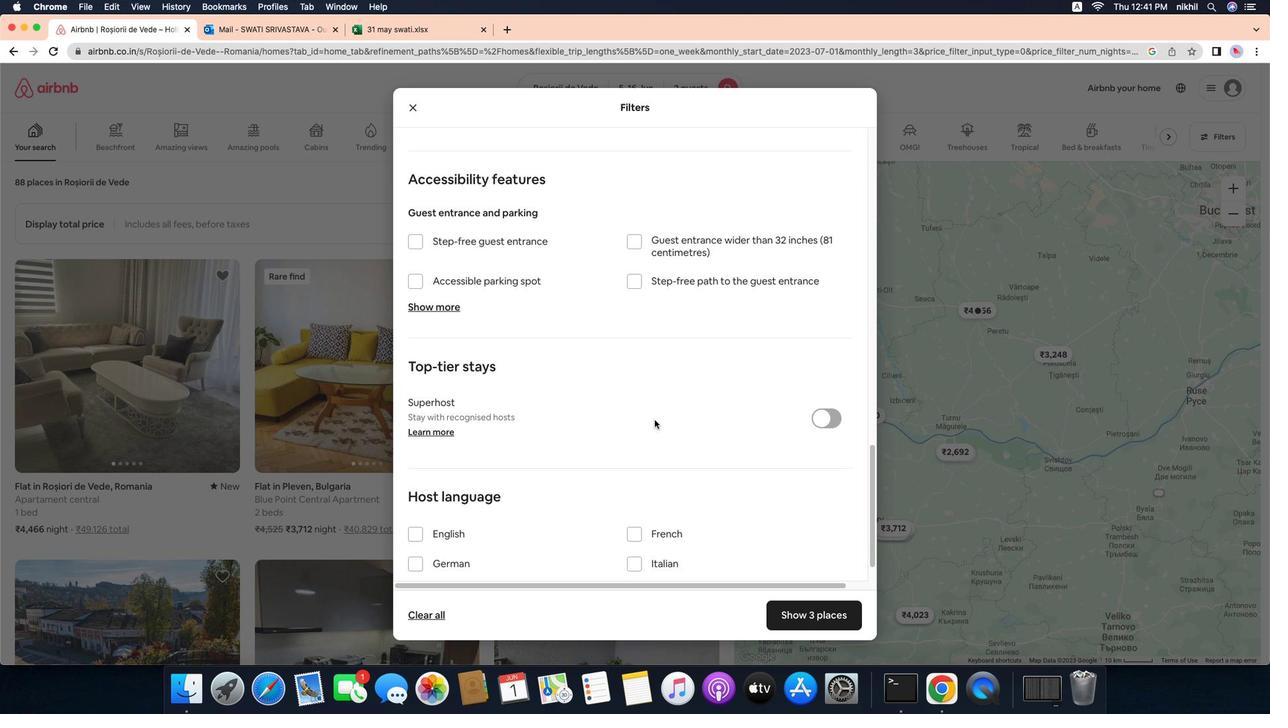 
Action: Mouse scrolled (651, 466) with delta (-17, -21)
Screenshot: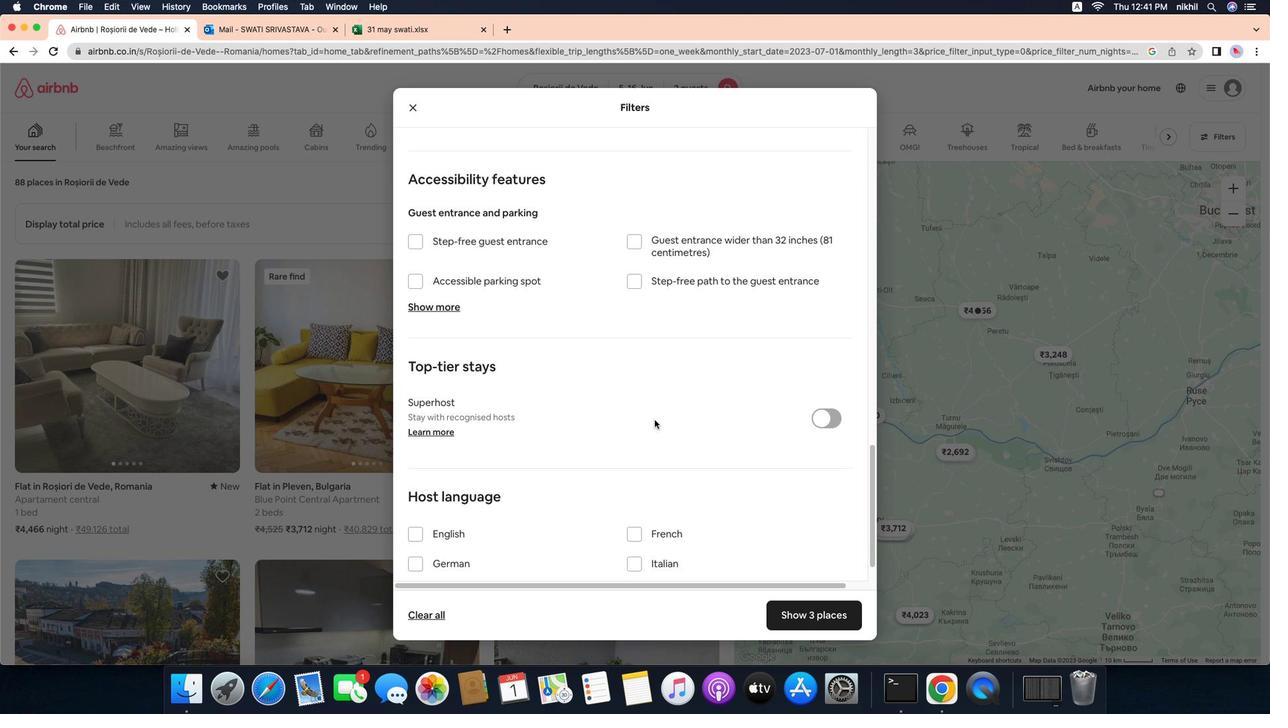 
Action: Mouse moved to (406, 546)
Screenshot: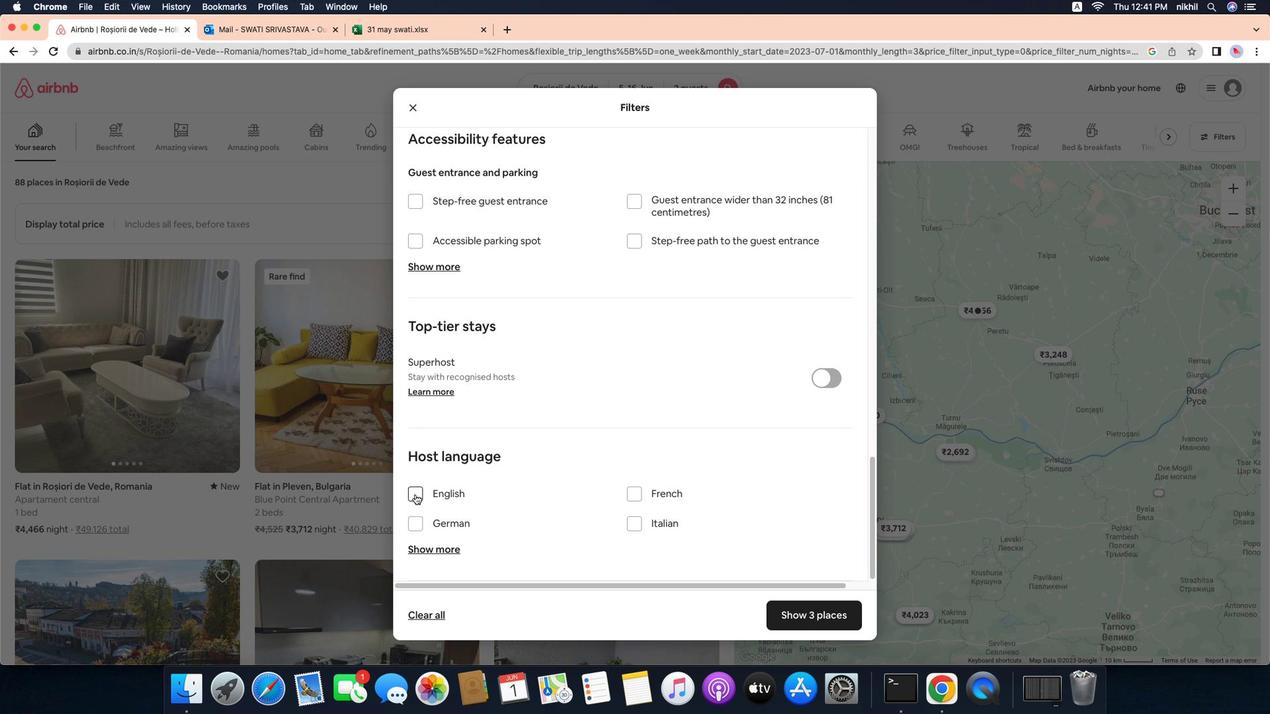 
Action: Mouse pressed left at (406, 546)
Screenshot: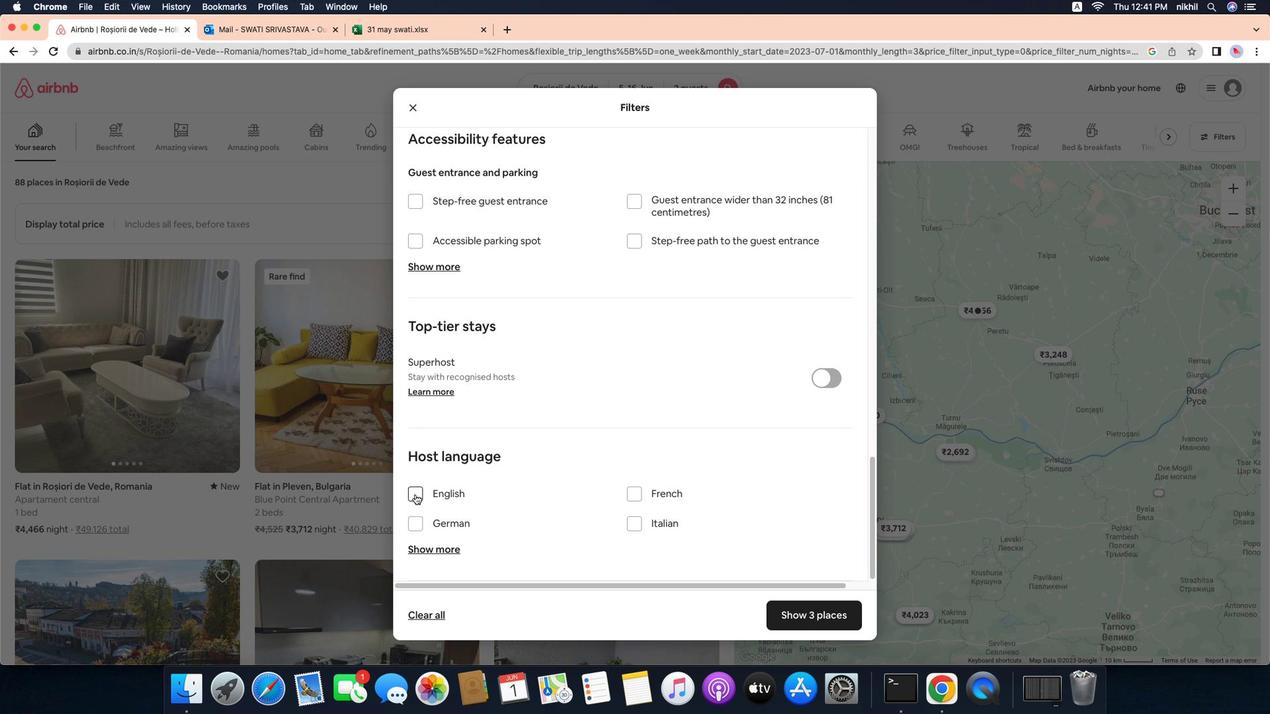 
Action: Mouse moved to (816, 692)
Screenshot: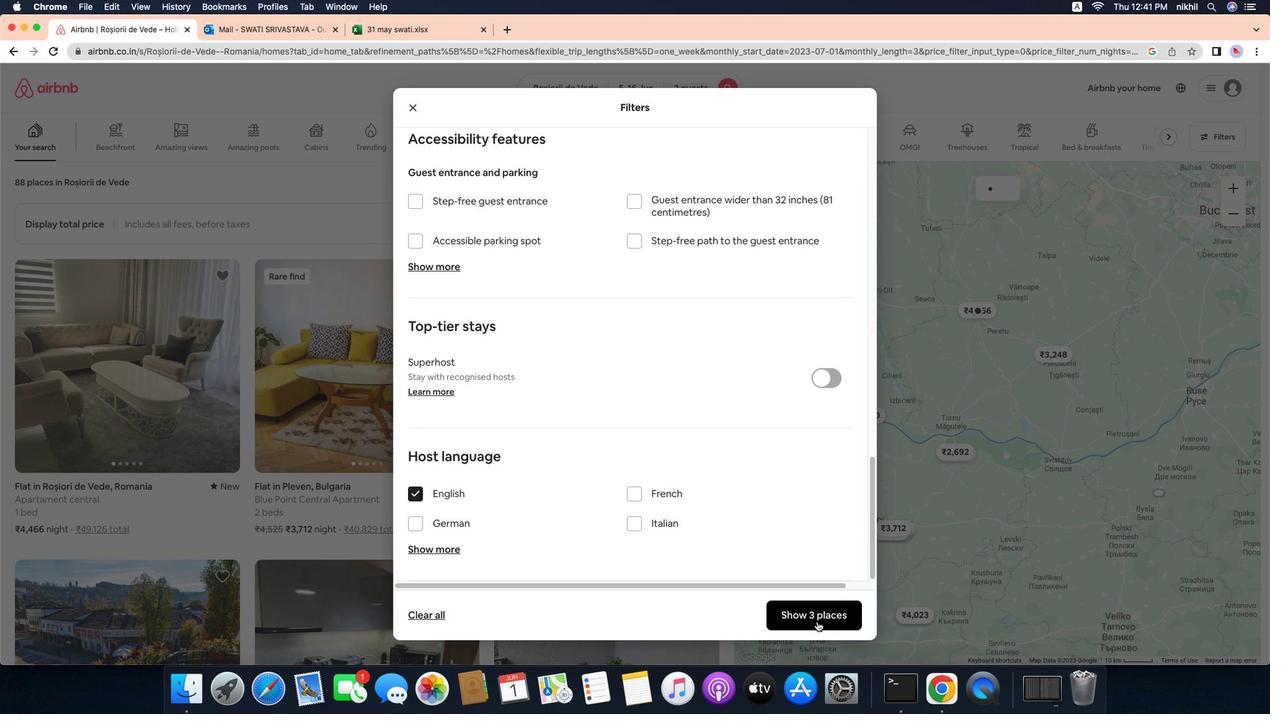 
Action: Mouse pressed left at (816, 692)
Screenshot: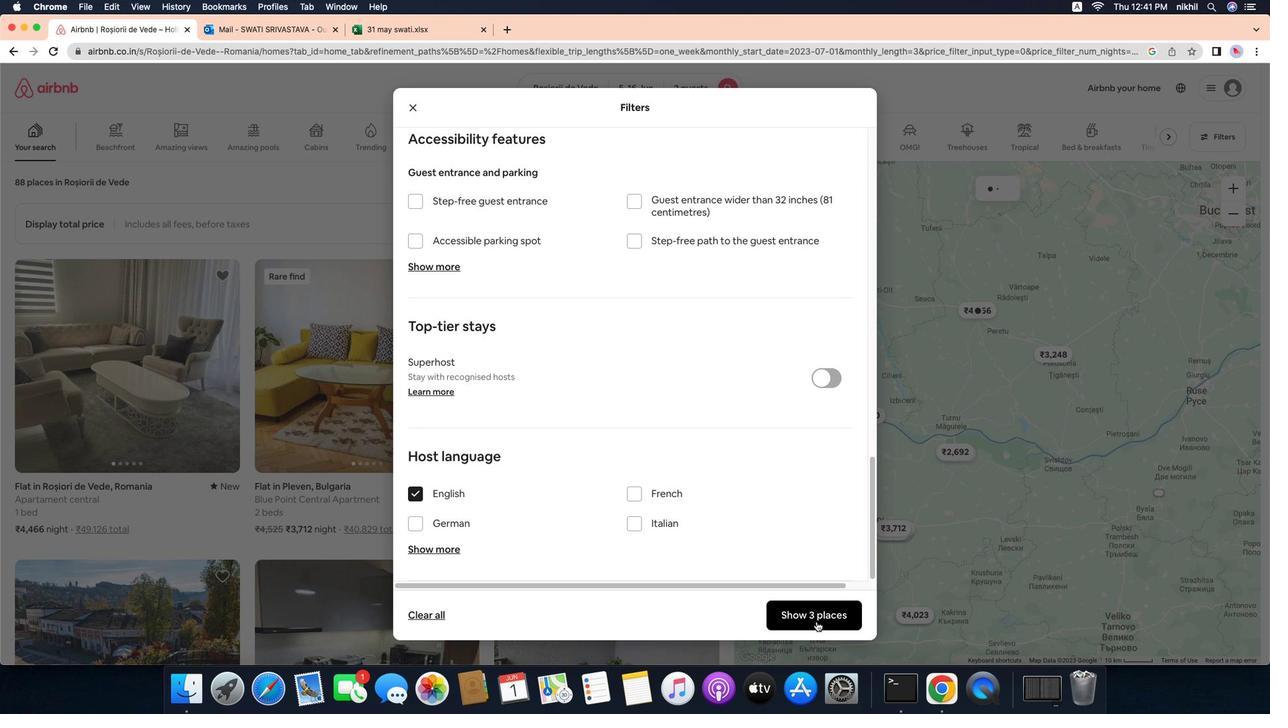 
Action: Mouse moved to (529, 220)
Screenshot: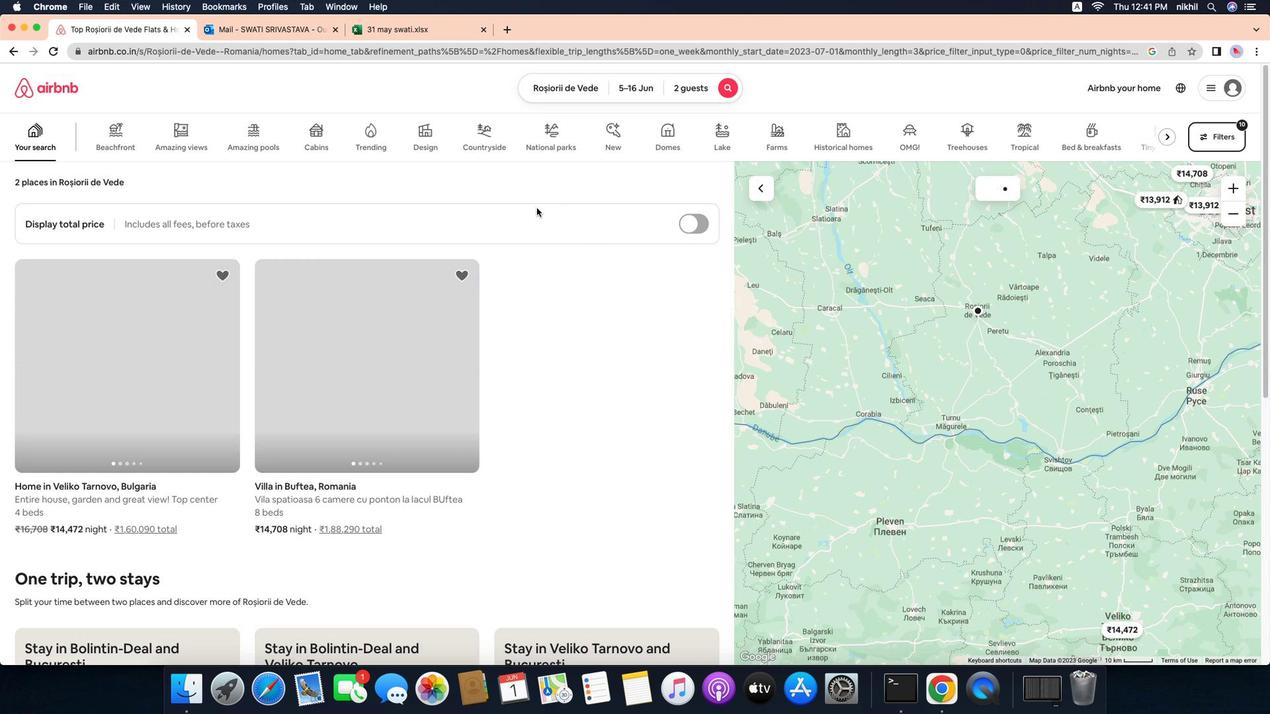 
